Task: Find connections with filter location Worcester with filter topic #Mondaymotivationwith filter profile language Potuguese with filter current company GyanSys Inc. with filter school Parul University with filter industry Water, Waste, Steam, and Air Conditioning Services with filter service category Retirement Planning with filter keywords title UX Designer & UI Developer
Action: Mouse moved to (596, 79)
Screenshot: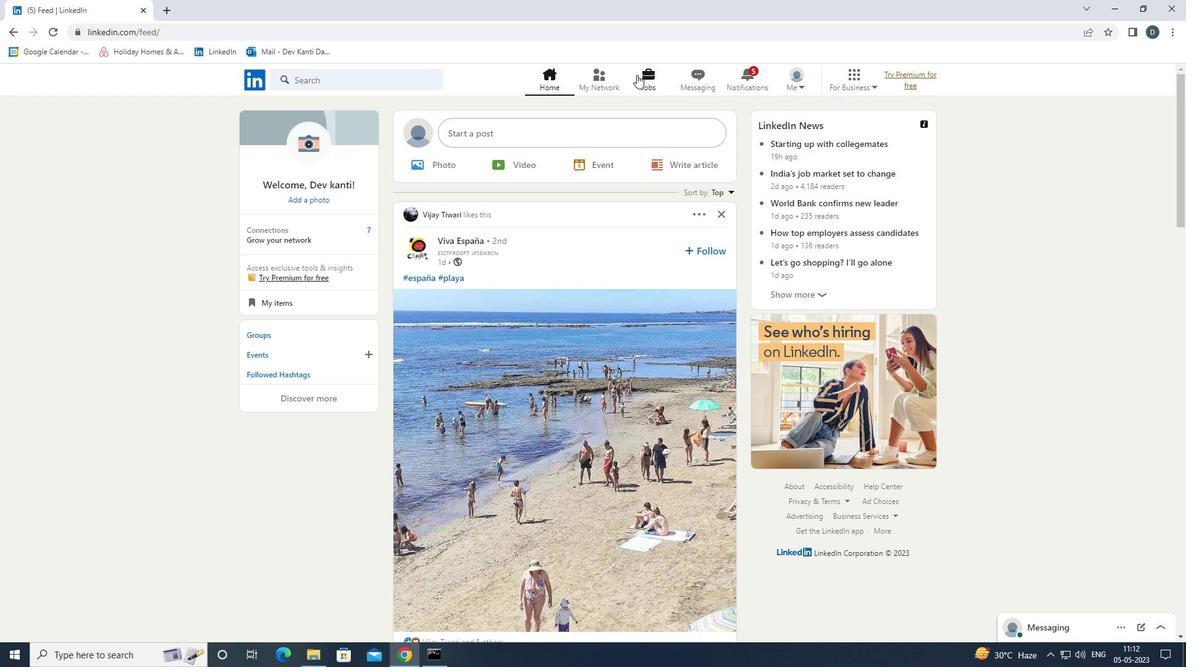 
Action: Mouse pressed left at (596, 79)
Screenshot: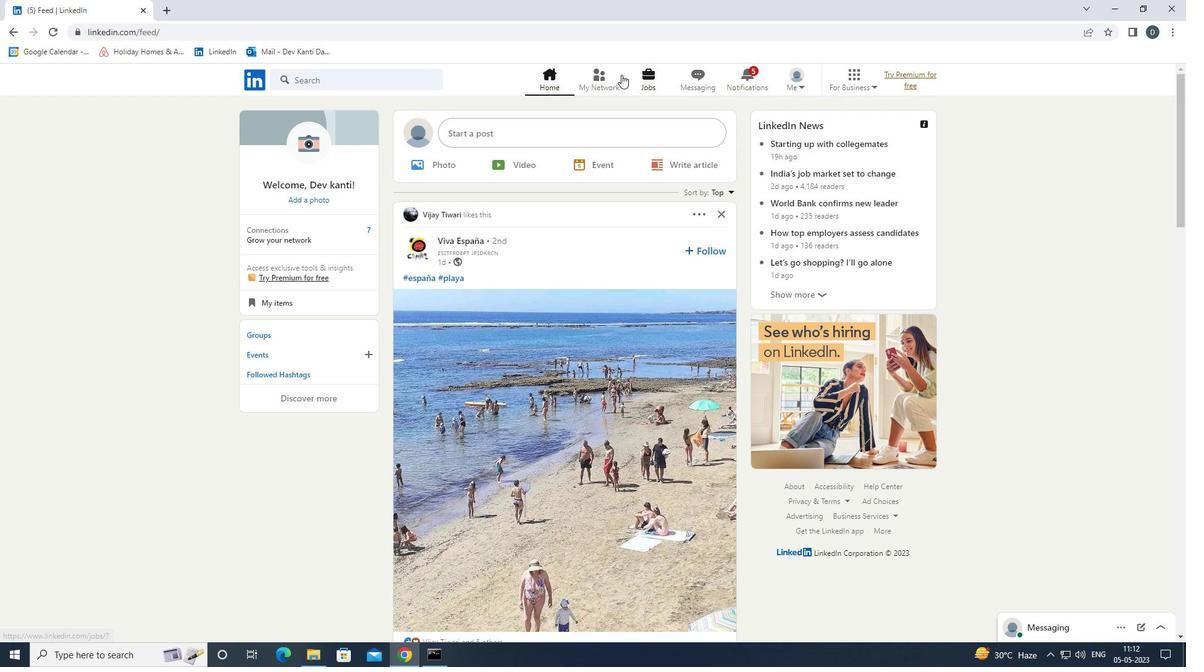 
Action: Mouse moved to (405, 147)
Screenshot: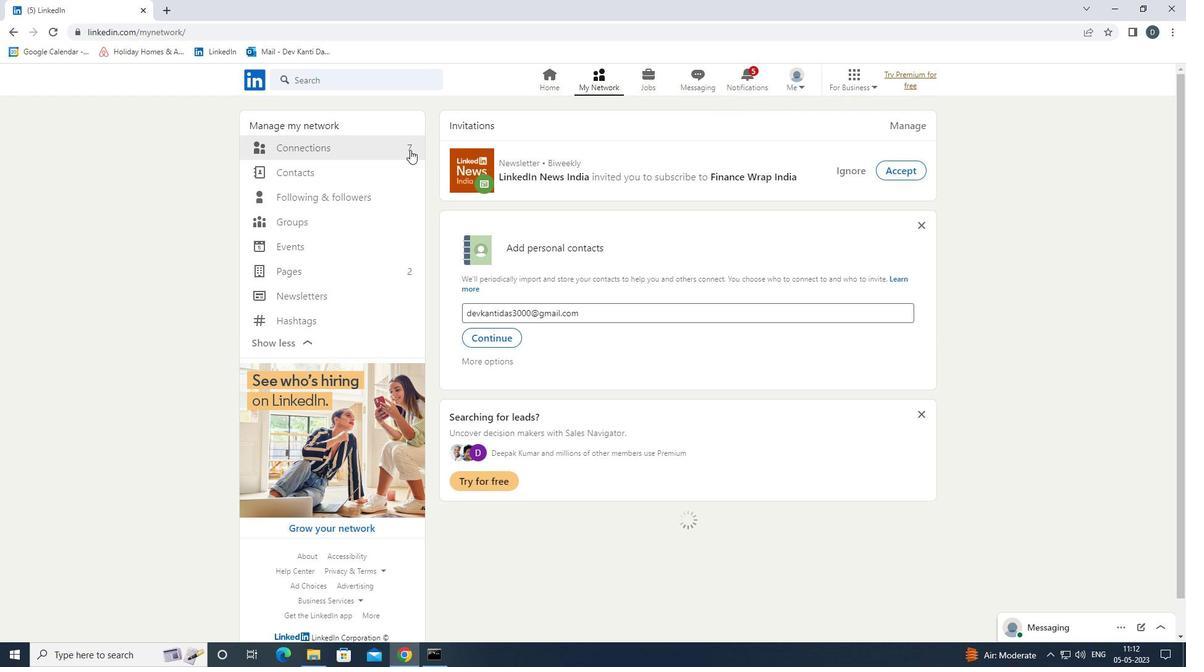 
Action: Mouse pressed left at (405, 147)
Screenshot: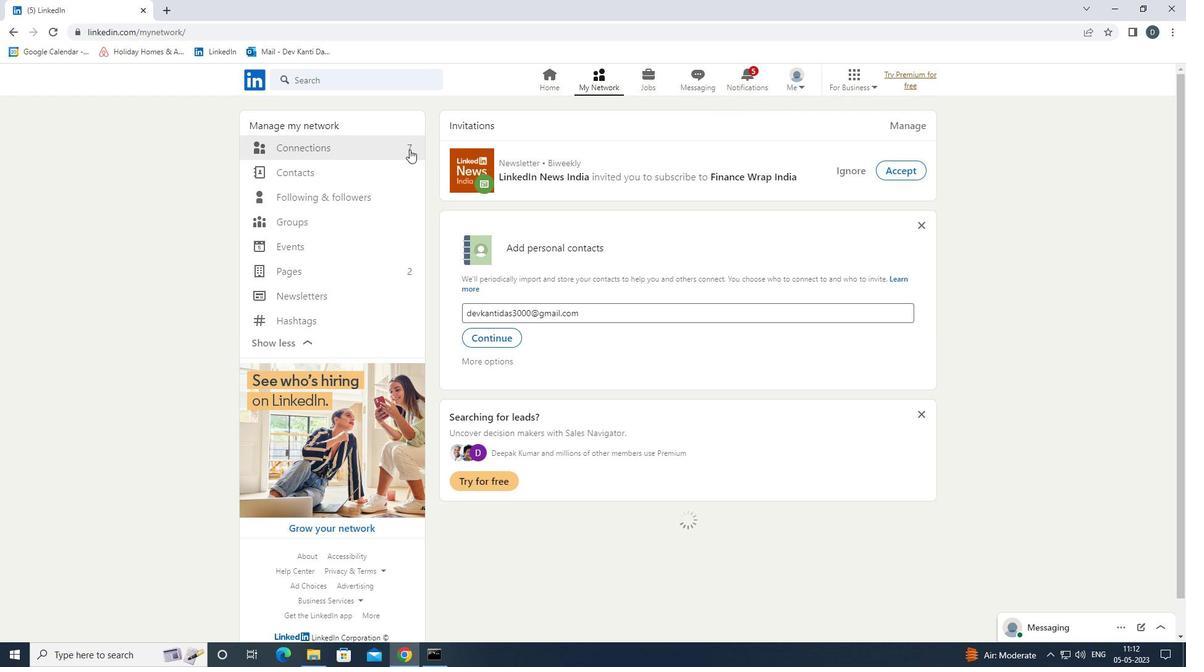 
Action: Mouse moved to (679, 143)
Screenshot: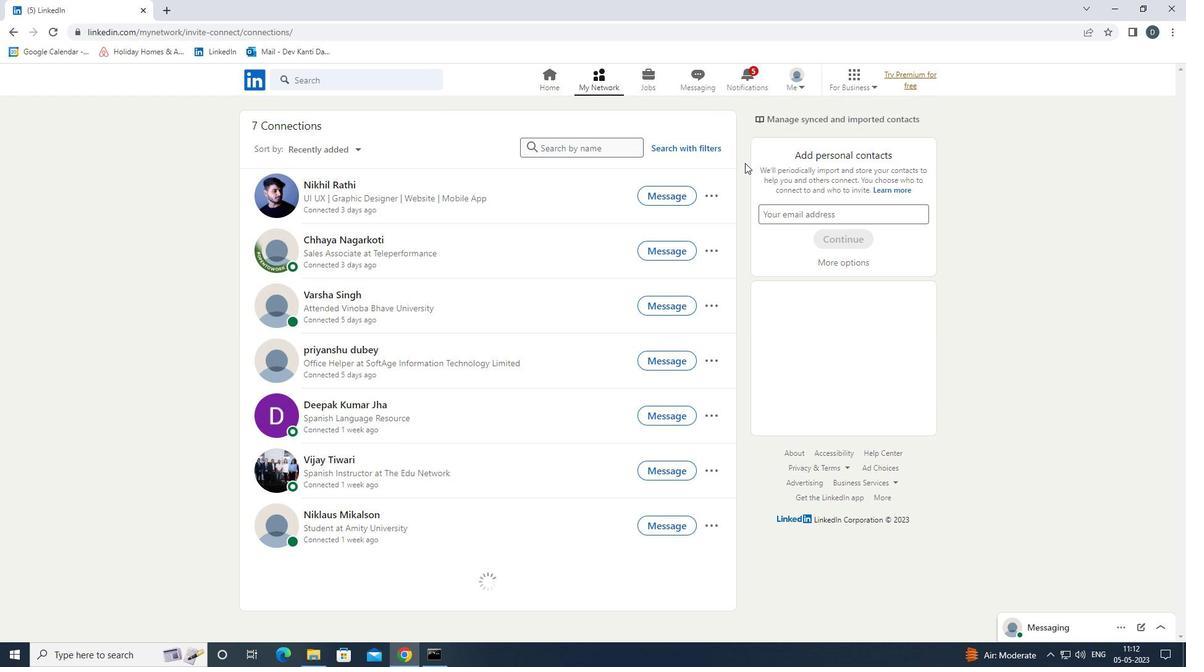 
Action: Mouse pressed left at (679, 143)
Screenshot: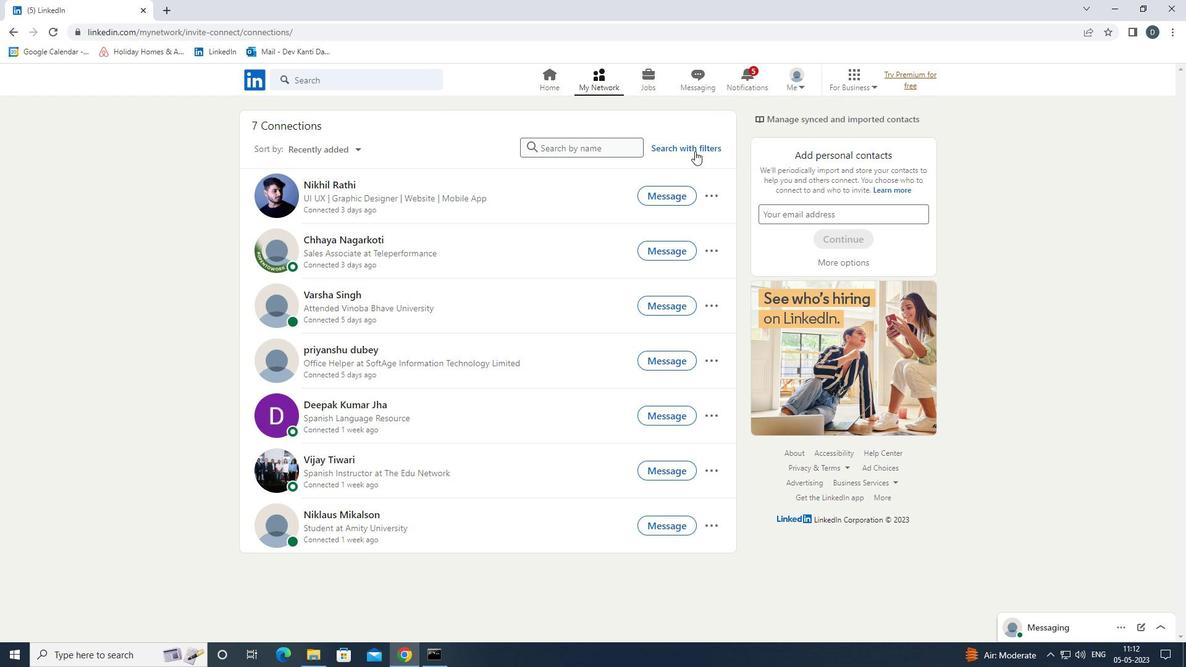 
Action: Mouse moved to (620, 117)
Screenshot: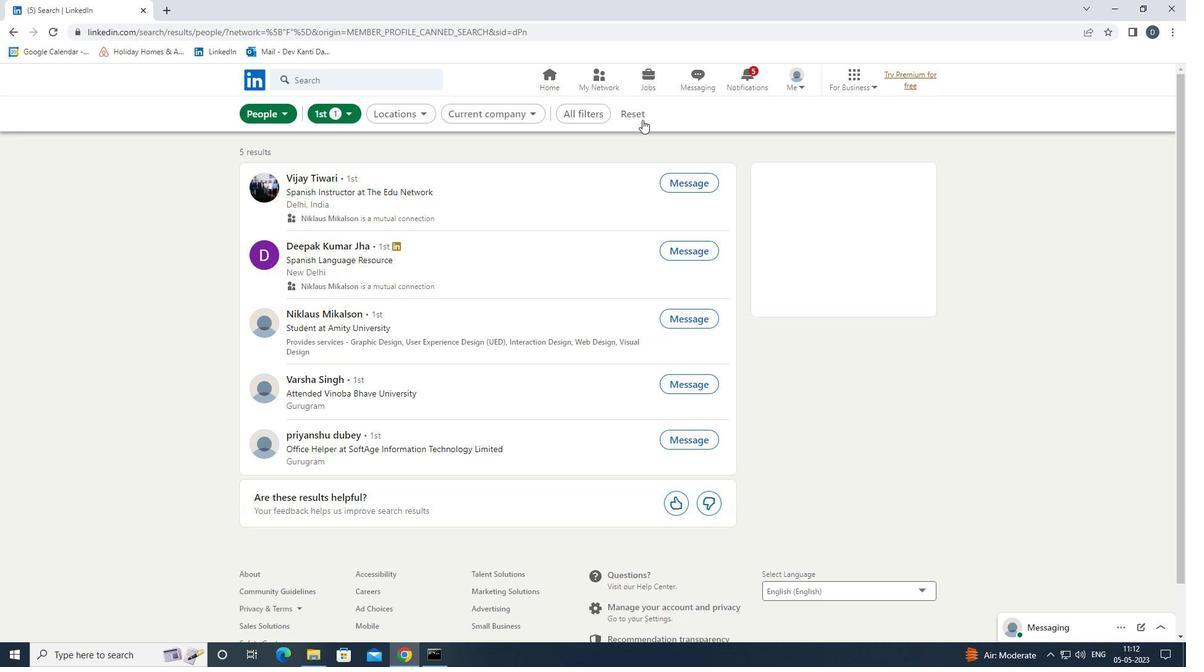 
Action: Mouse pressed left at (620, 117)
Screenshot: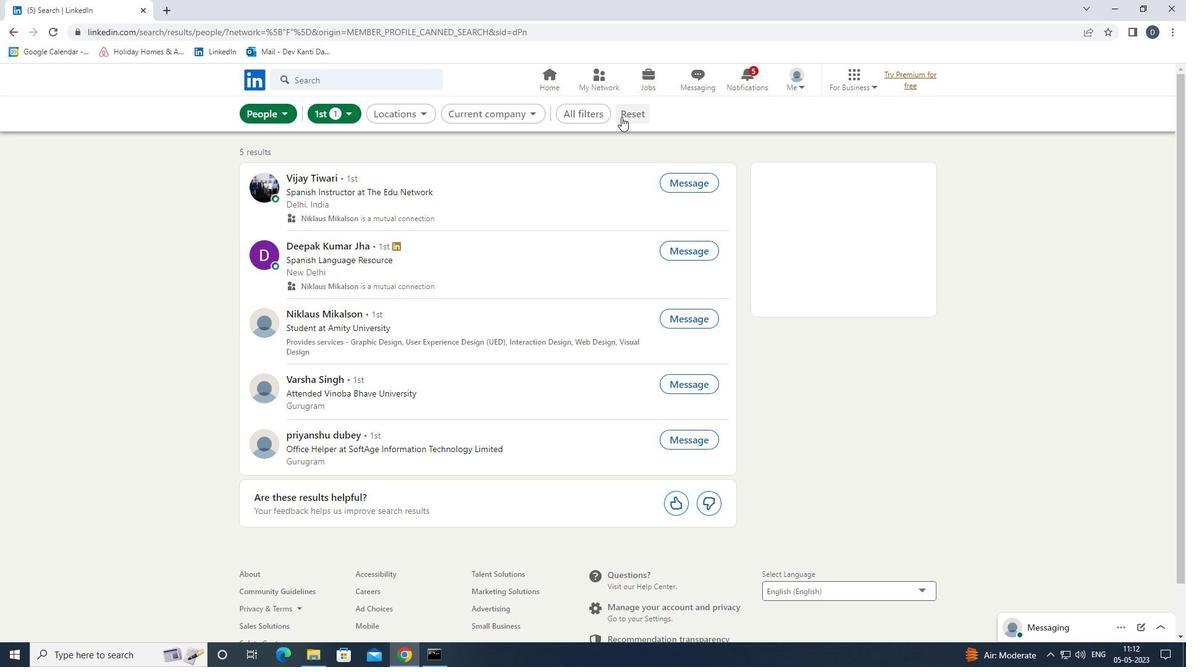 
Action: Mouse moved to (613, 117)
Screenshot: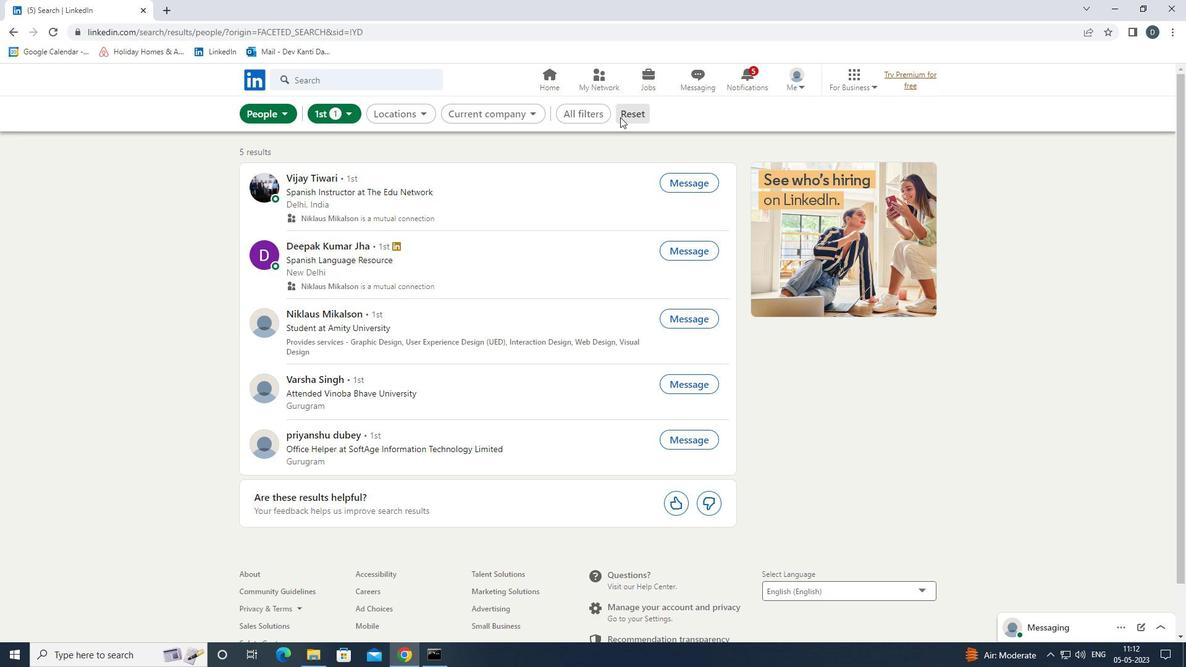 
Action: Mouse pressed left at (613, 117)
Screenshot: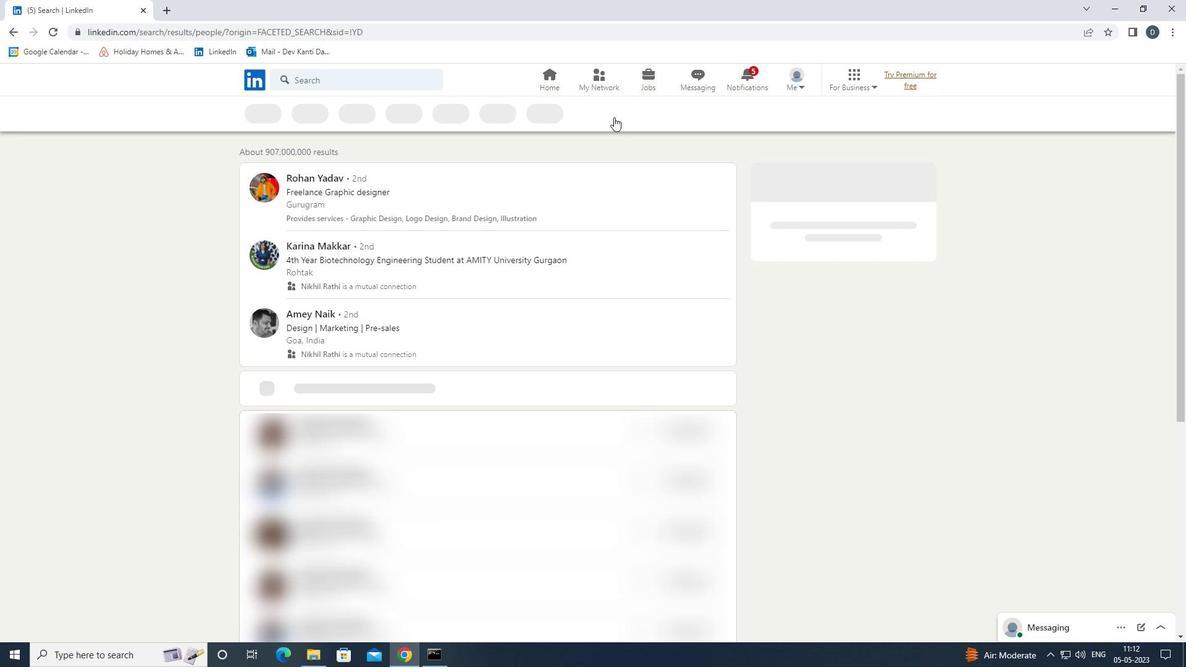 
Action: Mouse moved to (1032, 411)
Screenshot: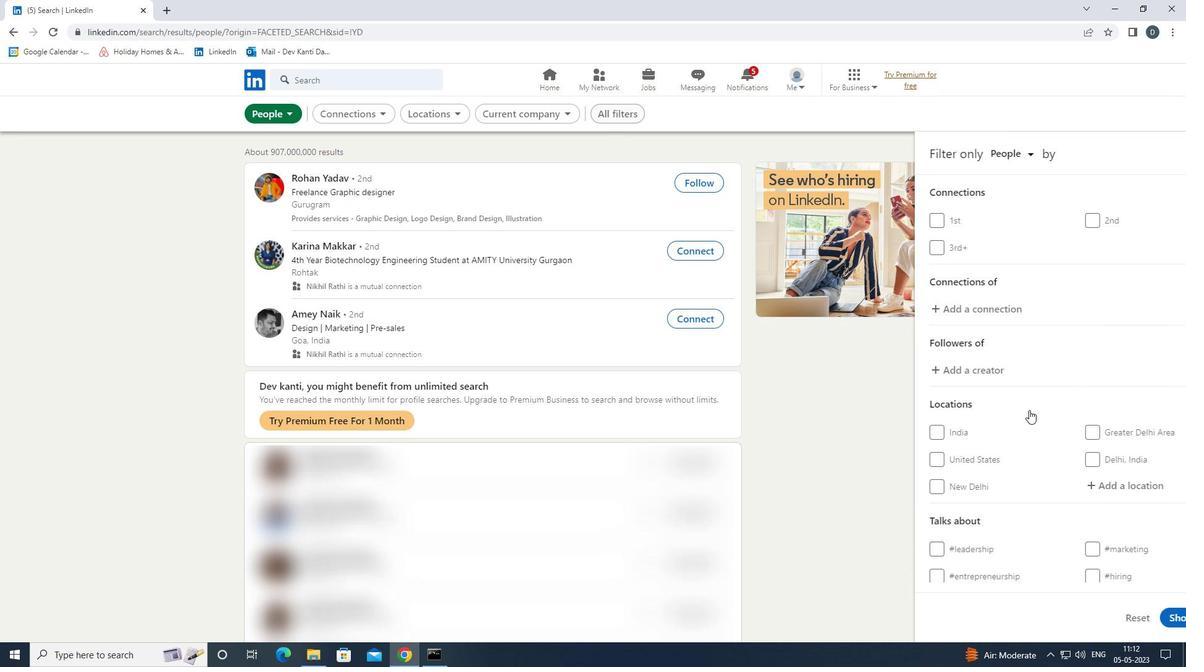
Action: Mouse scrolled (1032, 410) with delta (0, 0)
Screenshot: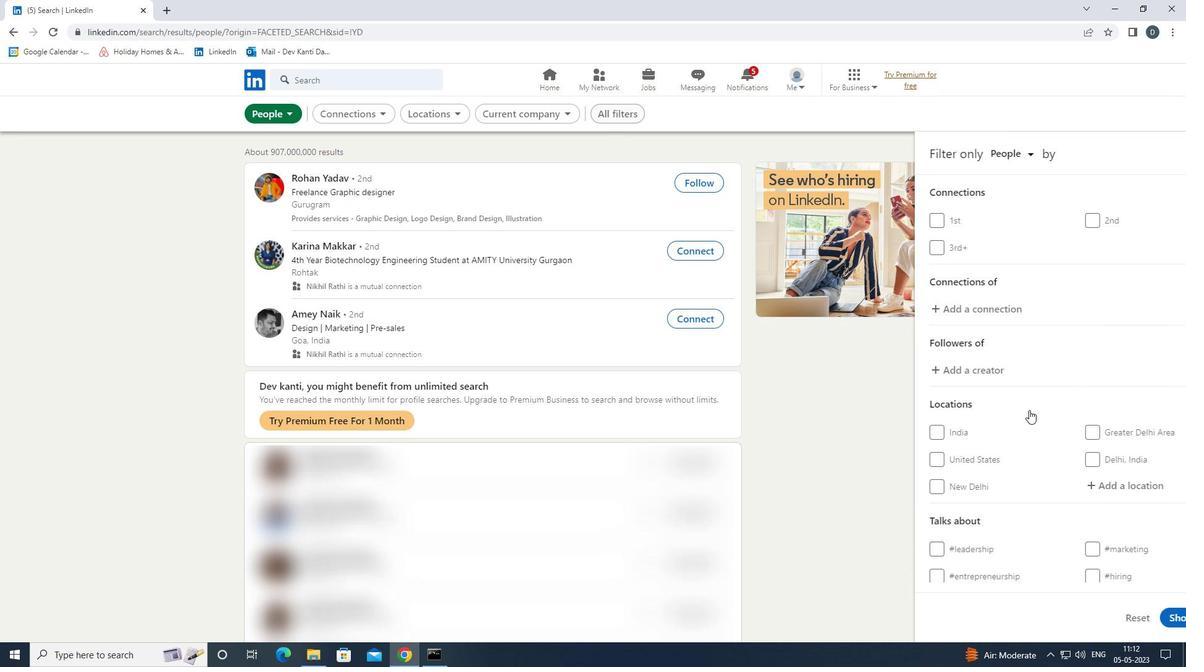 
Action: Mouse moved to (1032, 411)
Screenshot: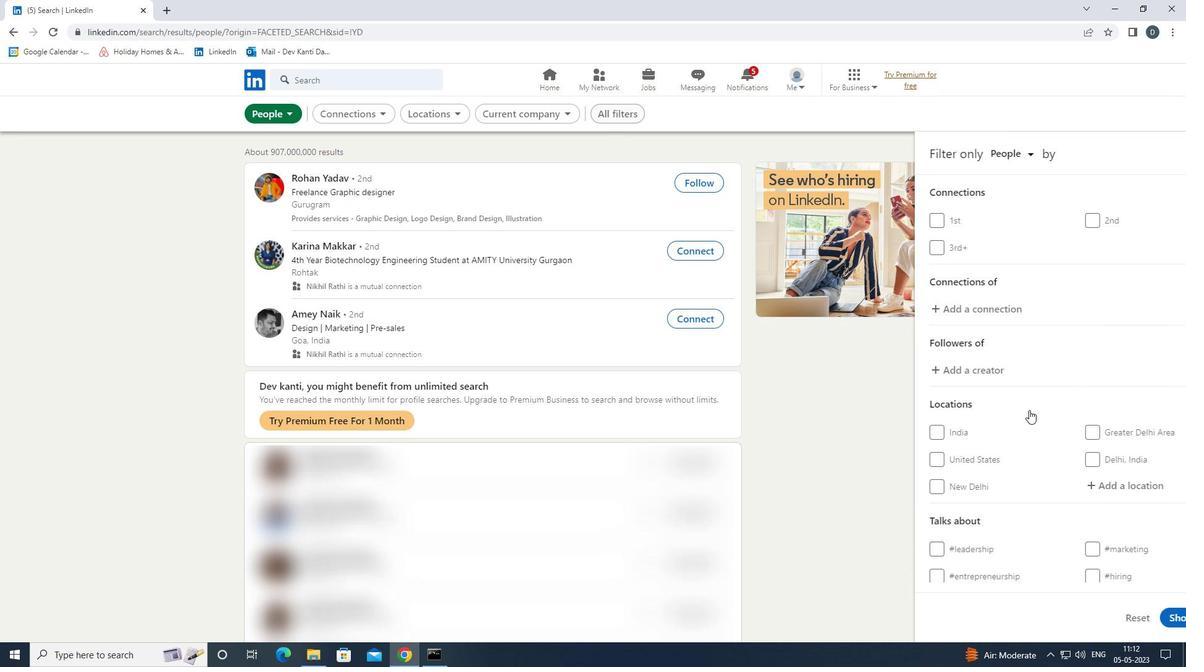 
Action: Mouse scrolled (1032, 411) with delta (0, 0)
Screenshot: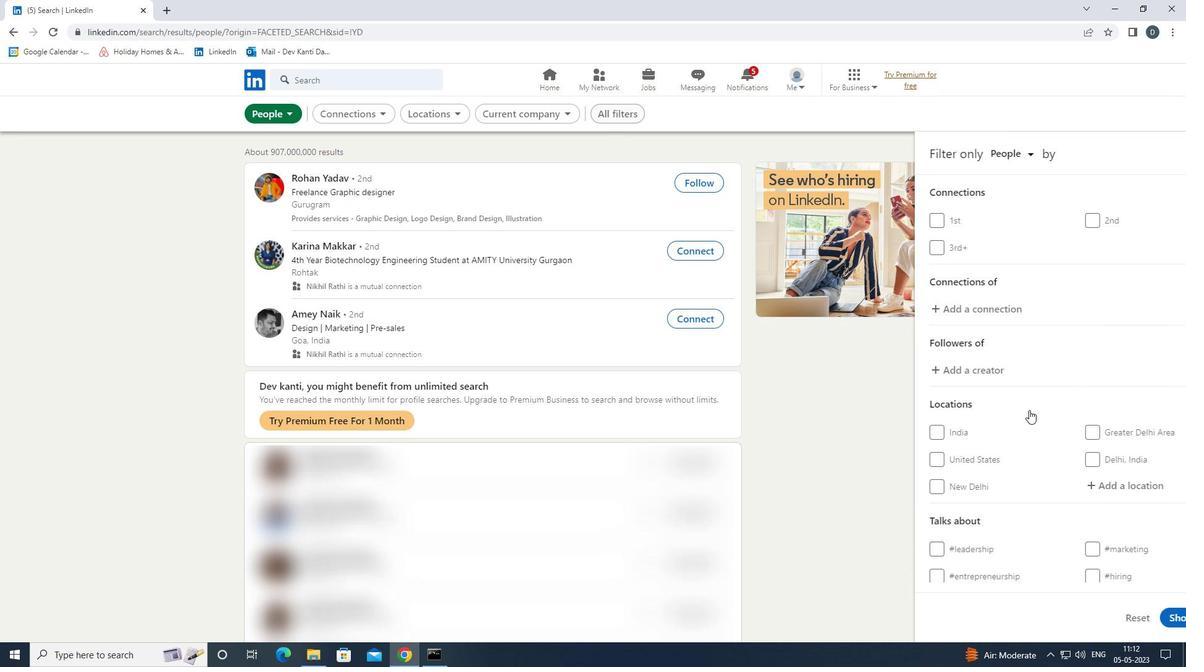 
Action: Mouse moved to (1066, 357)
Screenshot: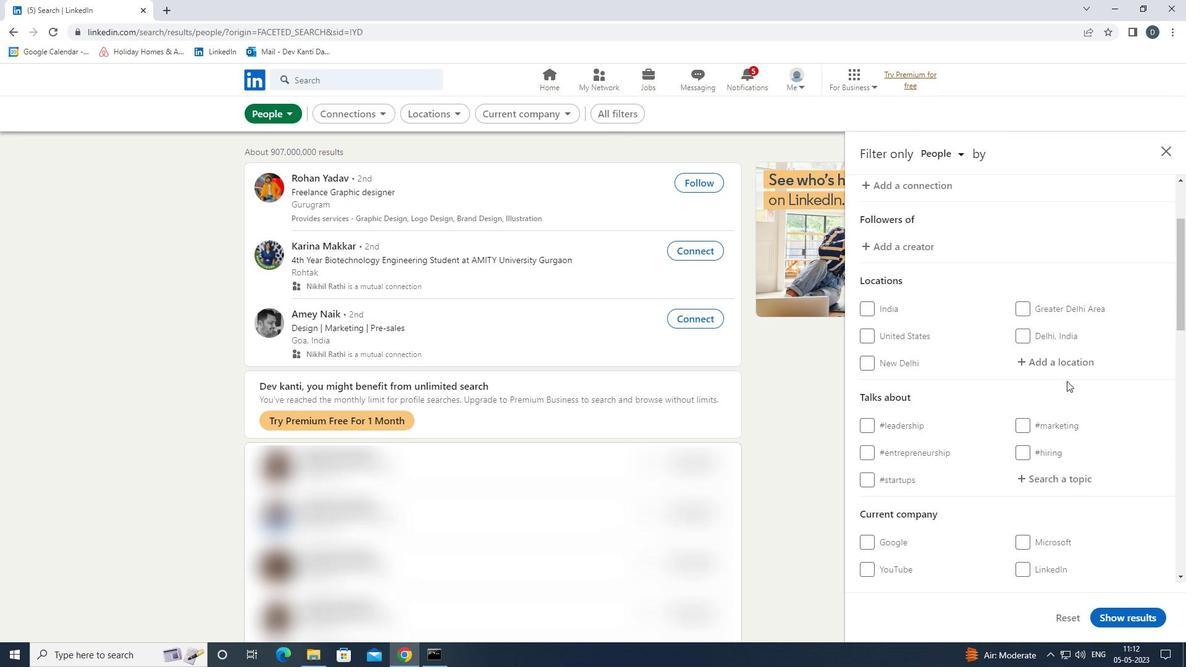 
Action: Mouse pressed left at (1066, 357)
Screenshot: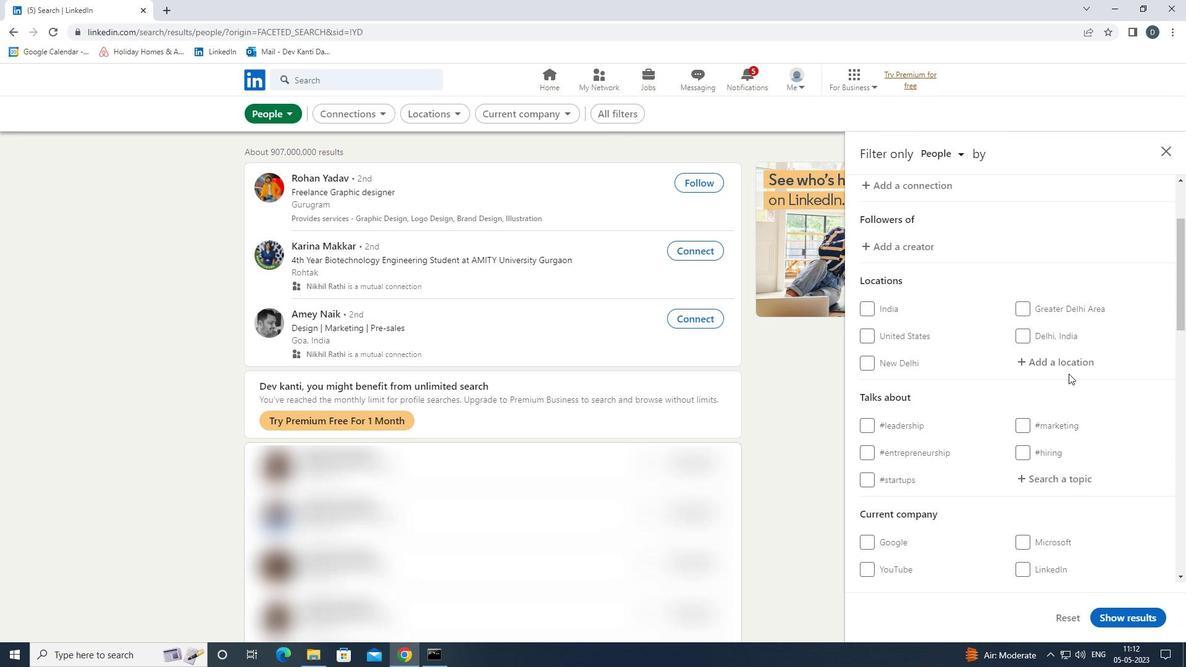 
Action: Mouse moved to (866, 409)
Screenshot: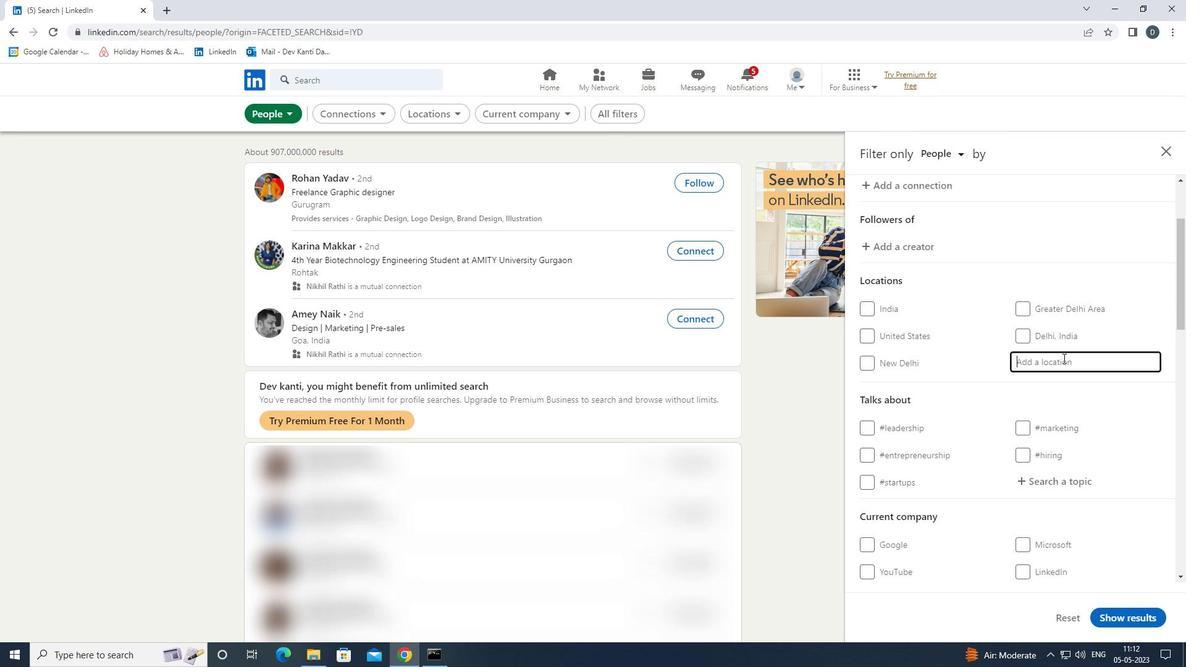 
Action: Key pressed <Key.shift><Key.shift>WORCESTE
Screenshot: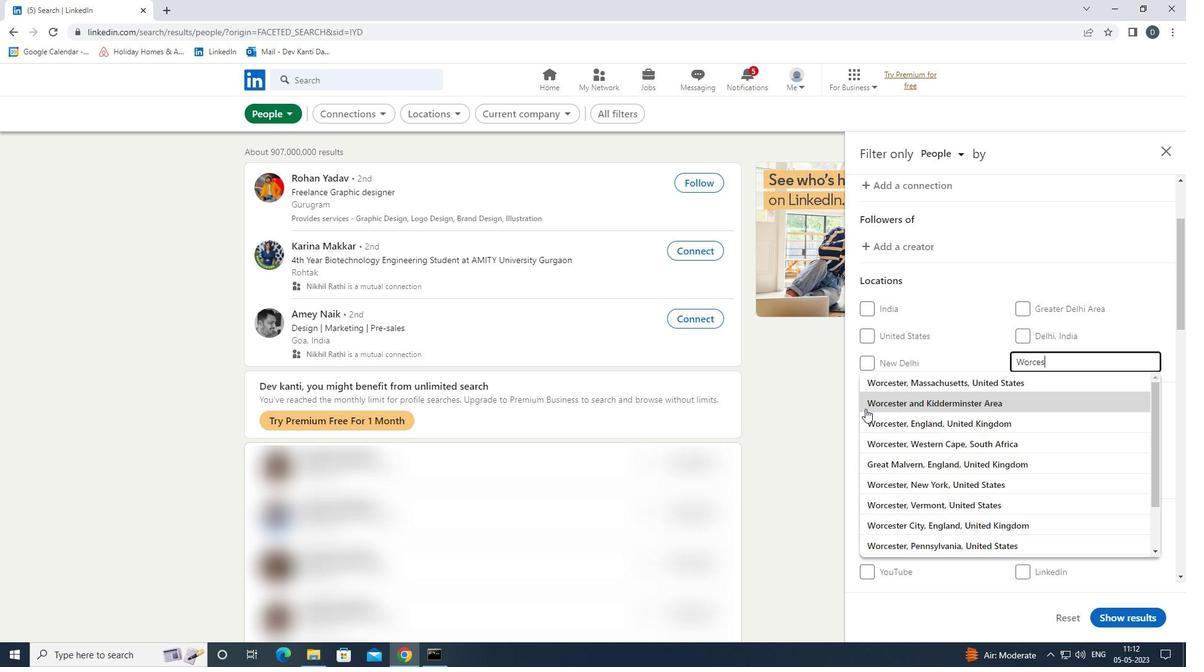 
Action: Mouse moved to (865, 409)
Screenshot: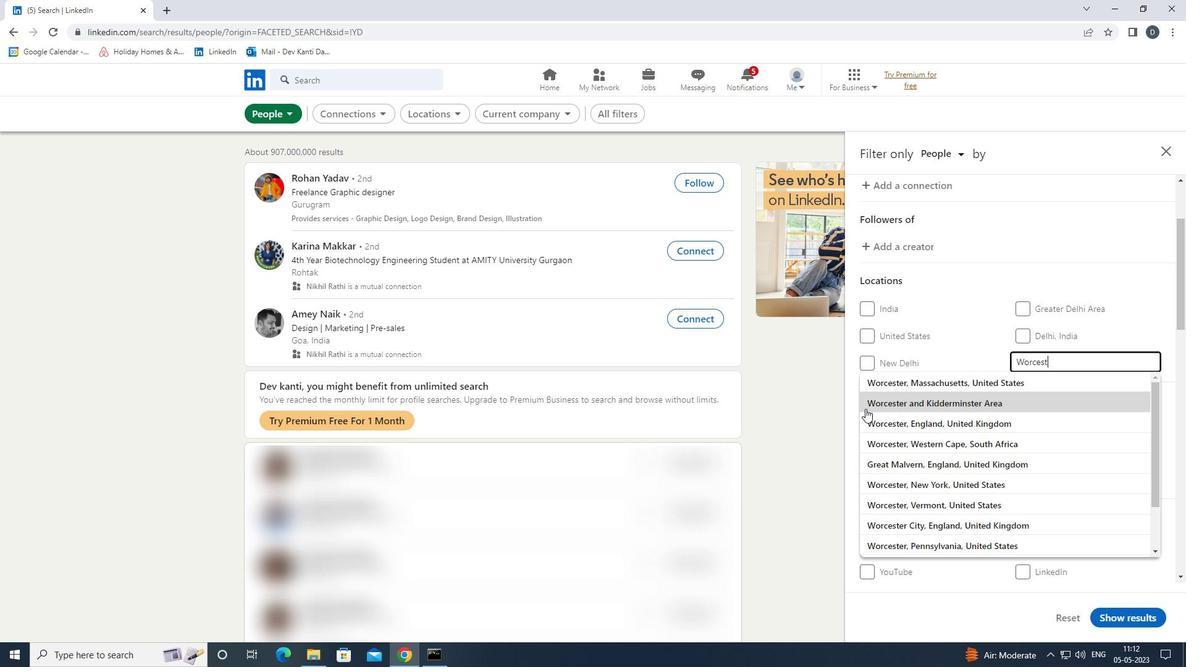 
Action: Key pressed R<Key.down><Key.enter>
Screenshot: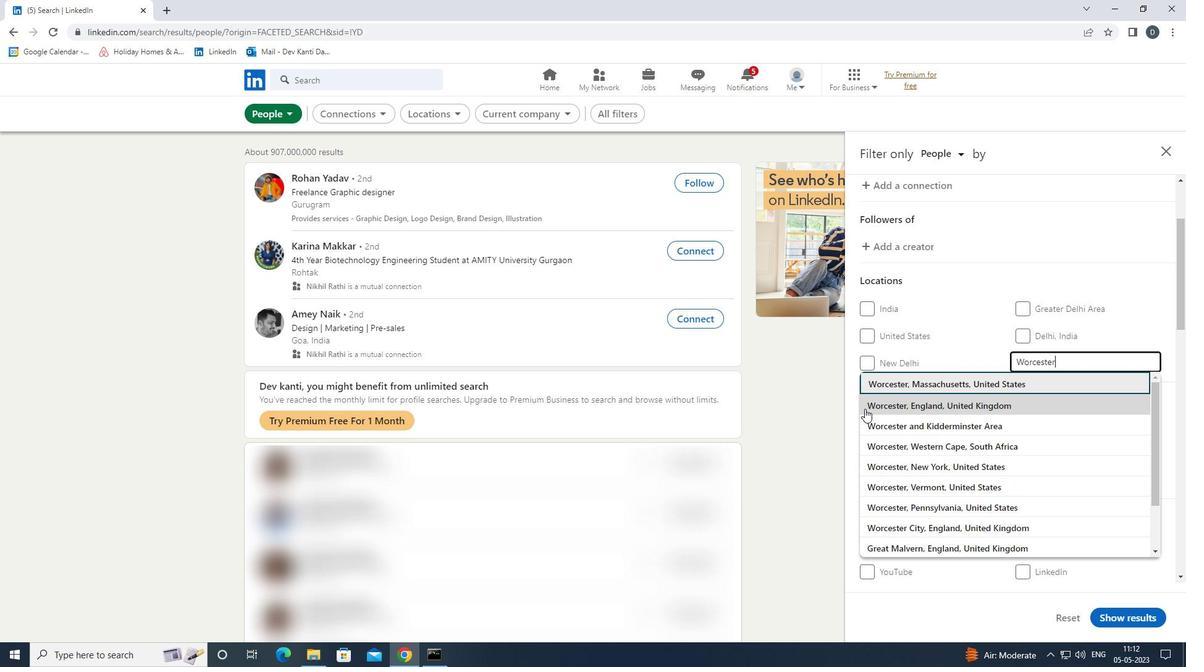 
Action: Mouse scrolled (865, 408) with delta (0, 0)
Screenshot: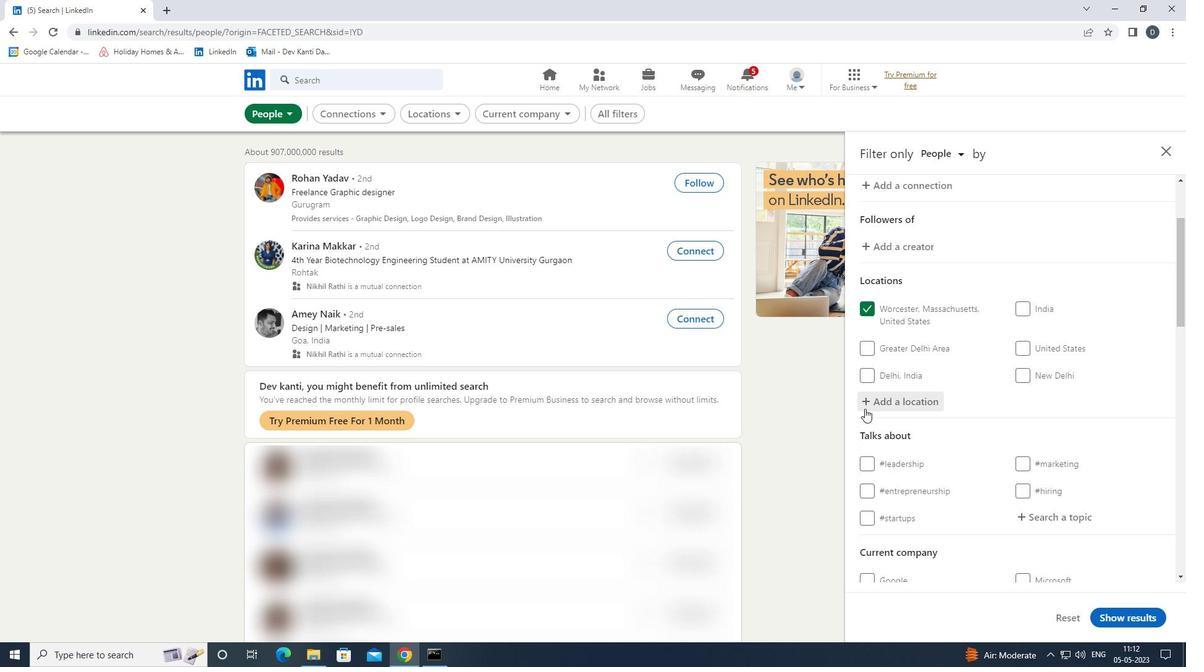 
Action: Mouse scrolled (865, 408) with delta (0, 0)
Screenshot: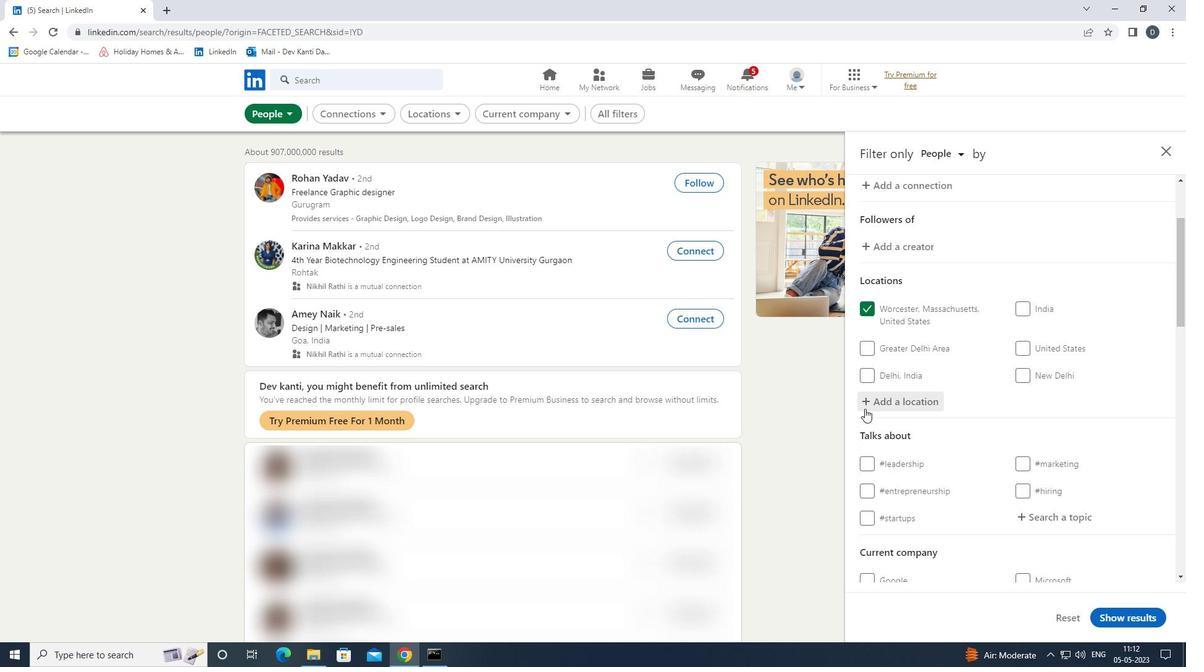 
Action: Mouse moved to (1026, 393)
Screenshot: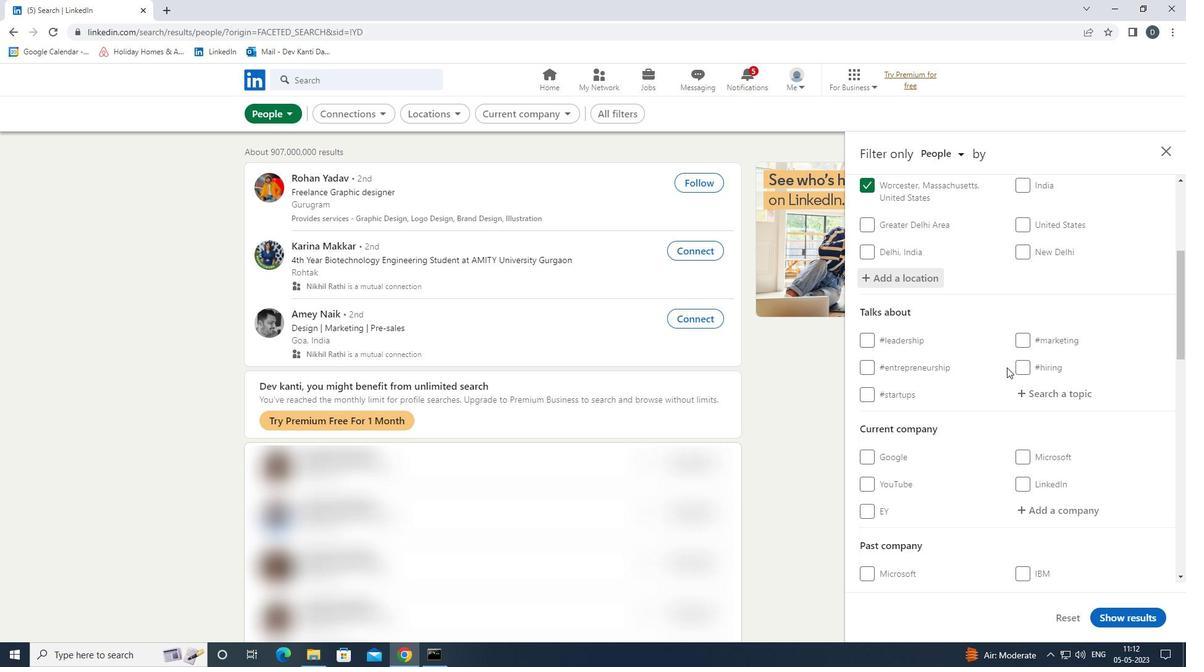 
Action: Mouse pressed left at (1026, 393)
Screenshot: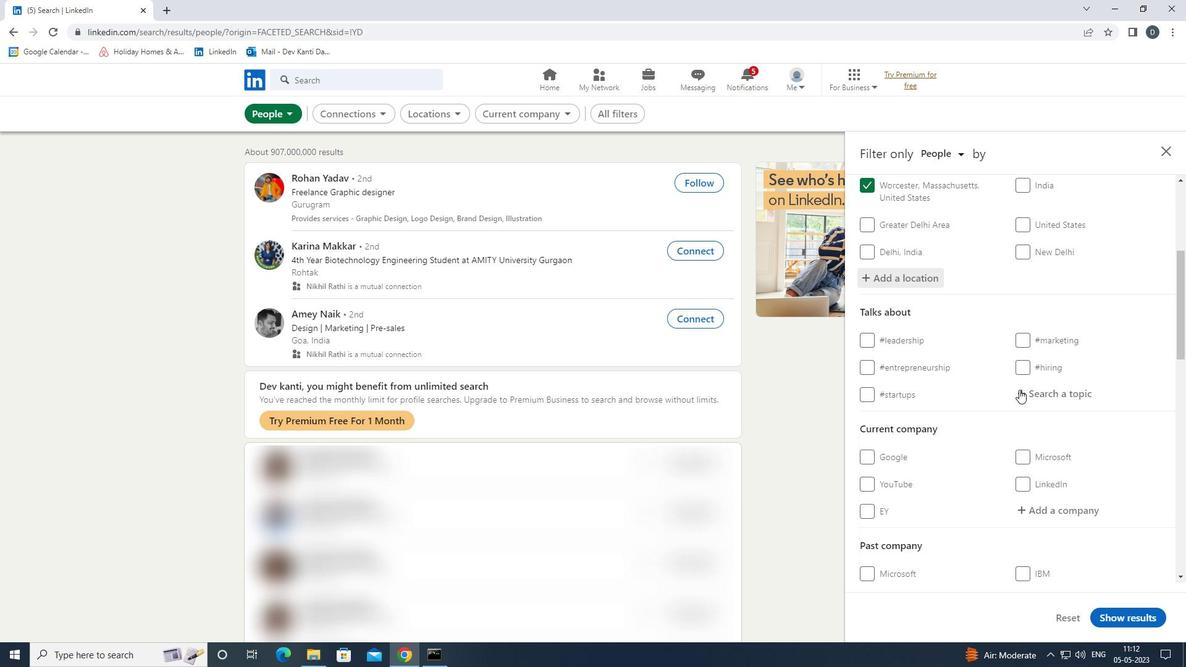 
Action: Mouse moved to (939, 419)
Screenshot: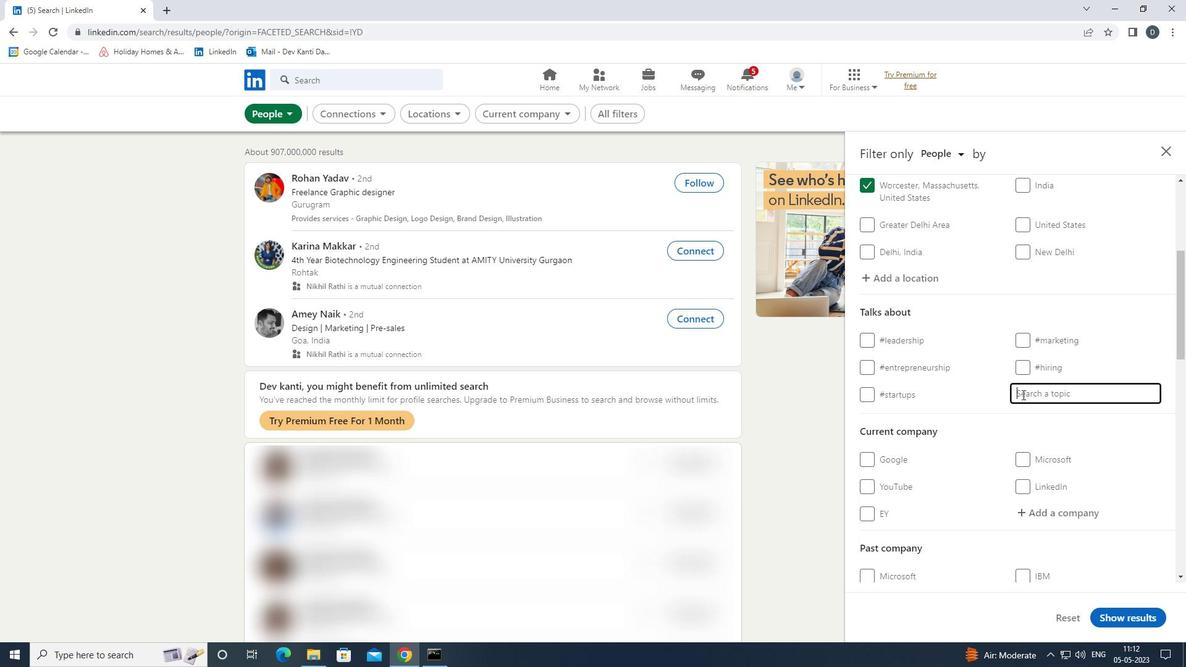 
Action: Key pressed <Key.shift>MONDAYMOTIVATION<Key.down><Key.enter>
Screenshot: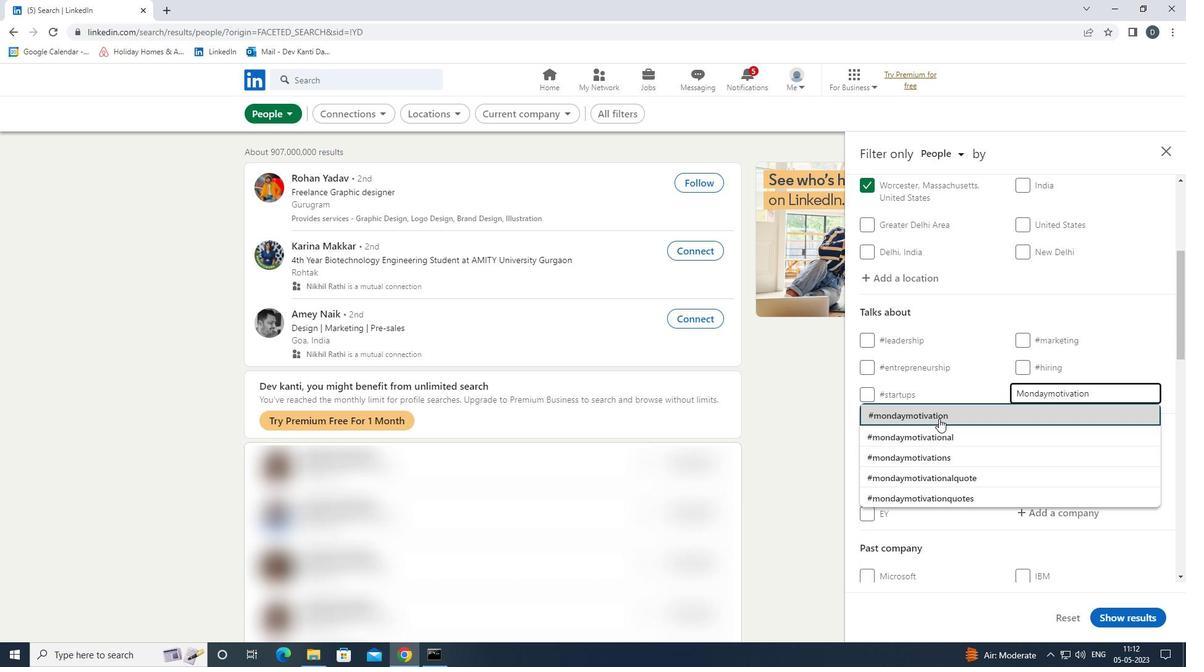 
Action: Mouse moved to (887, 373)
Screenshot: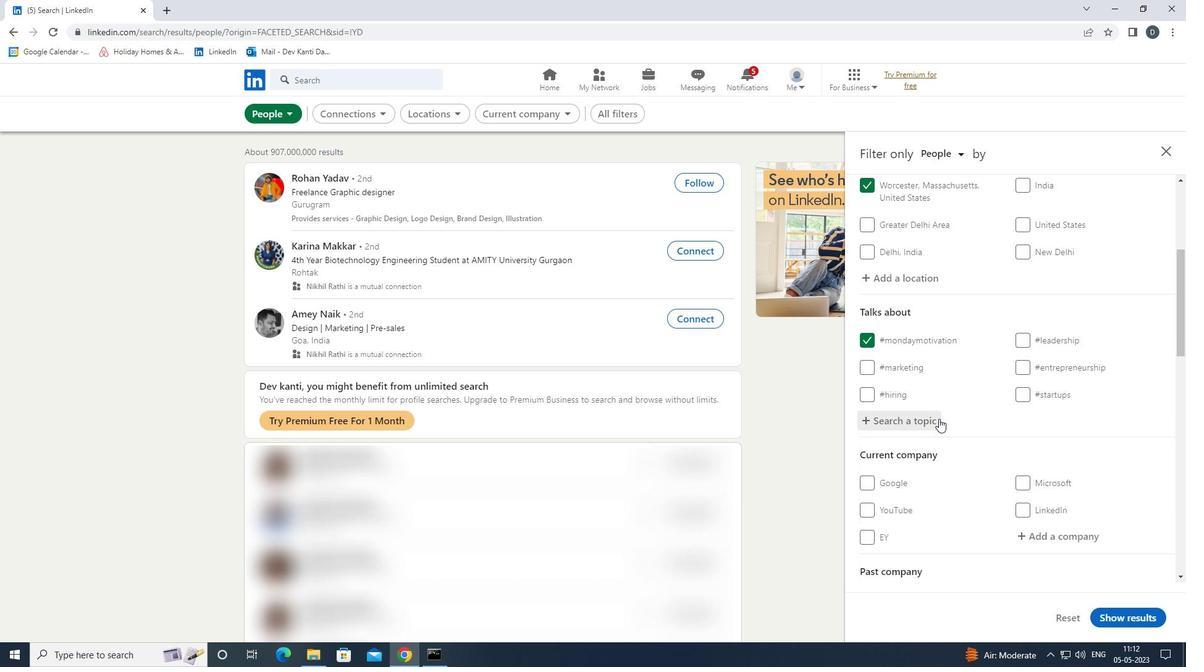 
Action: Mouse scrolled (887, 373) with delta (0, 0)
Screenshot: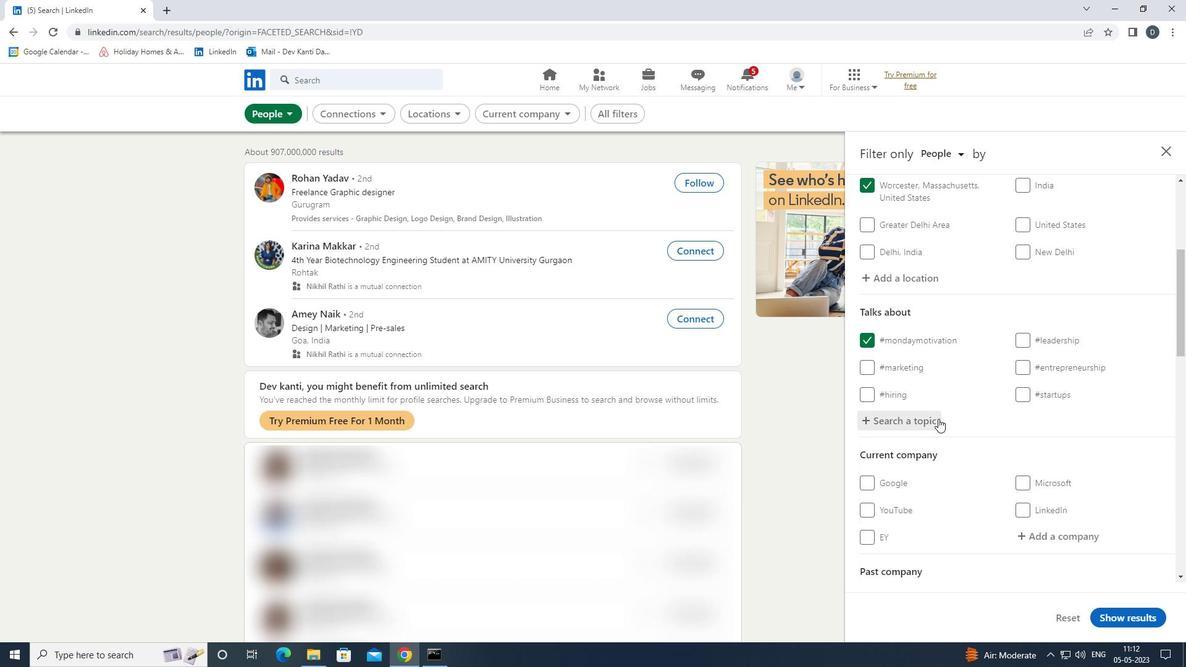 
Action: Mouse moved to (889, 374)
Screenshot: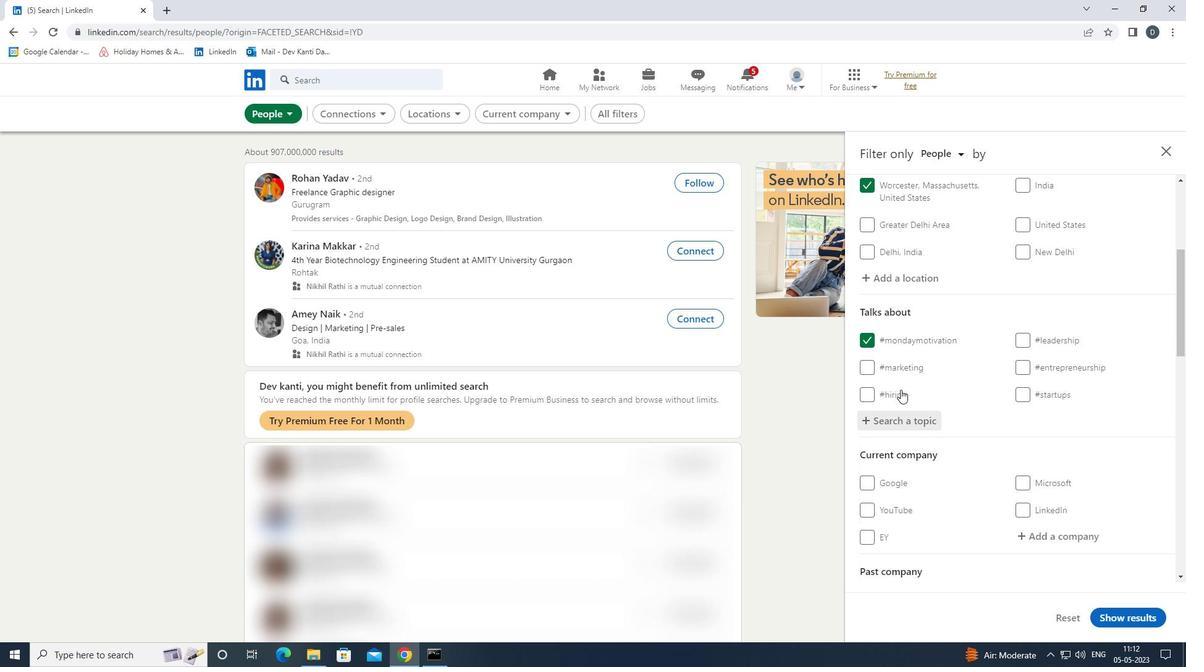 
Action: Mouse scrolled (889, 373) with delta (0, 0)
Screenshot: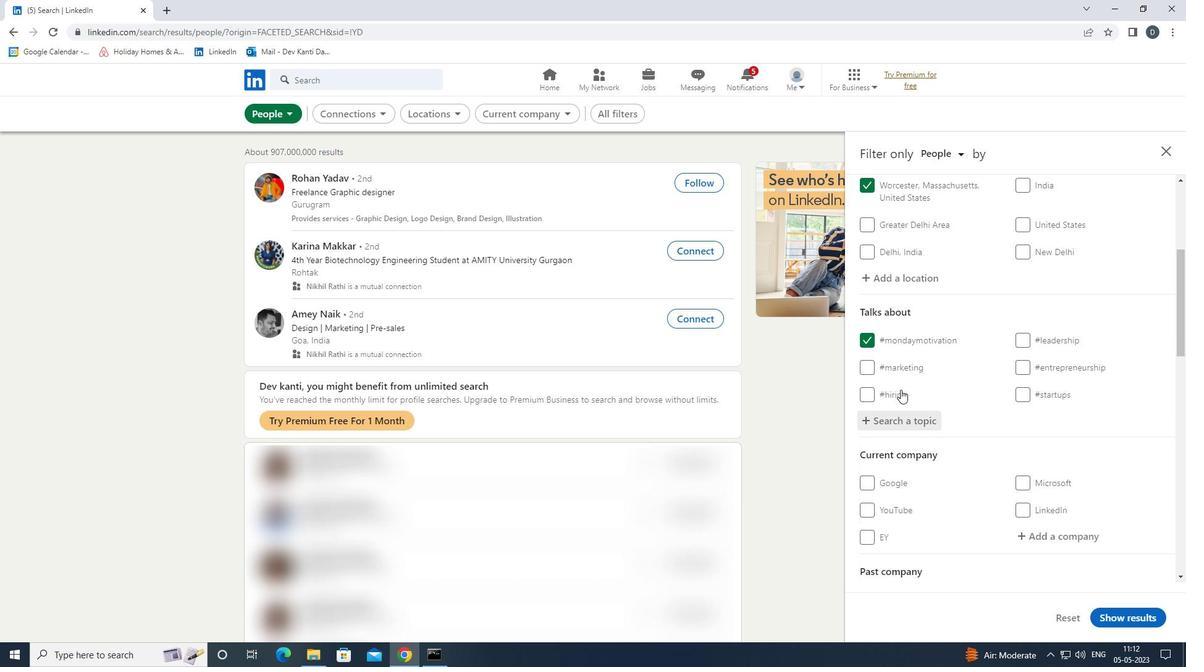 
Action: Mouse moved to (897, 377)
Screenshot: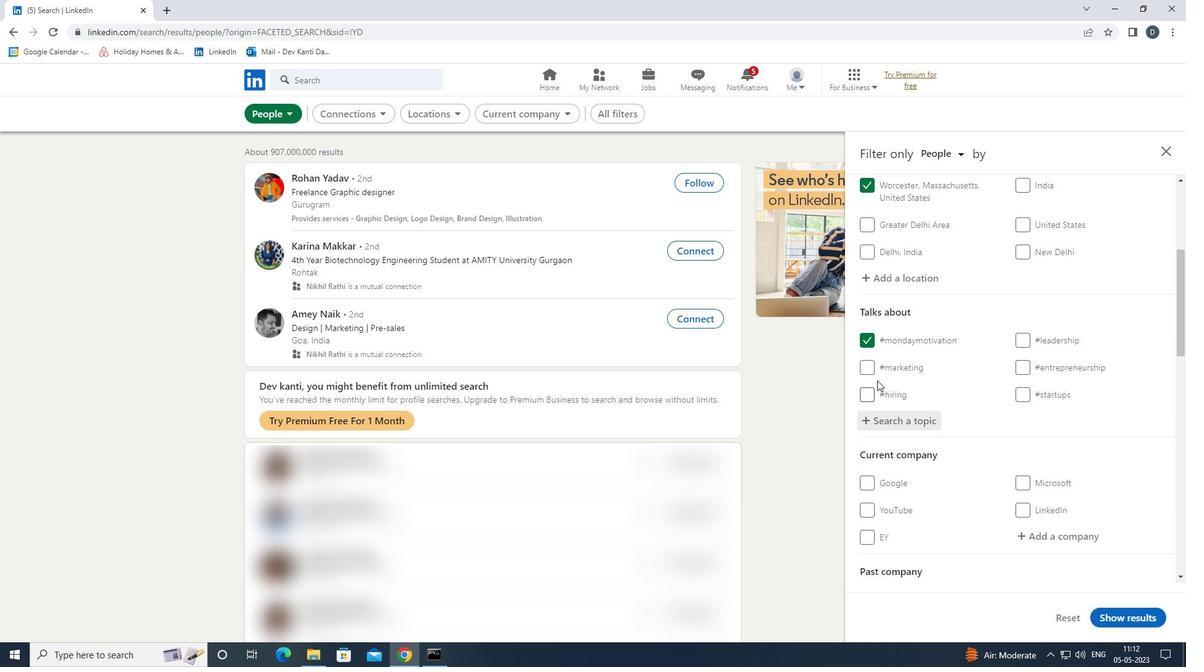 
Action: Mouse scrolled (897, 377) with delta (0, 0)
Screenshot: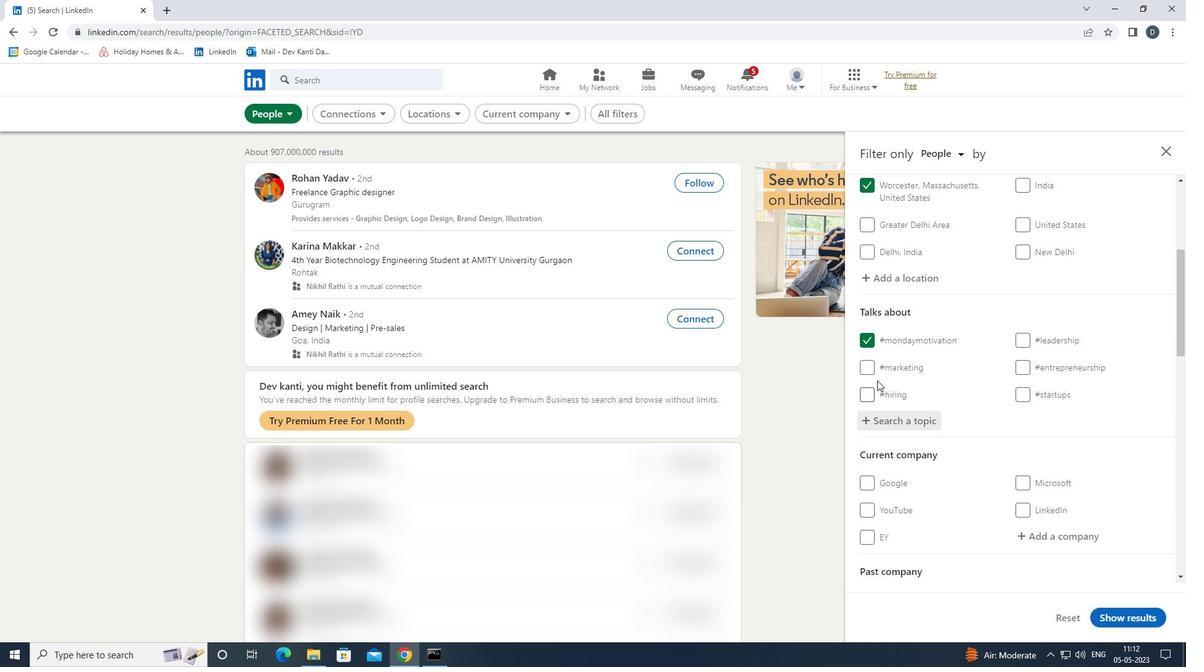 
Action: Mouse moved to (911, 378)
Screenshot: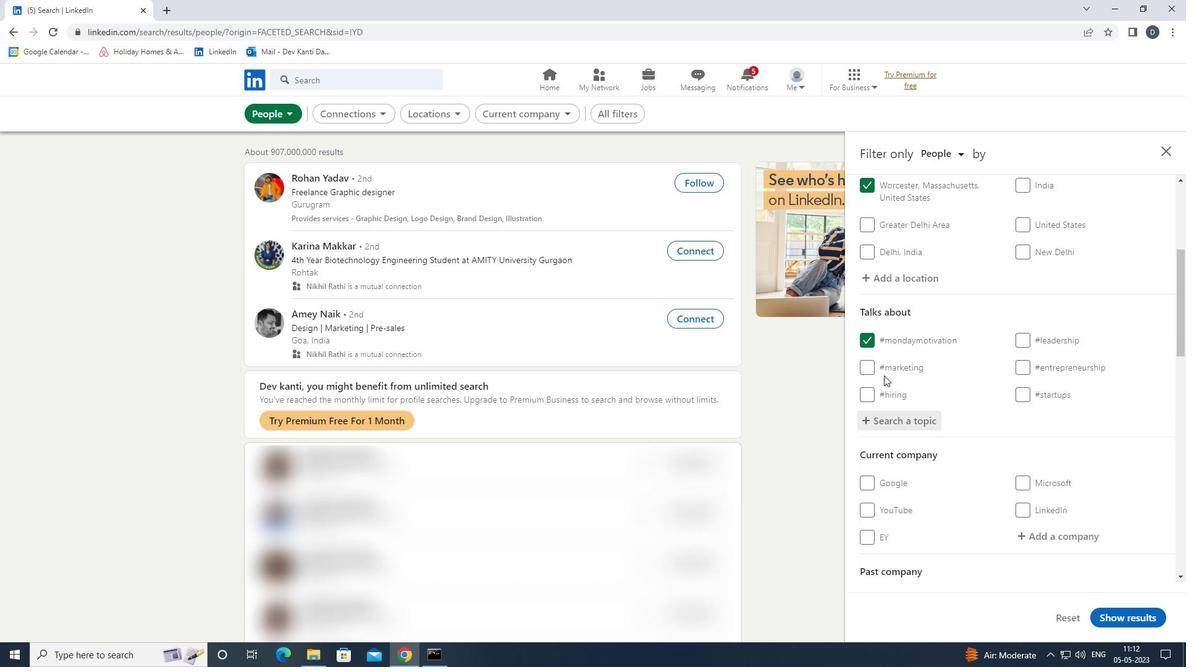 
Action: Mouse scrolled (911, 378) with delta (0, 0)
Screenshot: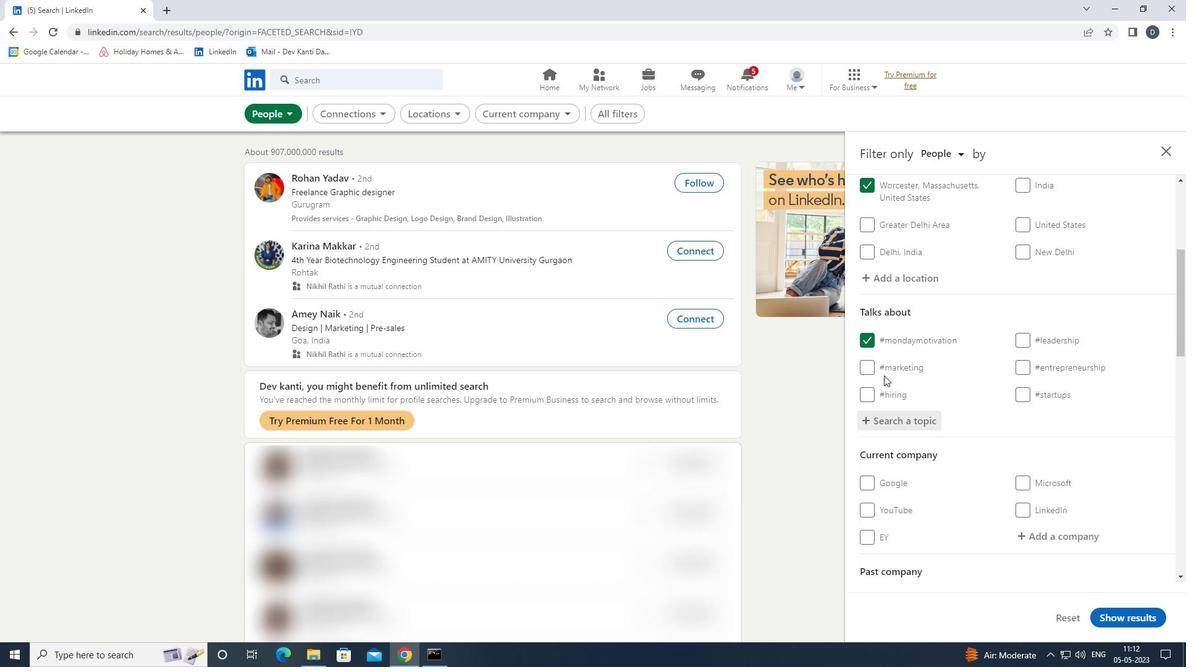 
Action: Mouse moved to (977, 374)
Screenshot: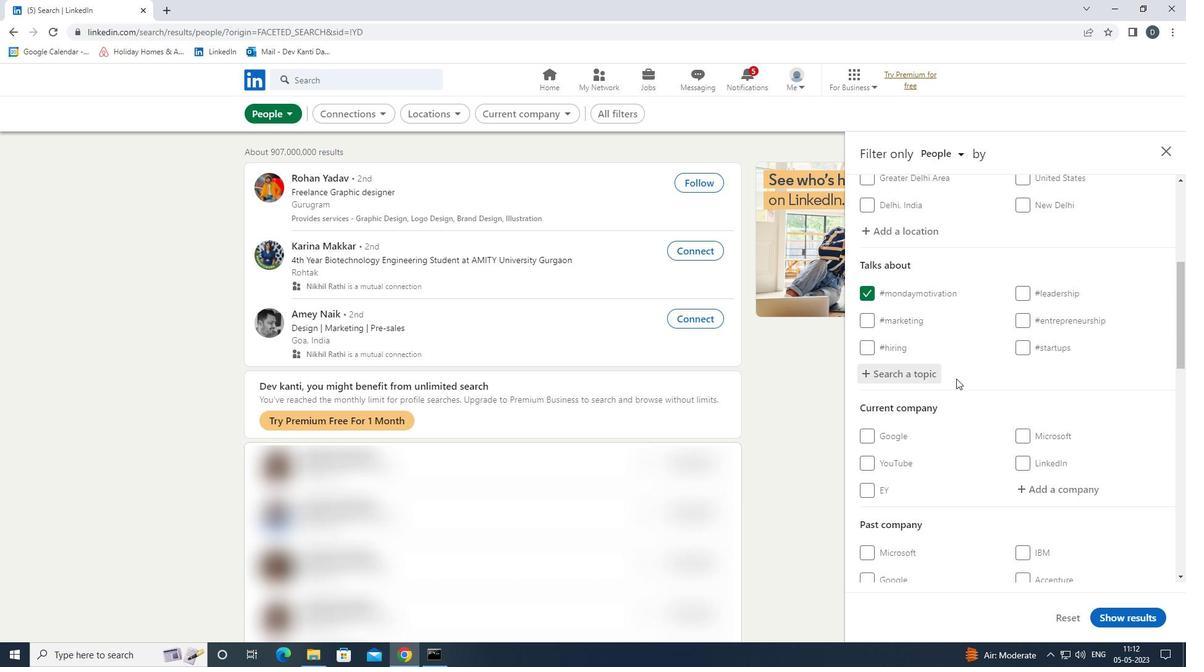 
Action: Mouse scrolled (977, 373) with delta (0, 0)
Screenshot: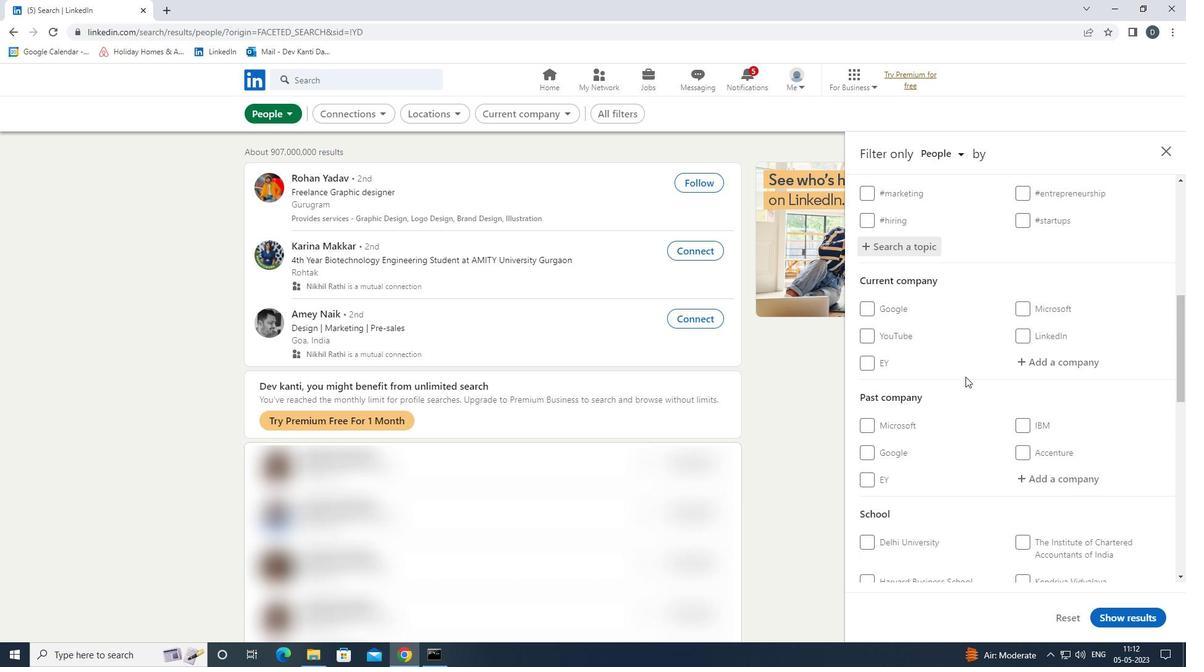 
Action: Mouse scrolled (977, 373) with delta (0, 0)
Screenshot: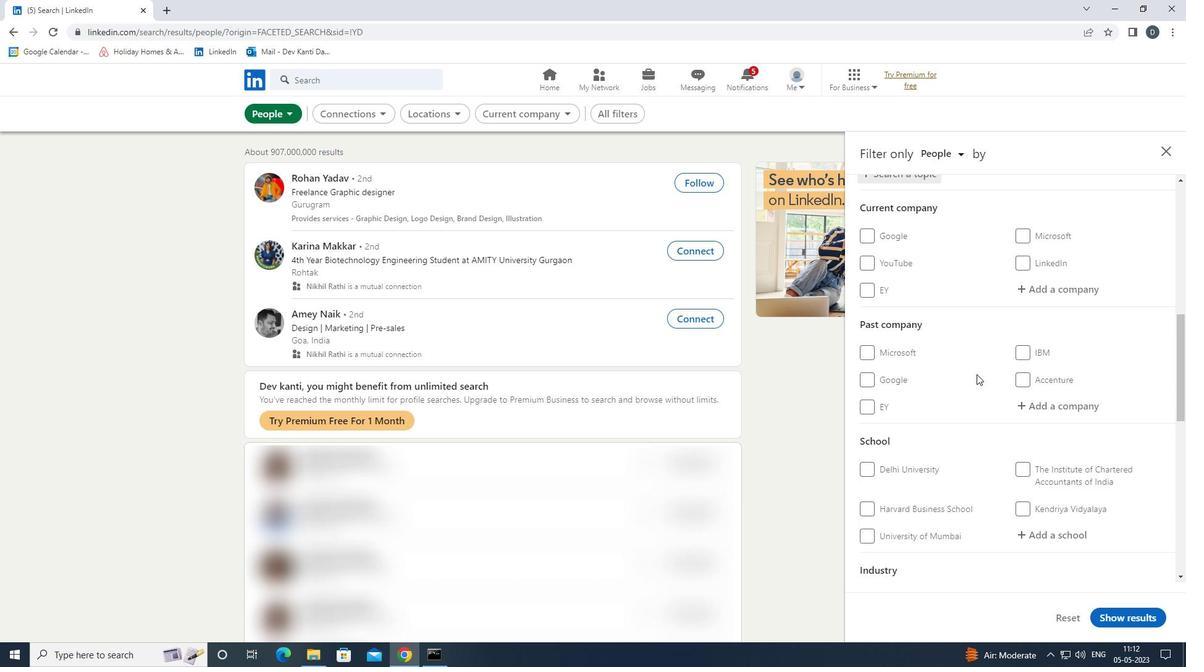 
Action: Mouse moved to (977, 374)
Screenshot: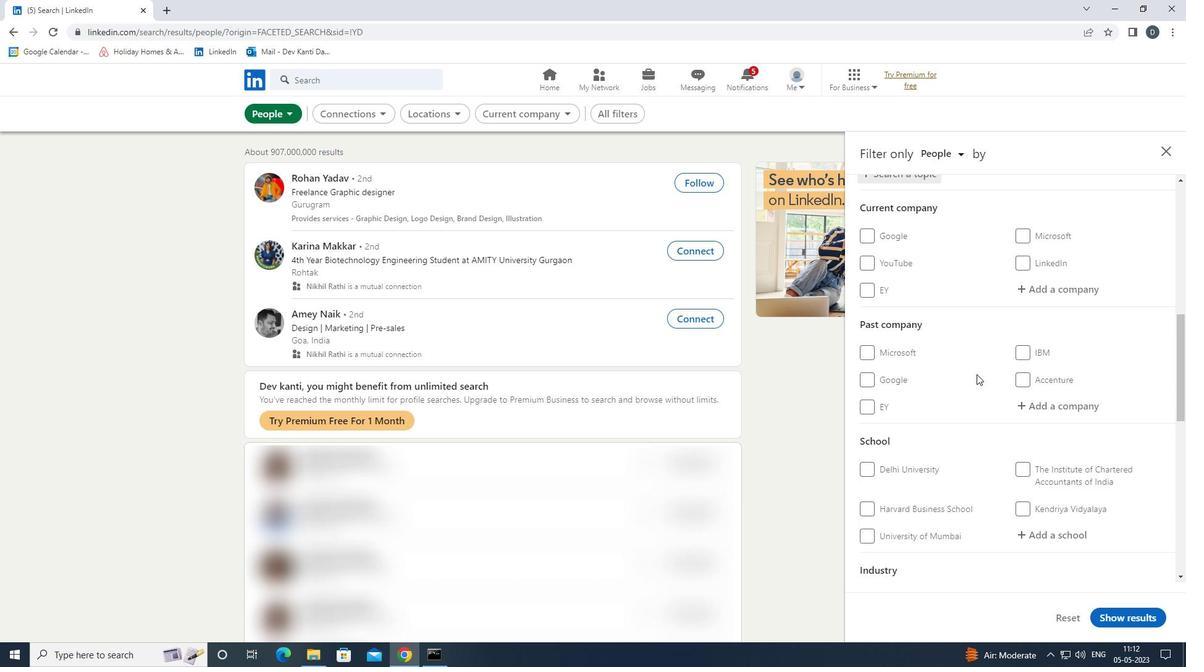 
Action: Mouse scrolled (977, 373) with delta (0, 0)
Screenshot: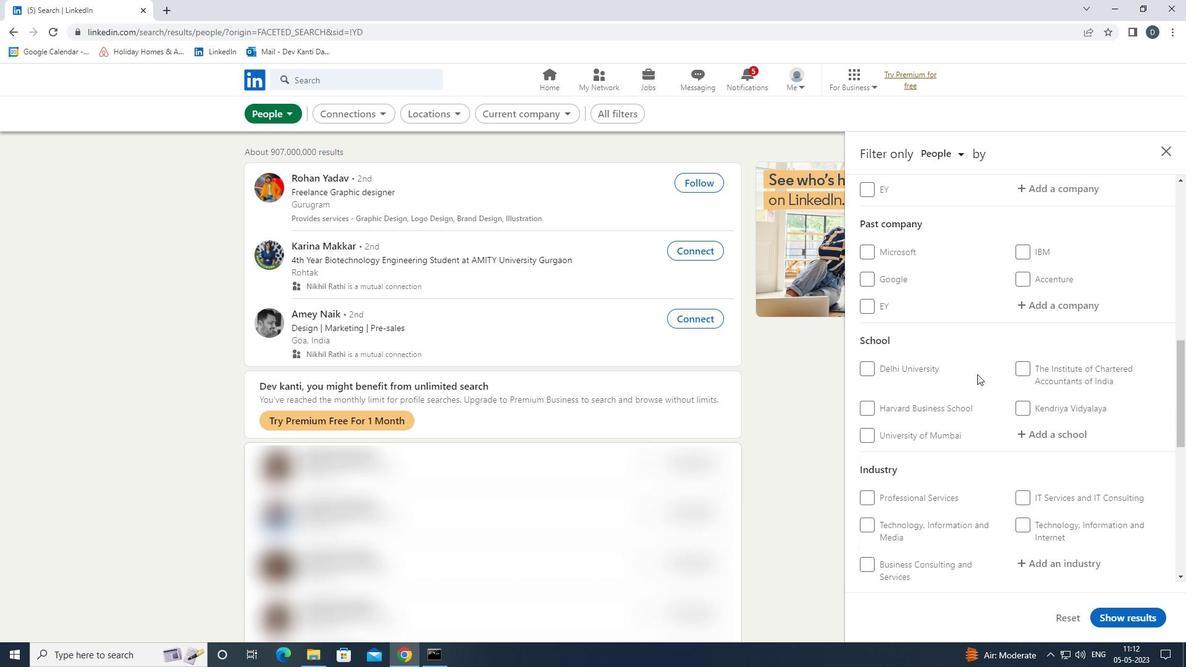 
Action: Mouse moved to (1044, 467)
Screenshot: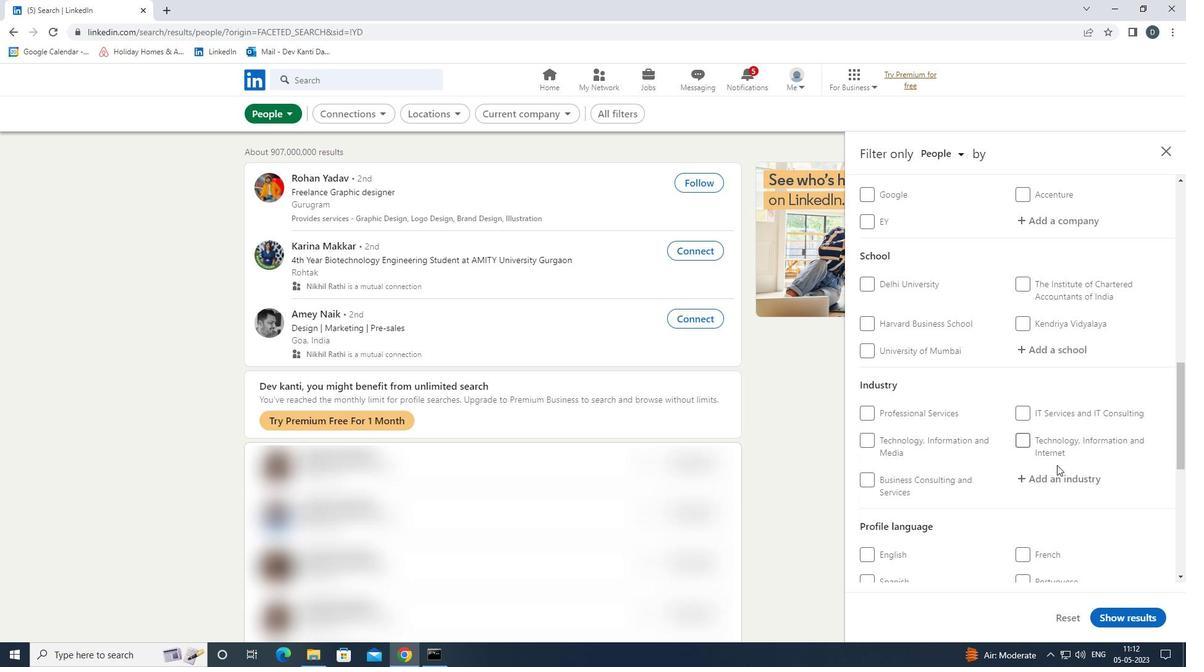 
Action: Mouse scrolled (1044, 466) with delta (0, 0)
Screenshot: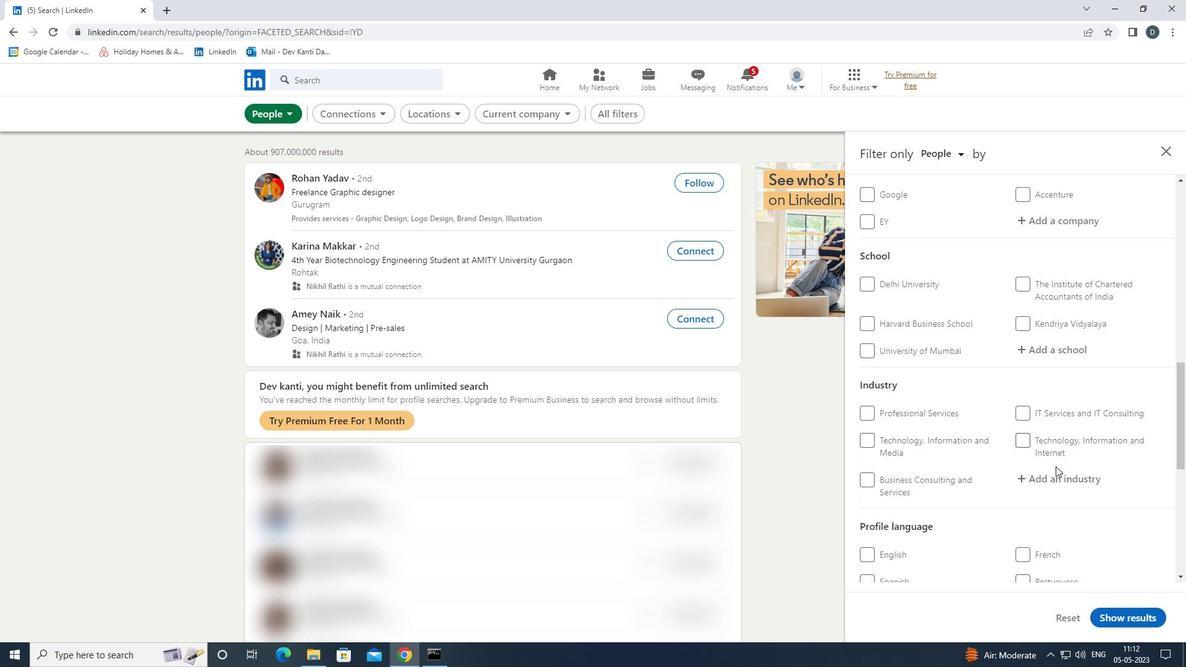 
Action: Mouse moved to (1026, 521)
Screenshot: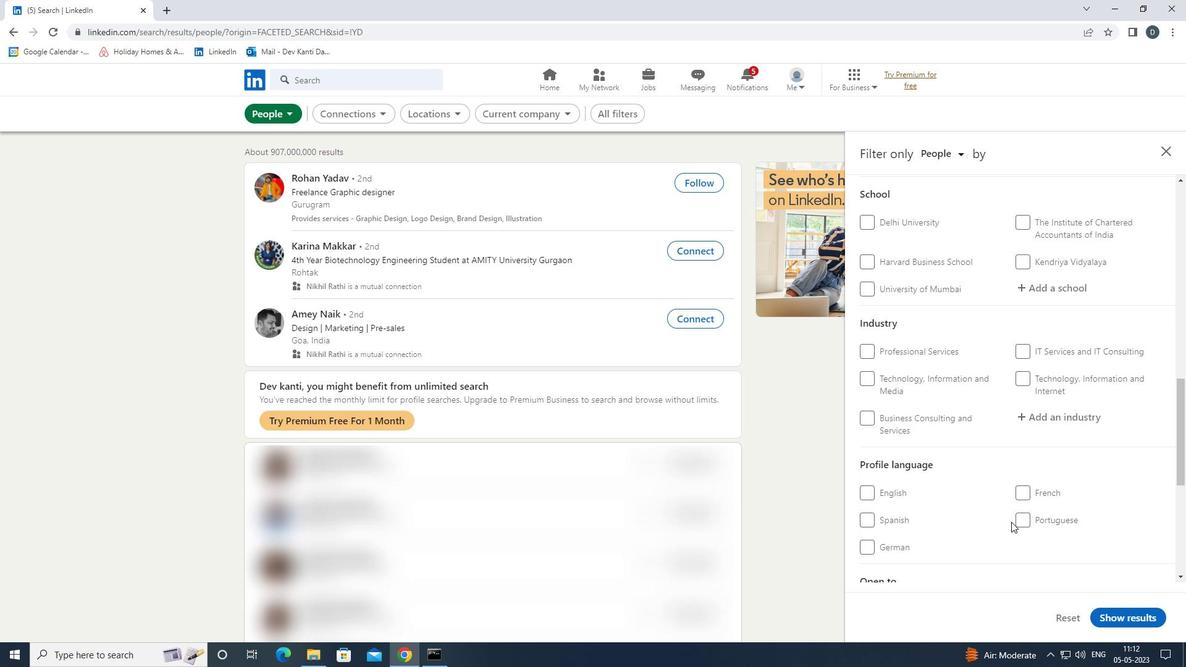 
Action: Mouse pressed left at (1026, 521)
Screenshot: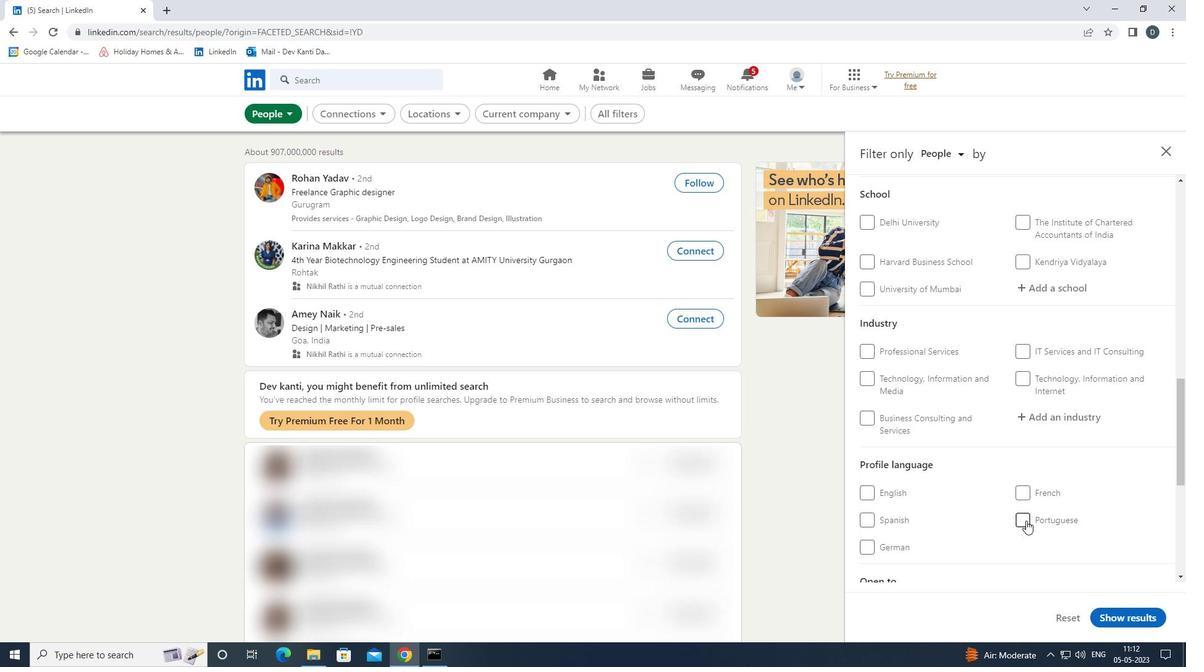 
Action: Mouse scrolled (1026, 521) with delta (0, 0)
Screenshot: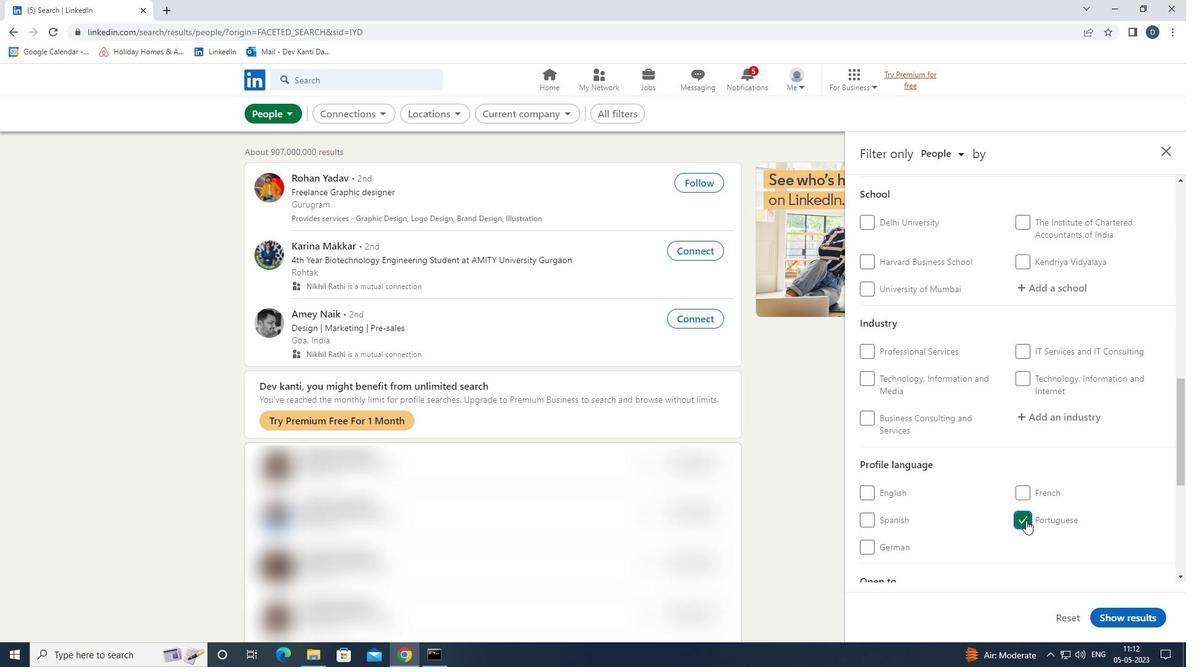 
Action: Mouse scrolled (1026, 521) with delta (0, 0)
Screenshot: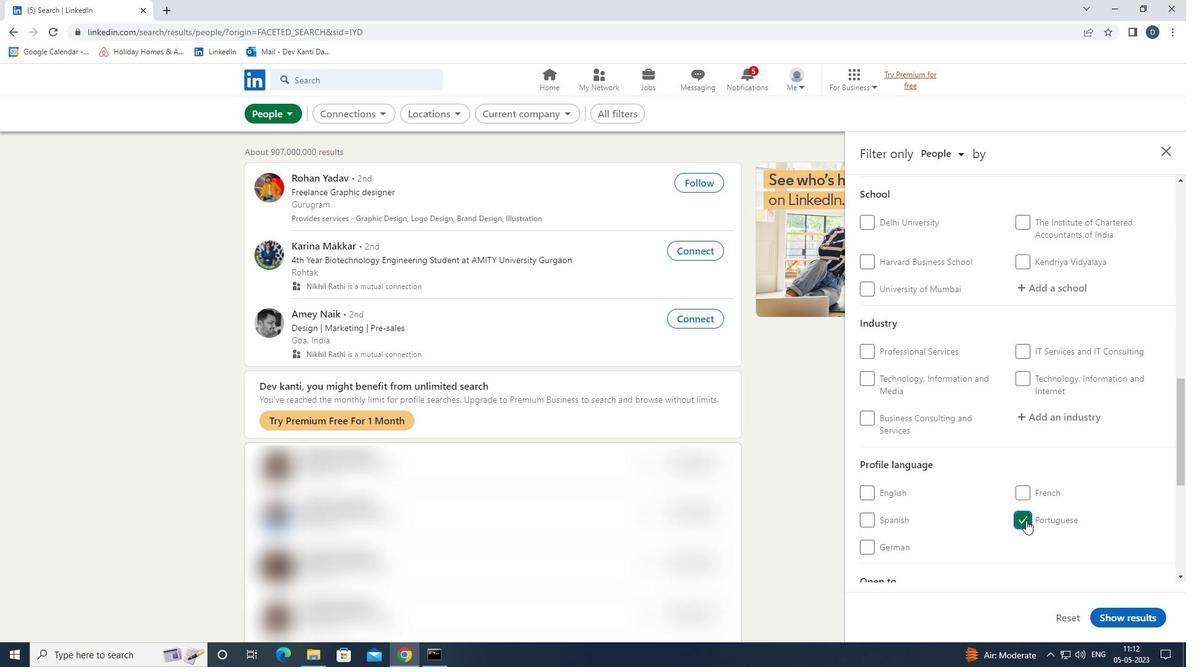 
Action: Mouse scrolled (1026, 521) with delta (0, 0)
Screenshot: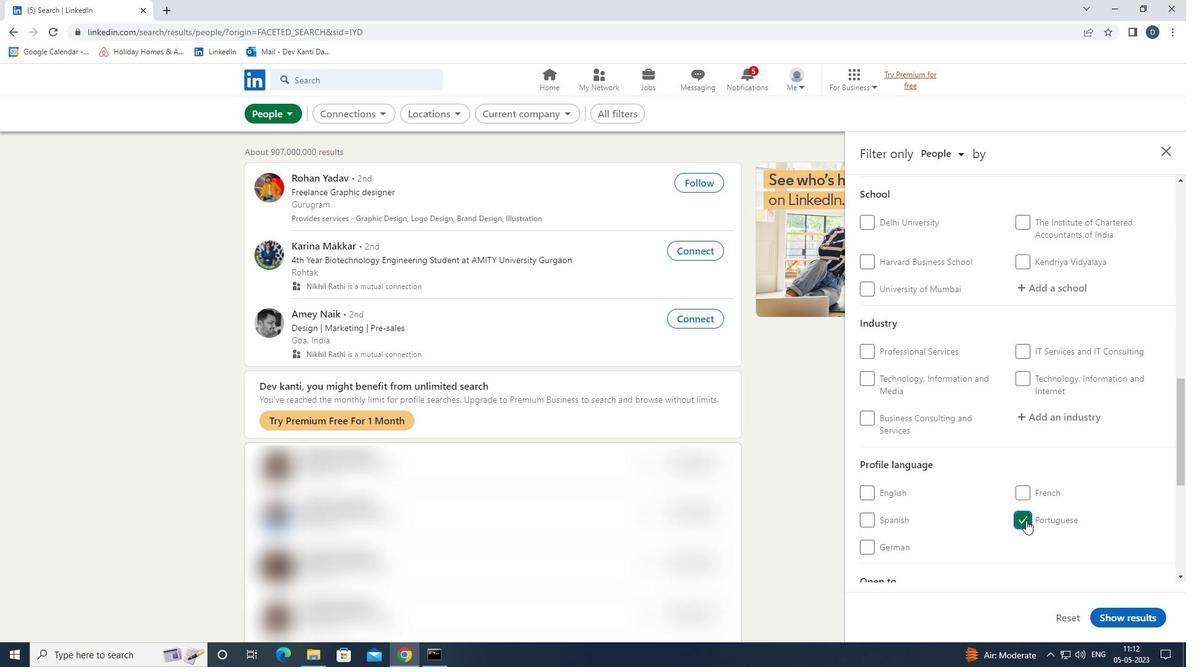 
Action: Mouse scrolled (1026, 521) with delta (0, 0)
Screenshot: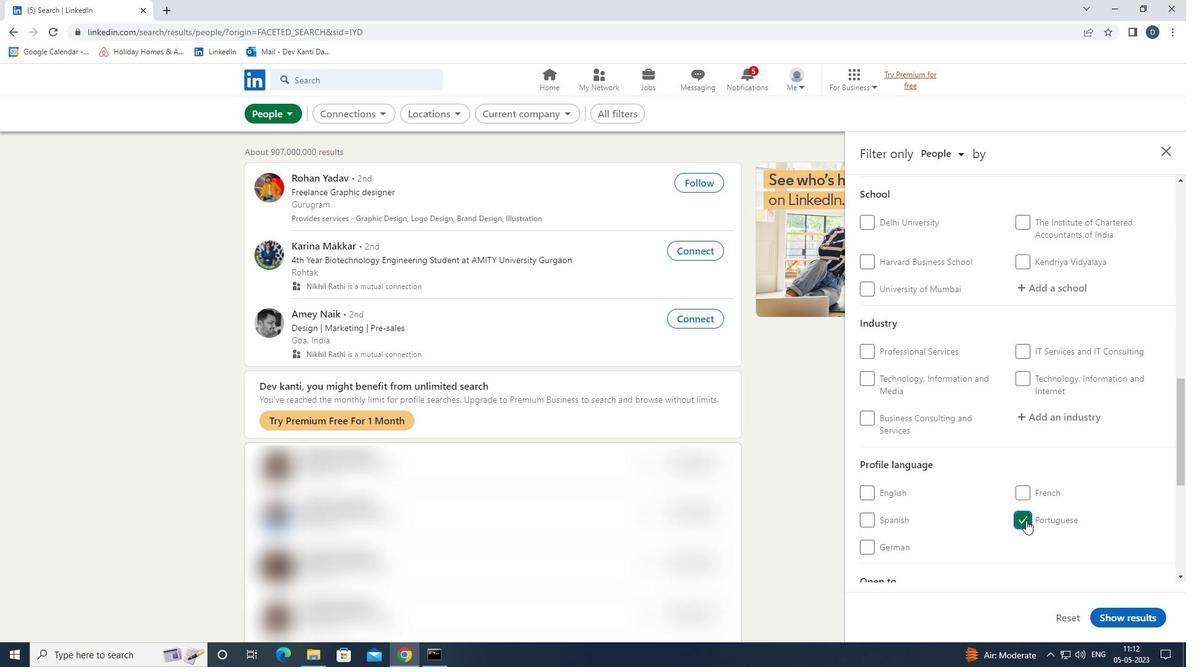 
Action: Mouse scrolled (1026, 521) with delta (0, 0)
Screenshot: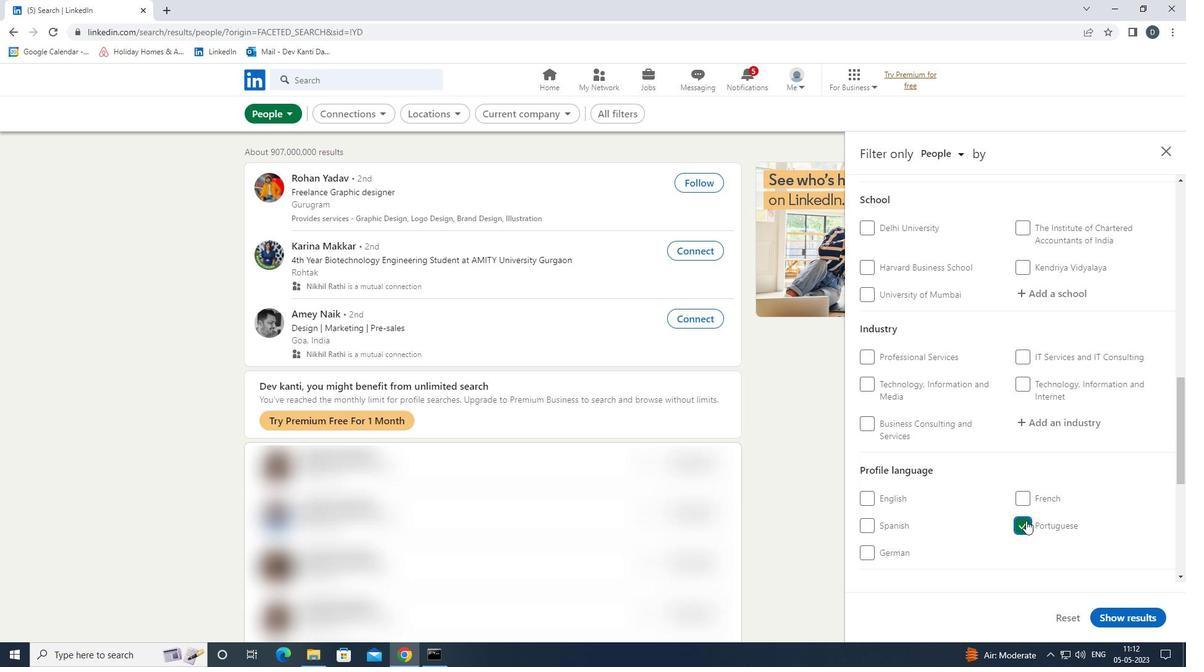 
Action: Mouse moved to (1052, 355)
Screenshot: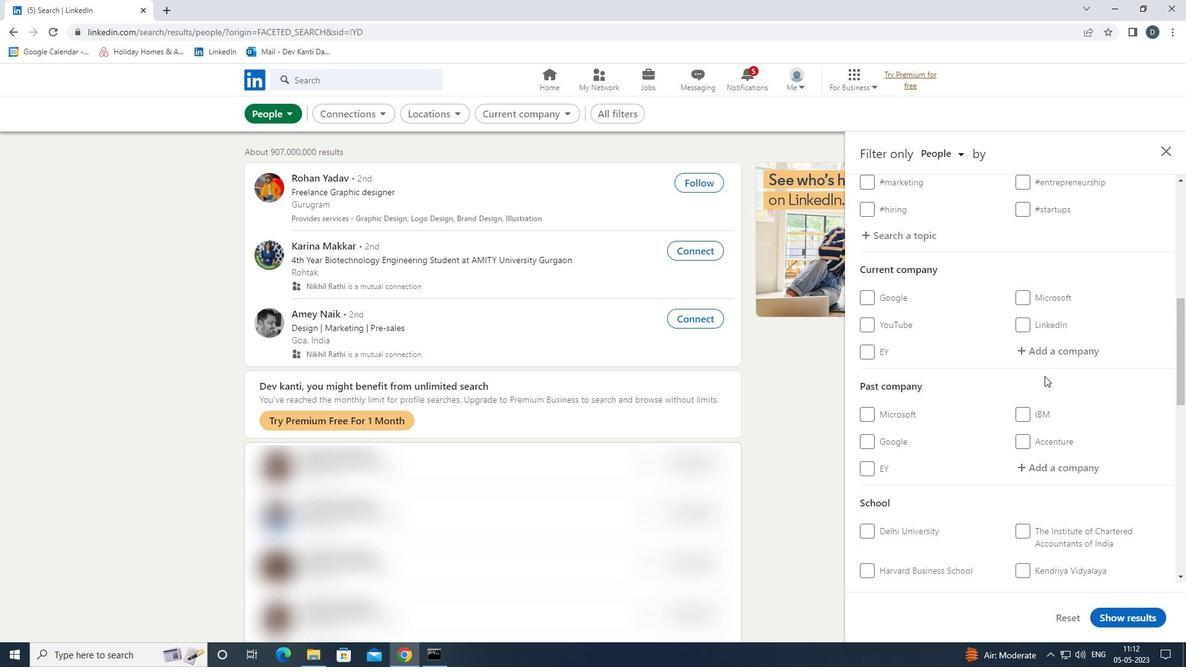
Action: Mouse pressed left at (1052, 355)
Screenshot: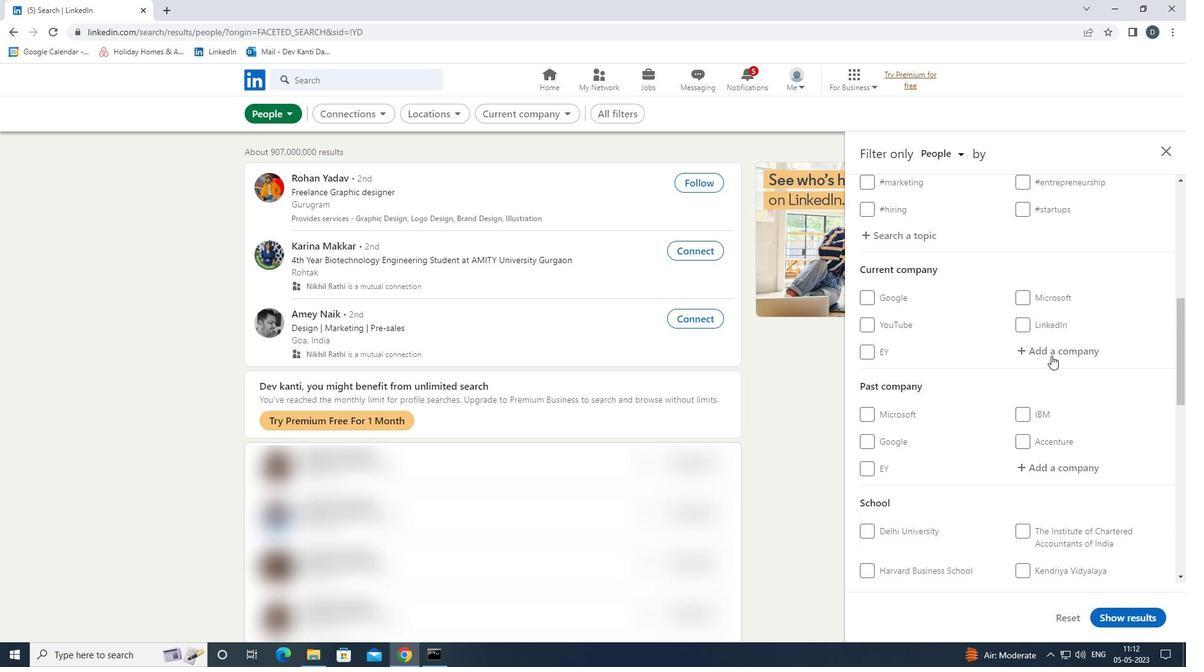 
Action: Mouse moved to (952, 381)
Screenshot: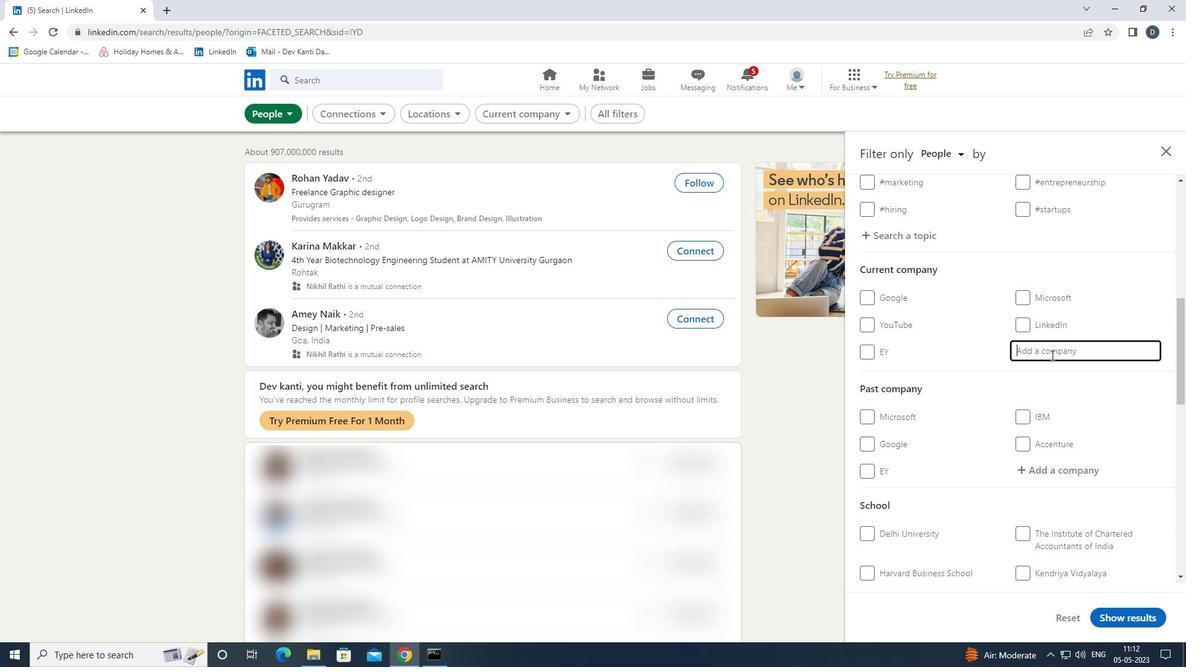 
Action: Key pressed <Key.shift><Key.shift><Key.shift><Key.shift><Key.shift><Key.shift><Key.shift><Key.shift>GYAN<Key.shift>SYS<Key.down><Key.enter>
Screenshot: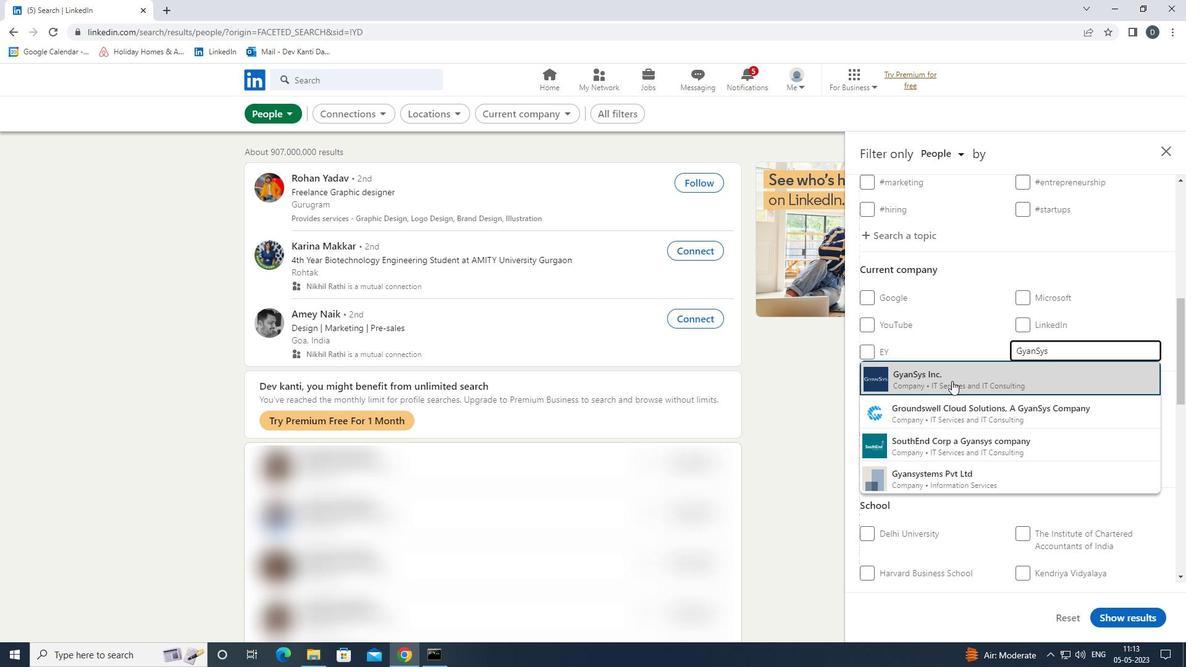
Action: Mouse moved to (879, 334)
Screenshot: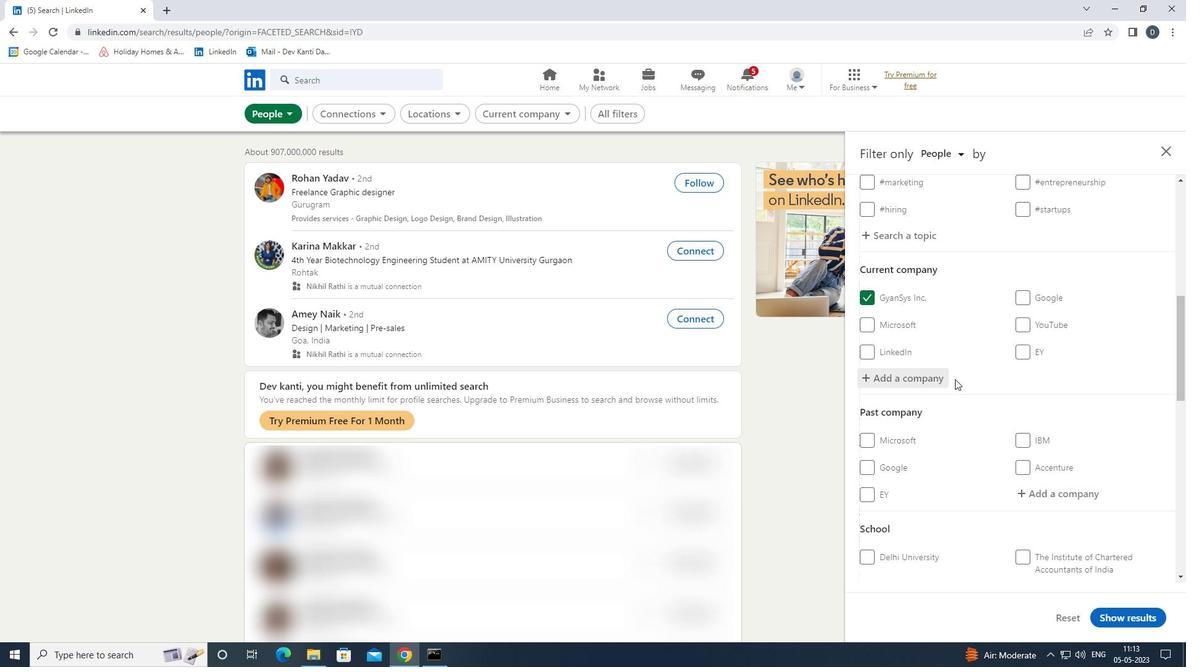 
Action: Mouse scrolled (879, 333) with delta (0, 0)
Screenshot: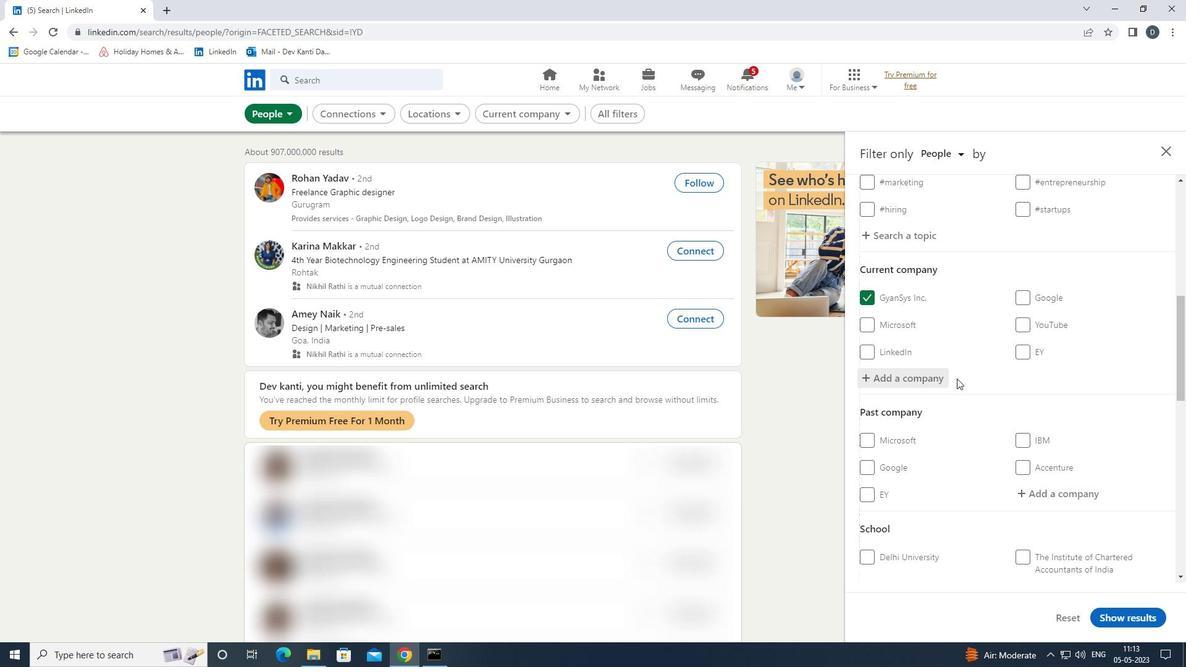 
Action: Mouse moved to (879, 334)
Screenshot: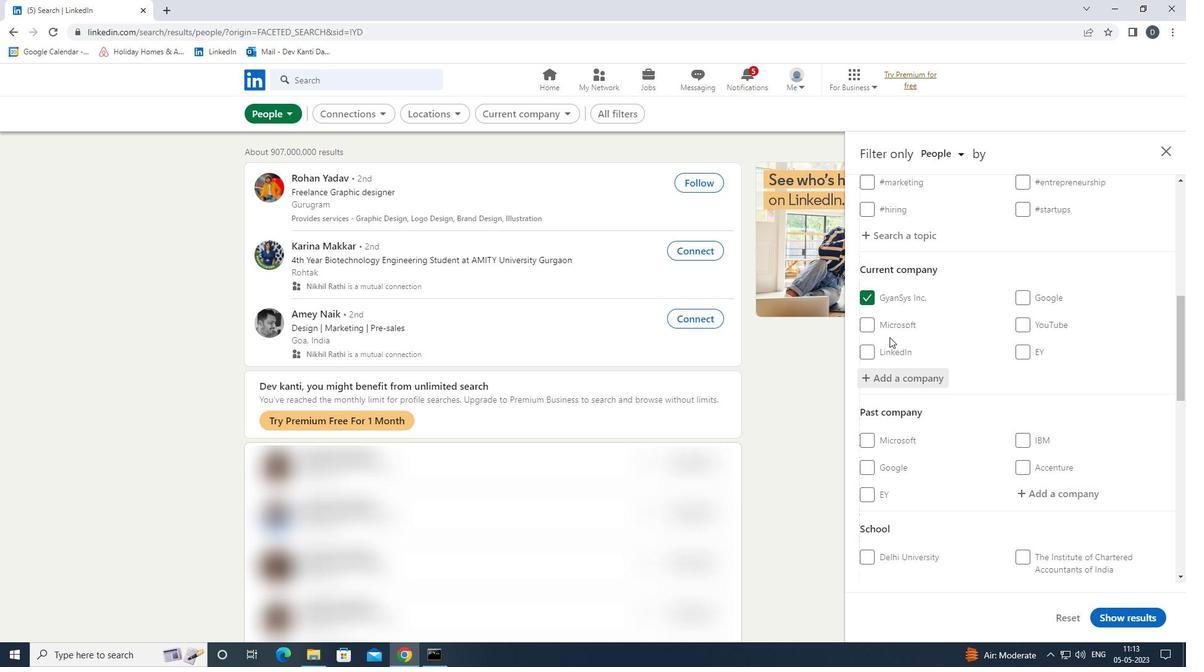 
Action: Mouse scrolled (879, 333) with delta (0, 0)
Screenshot: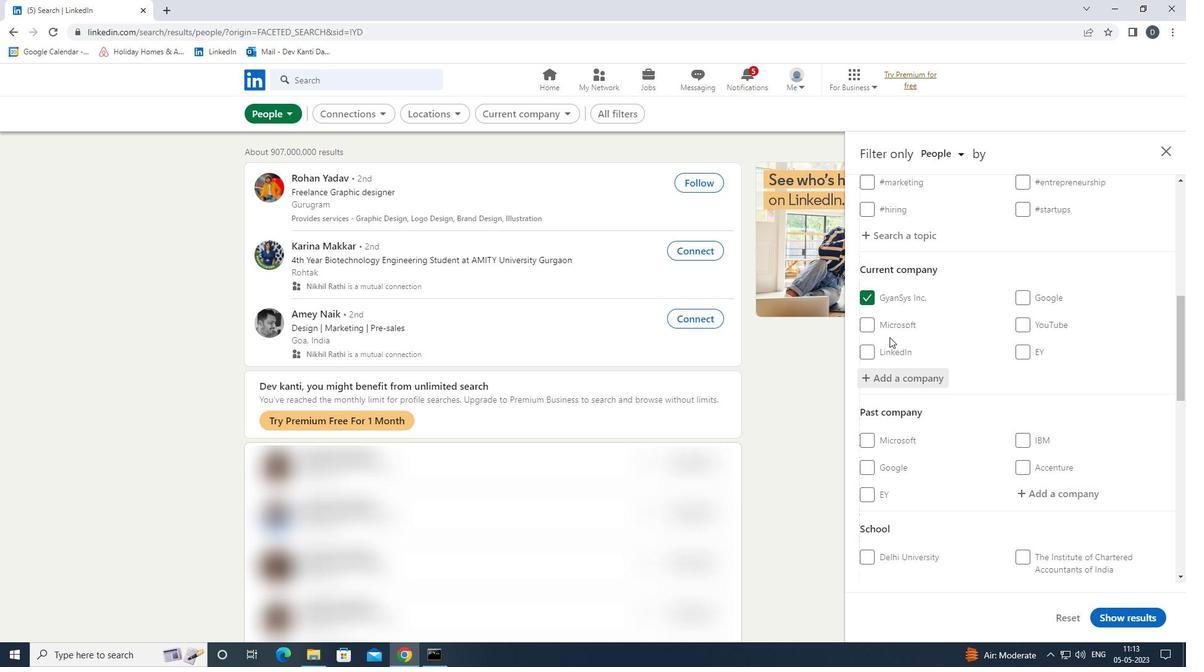 
Action: Mouse moved to (1071, 348)
Screenshot: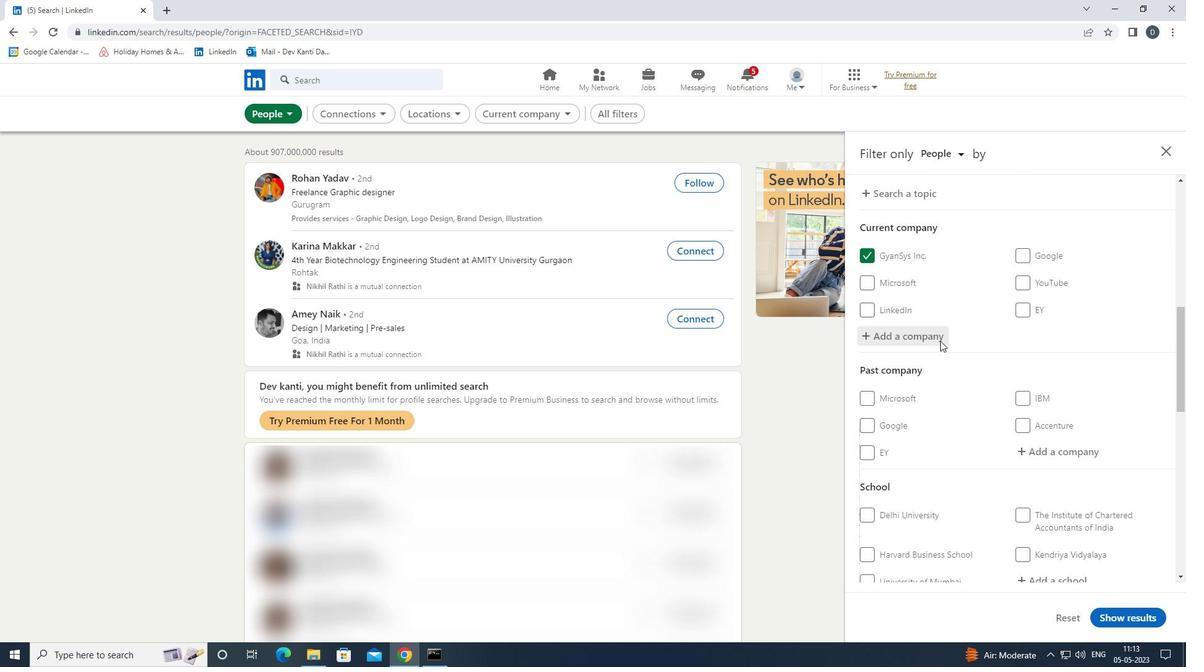 
Action: Mouse scrolled (1071, 347) with delta (0, 0)
Screenshot: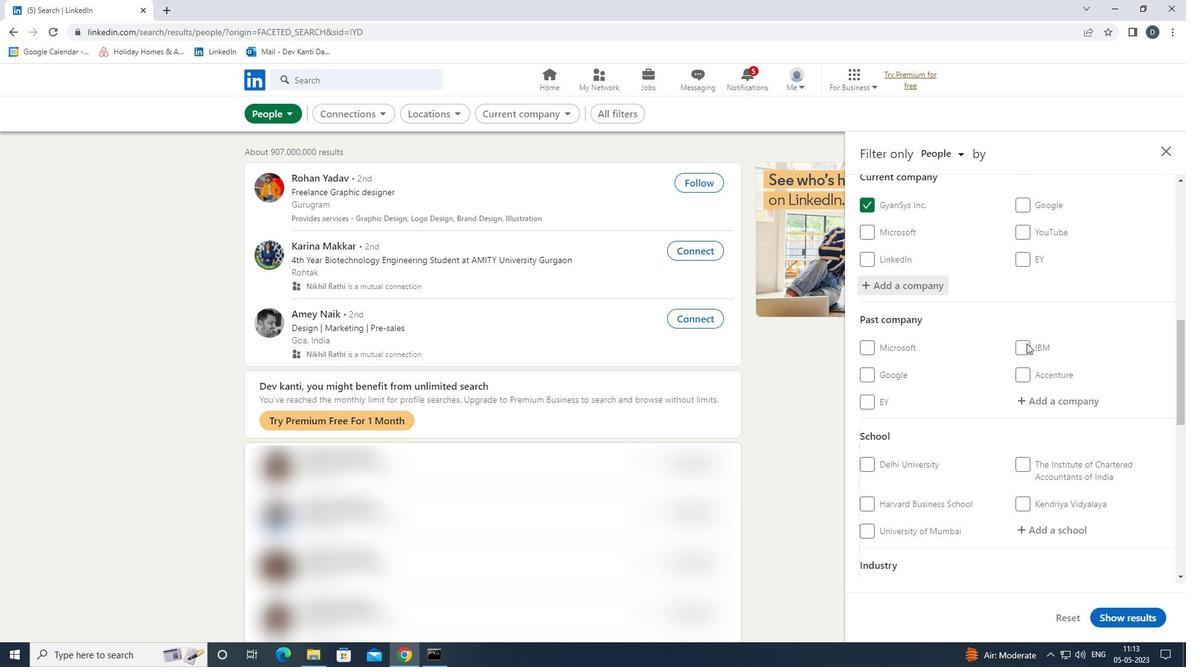 
Action: Mouse moved to (1072, 435)
Screenshot: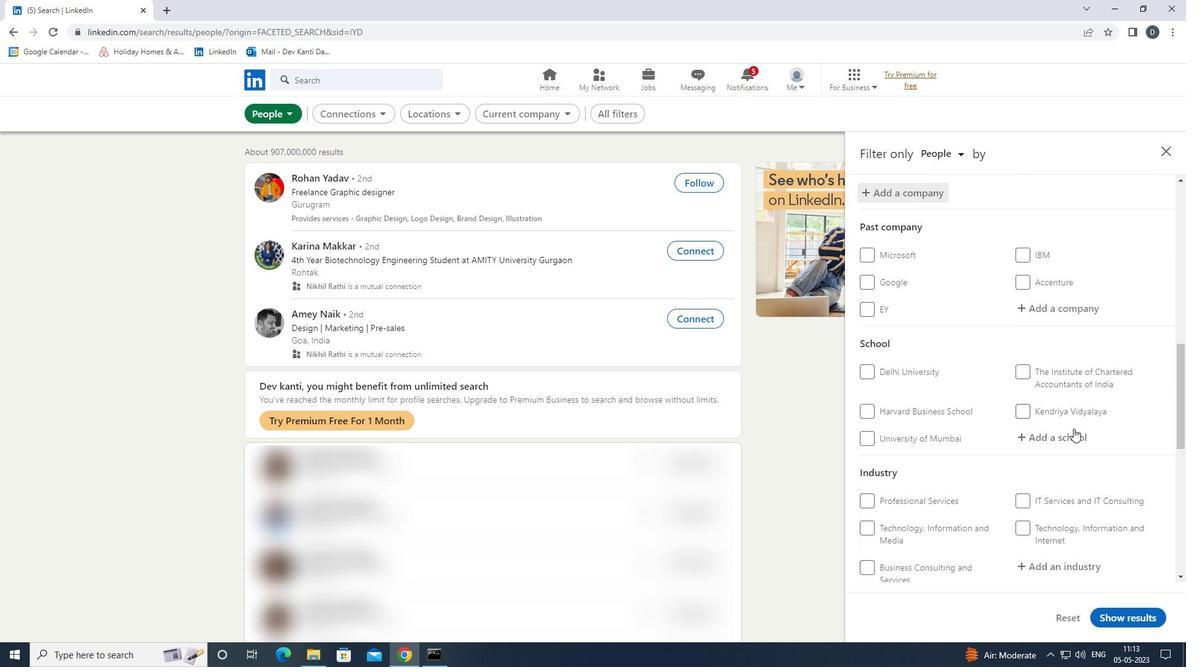 
Action: Mouse pressed left at (1072, 435)
Screenshot: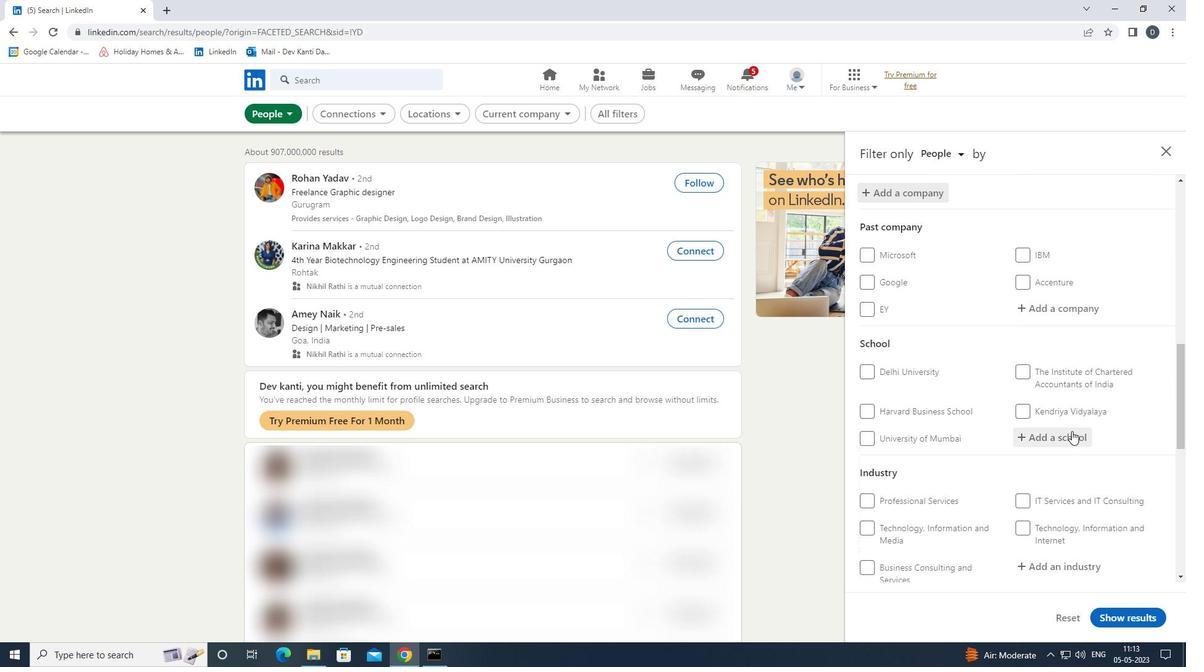 
Action: Mouse moved to (1068, 436)
Screenshot: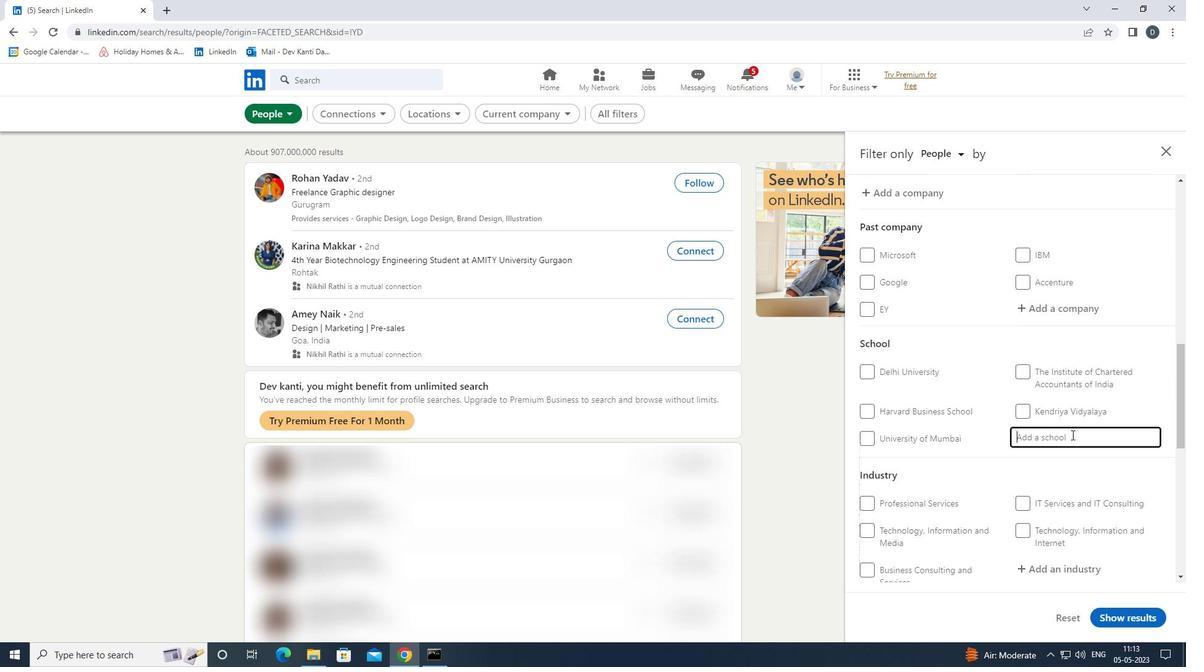 
Action: Key pressed <Key.shift><Key.shift><Key.shift><Key.shift>PARUL<Key.space><Key.shift>UNIVERSITY<Key.space><Key.down><Key.enter>
Screenshot: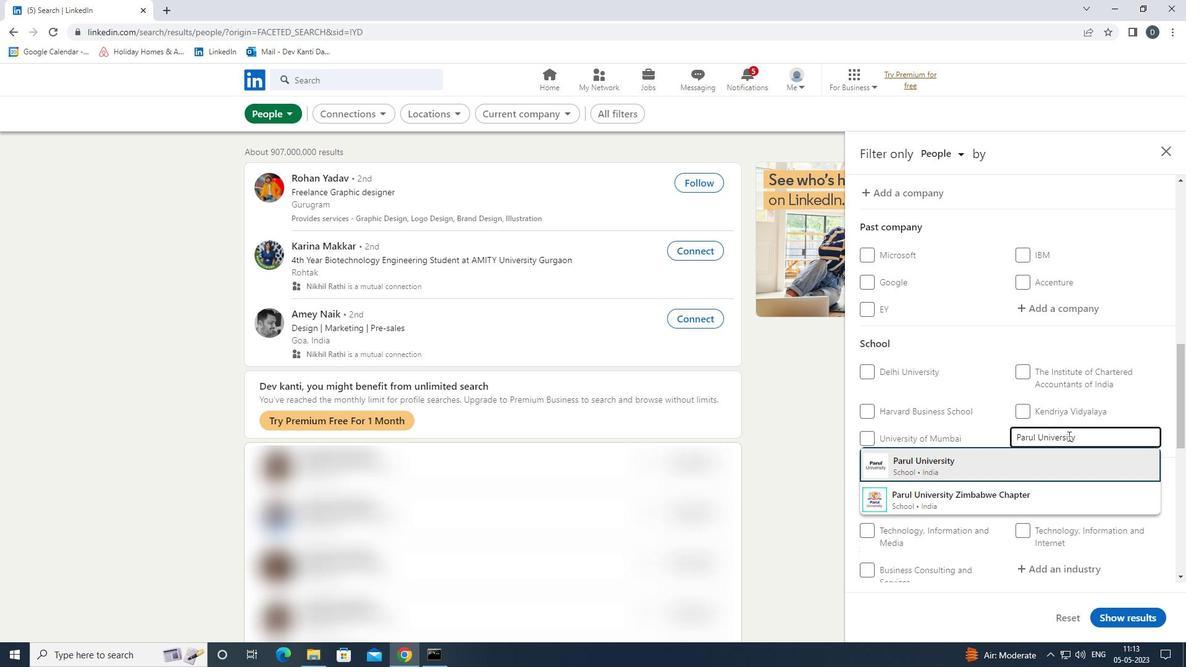 
Action: Mouse scrolled (1068, 435) with delta (0, 0)
Screenshot: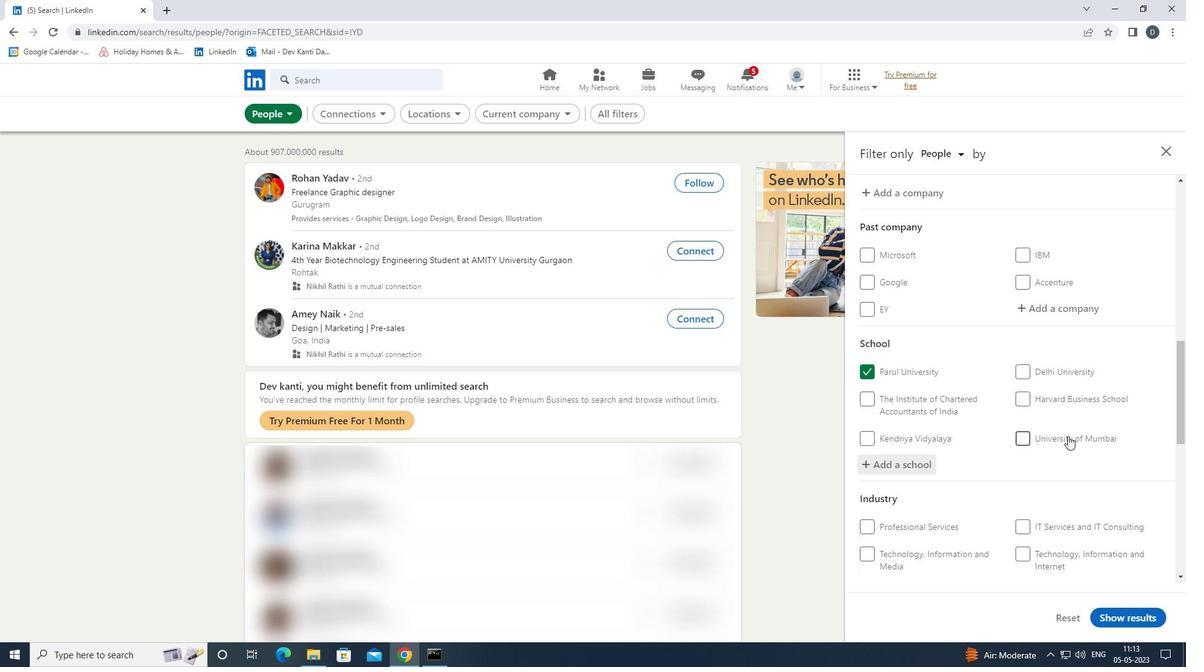
Action: Mouse scrolled (1068, 435) with delta (0, 0)
Screenshot: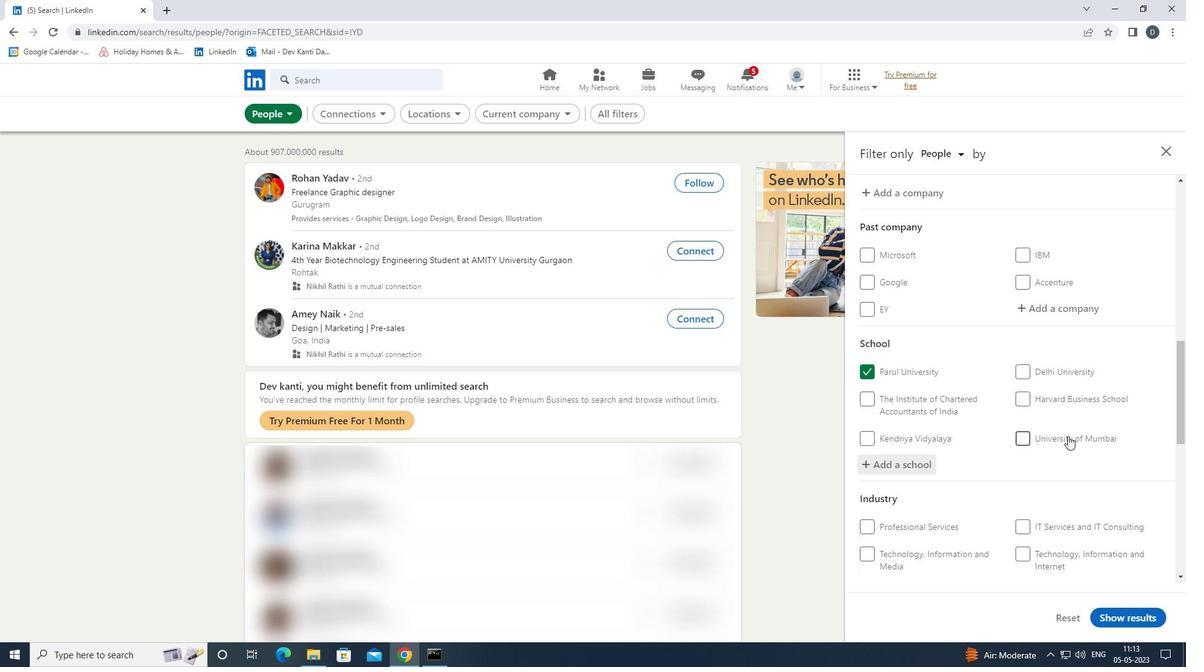 
Action: Mouse moved to (1053, 420)
Screenshot: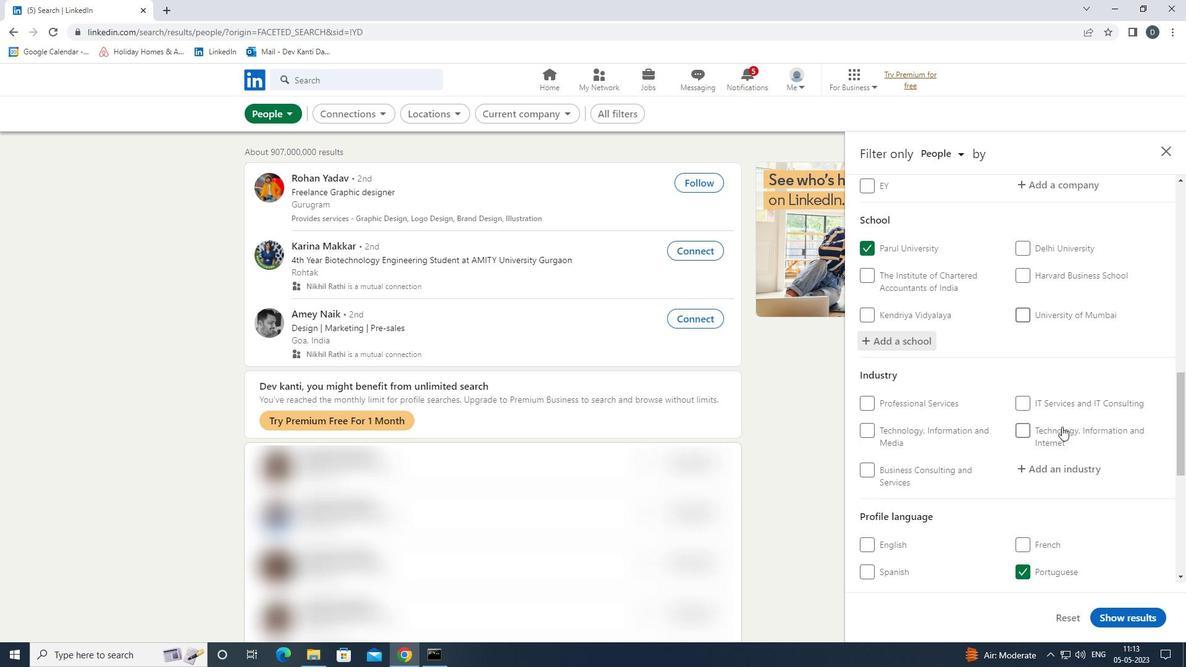 
Action: Mouse scrolled (1053, 419) with delta (0, 0)
Screenshot: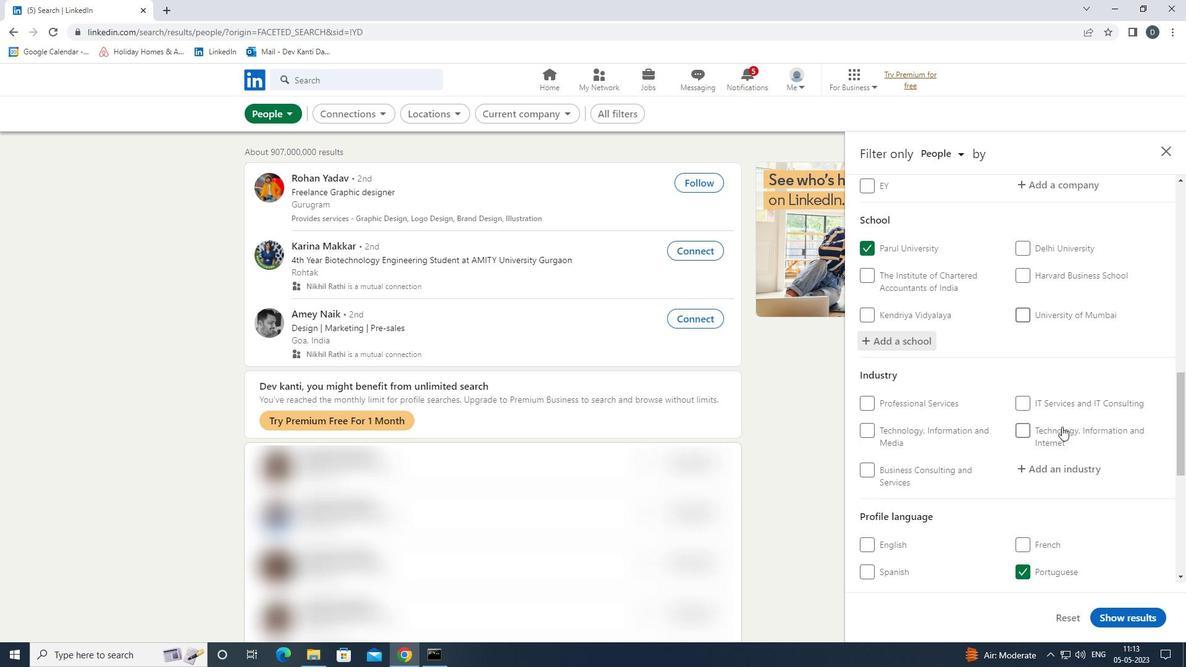
Action: Mouse moved to (1053, 418)
Screenshot: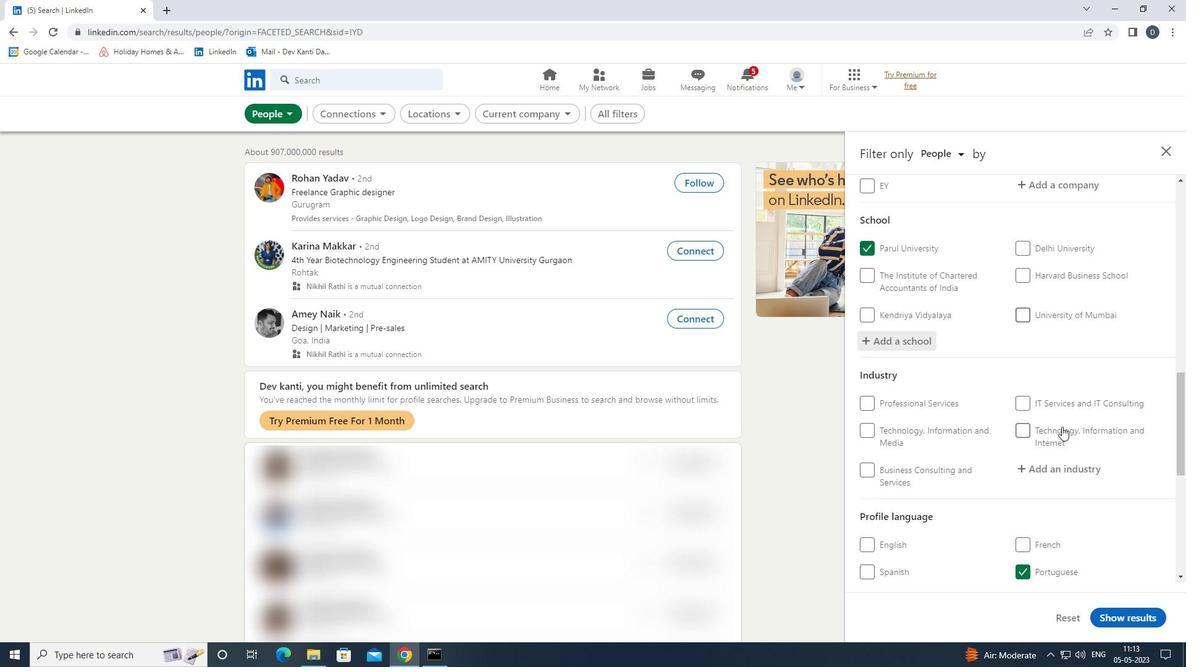 
Action: Mouse scrolled (1053, 417) with delta (0, 0)
Screenshot: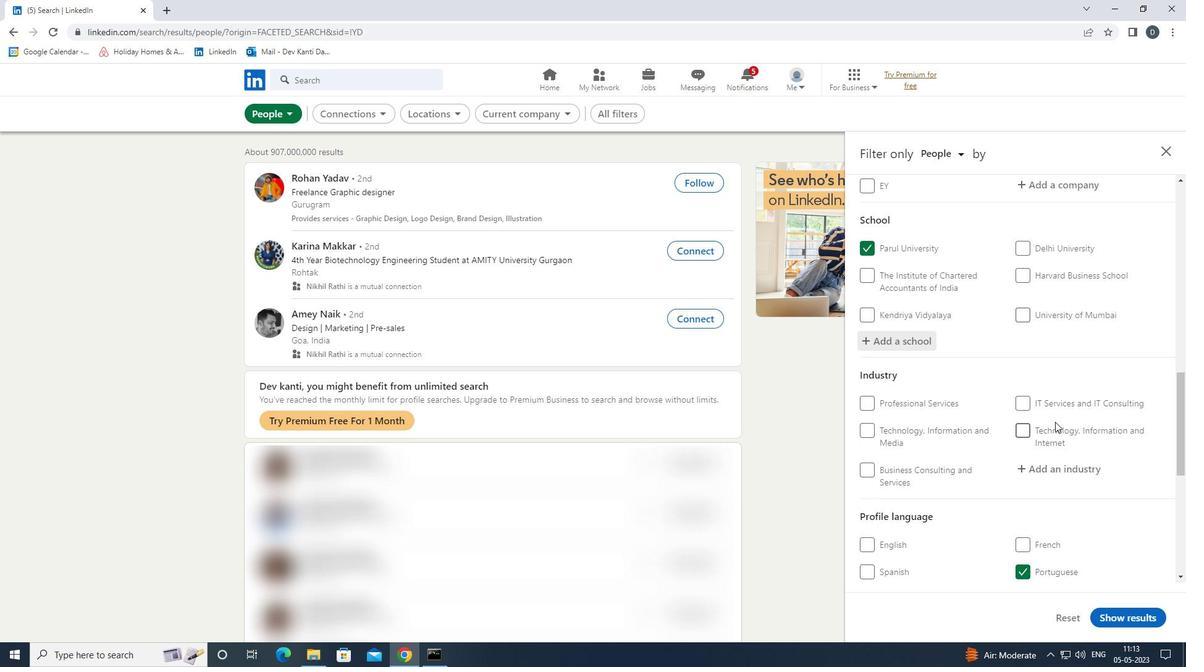 
Action: Mouse moved to (1069, 347)
Screenshot: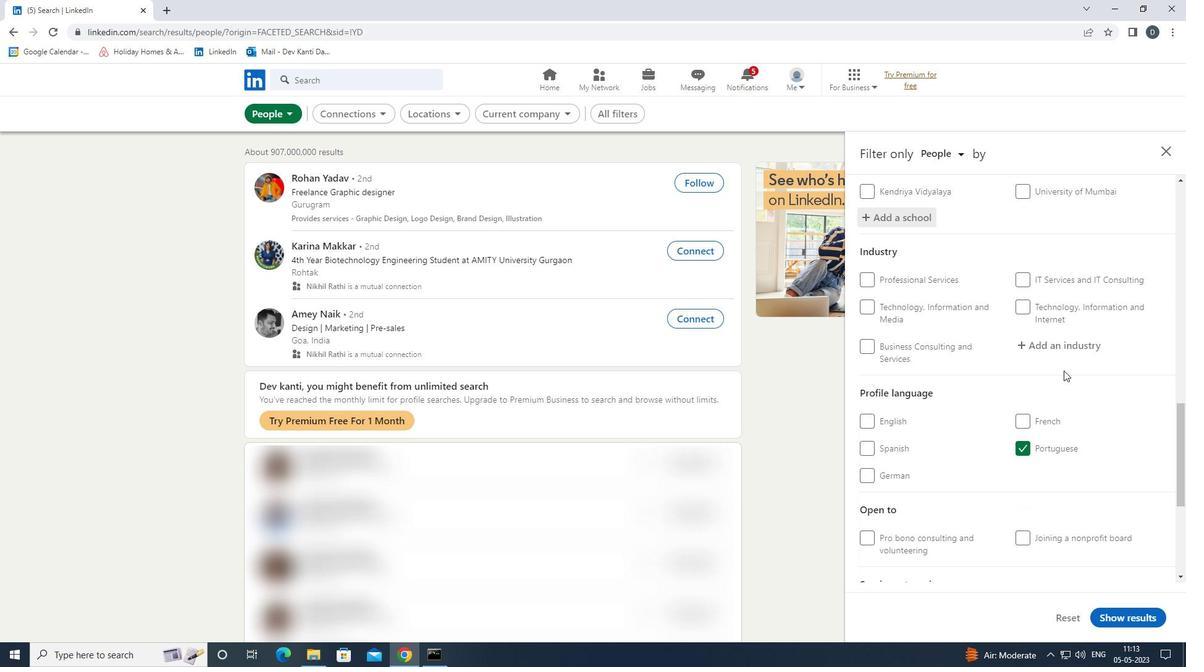 
Action: Mouse pressed left at (1069, 347)
Screenshot: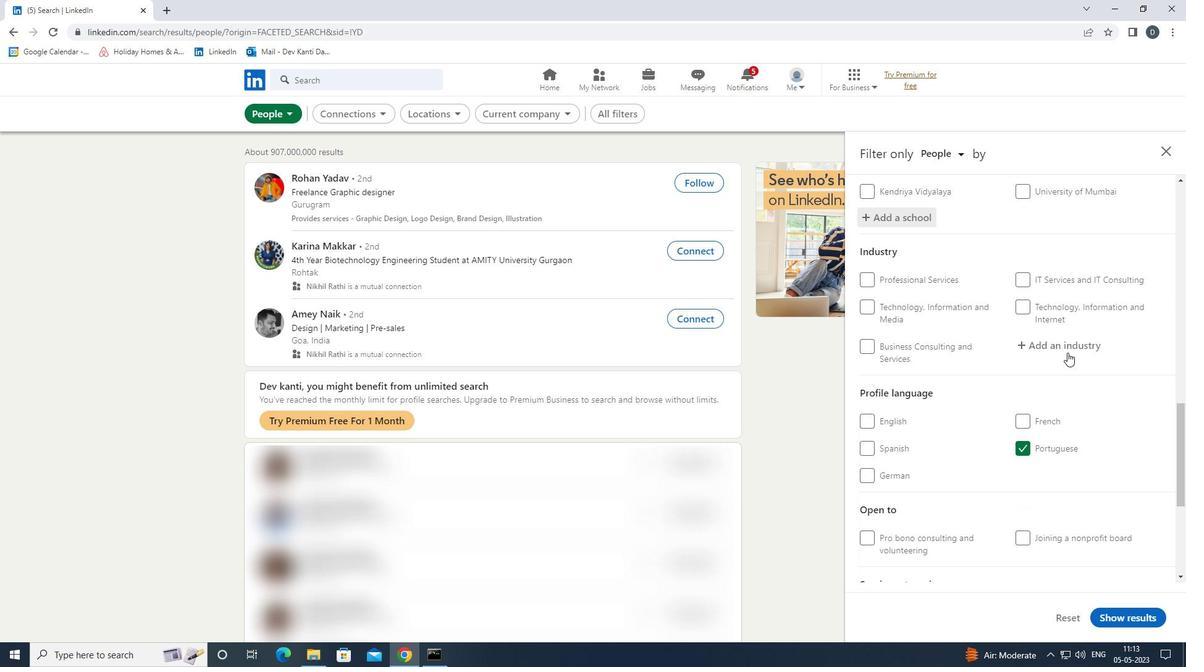 
Action: Mouse moved to (1067, 347)
Screenshot: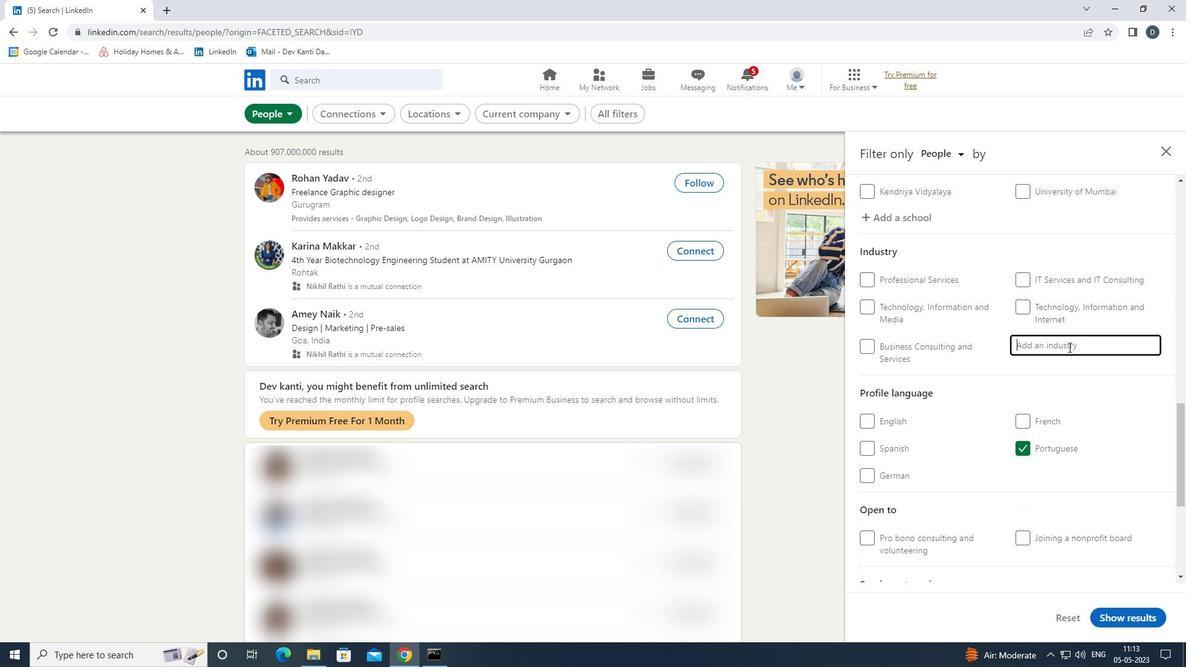 
Action: Key pressed <Key.shift><Key.shift><Key.shift><Key.shift><Key.shift><Key.shift>WATER,<Key.down><Key.down><Key.down><Key.enter>
Screenshot: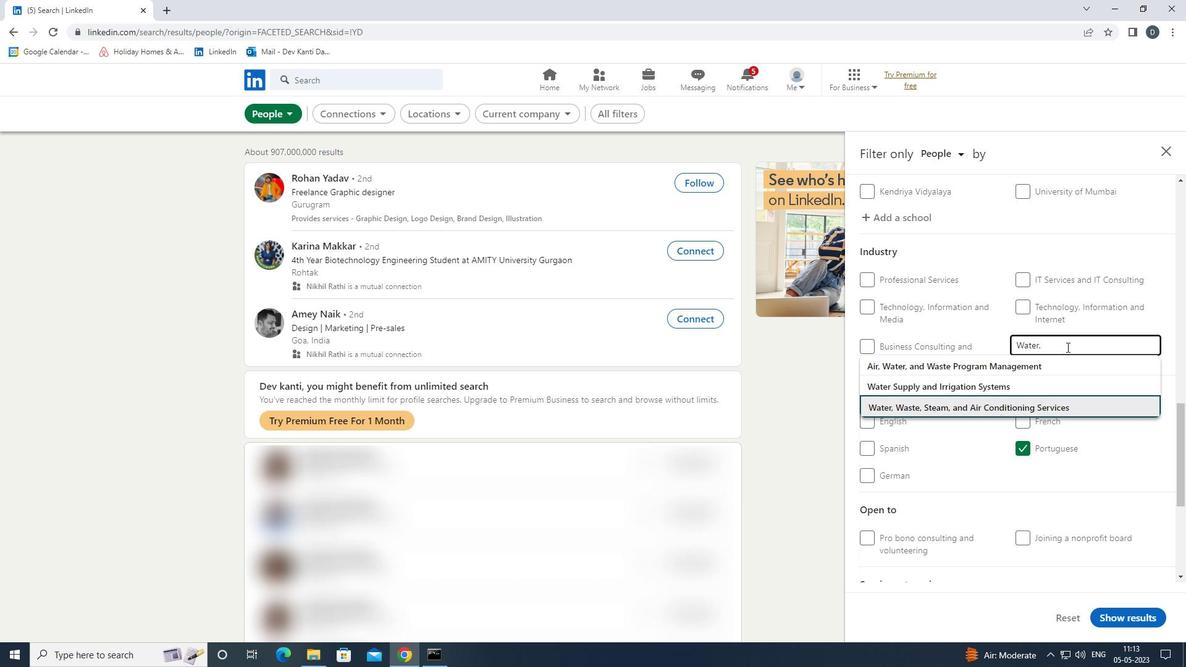 
Action: Mouse scrolled (1067, 346) with delta (0, 0)
Screenshot: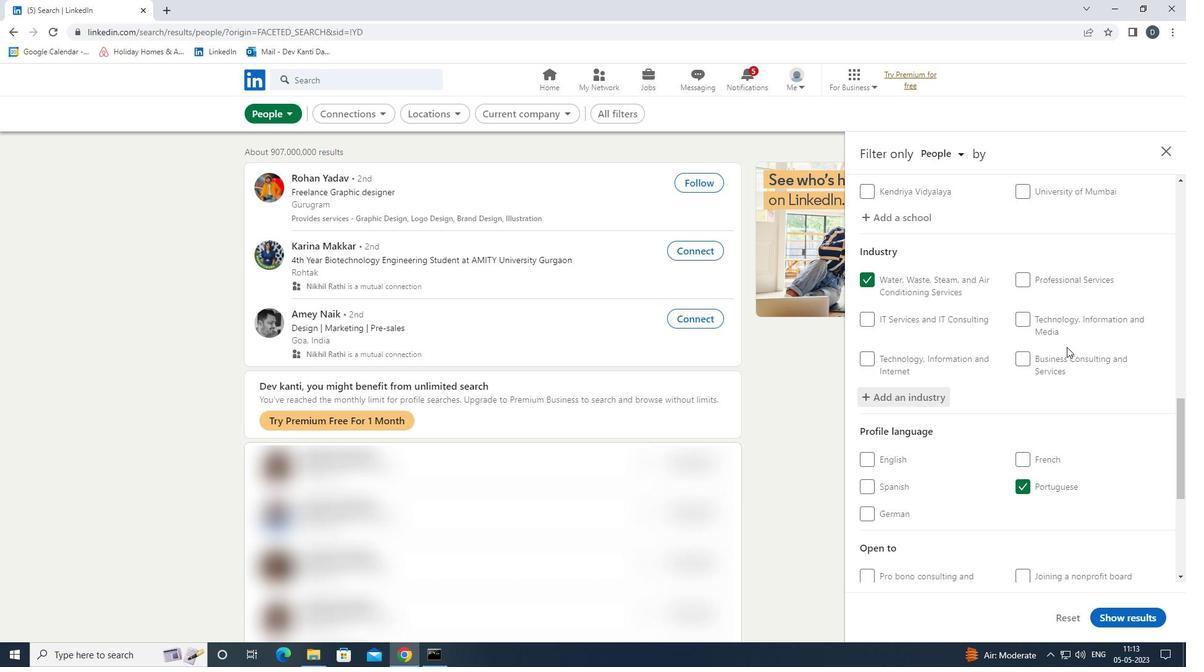 
Action: Mouse scrolled (1067, 346) with delta (0, 0)
Screenshot: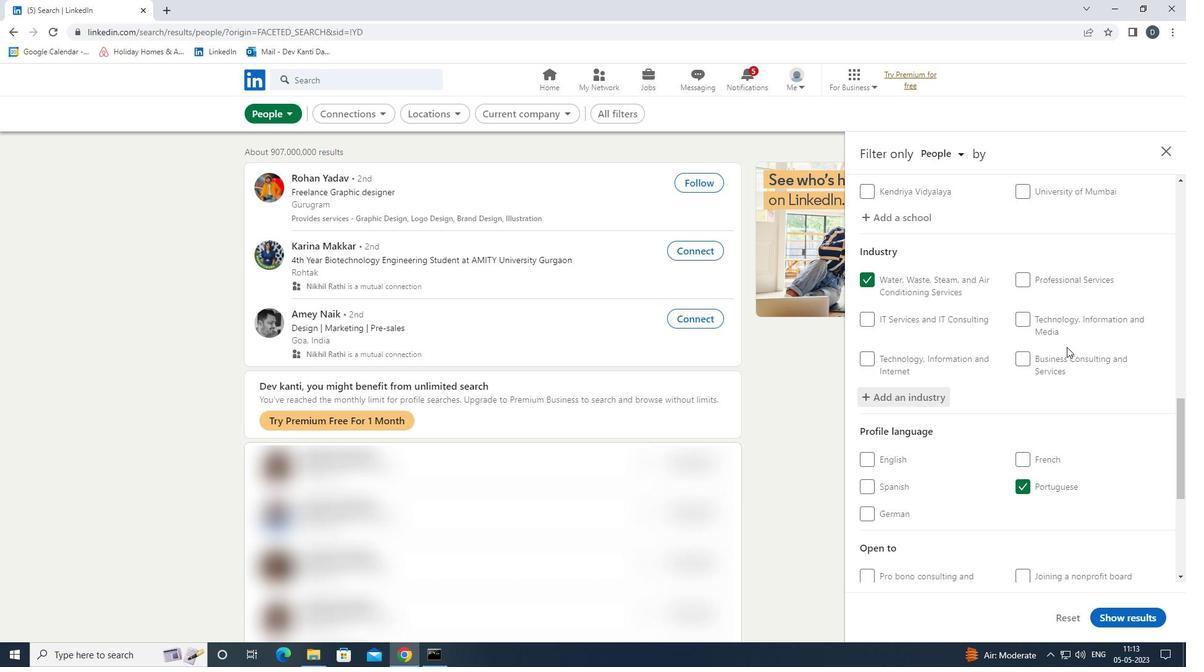 
Action: Mouse scrolled (1067, 346) with delta (0, 0)
Screenshot: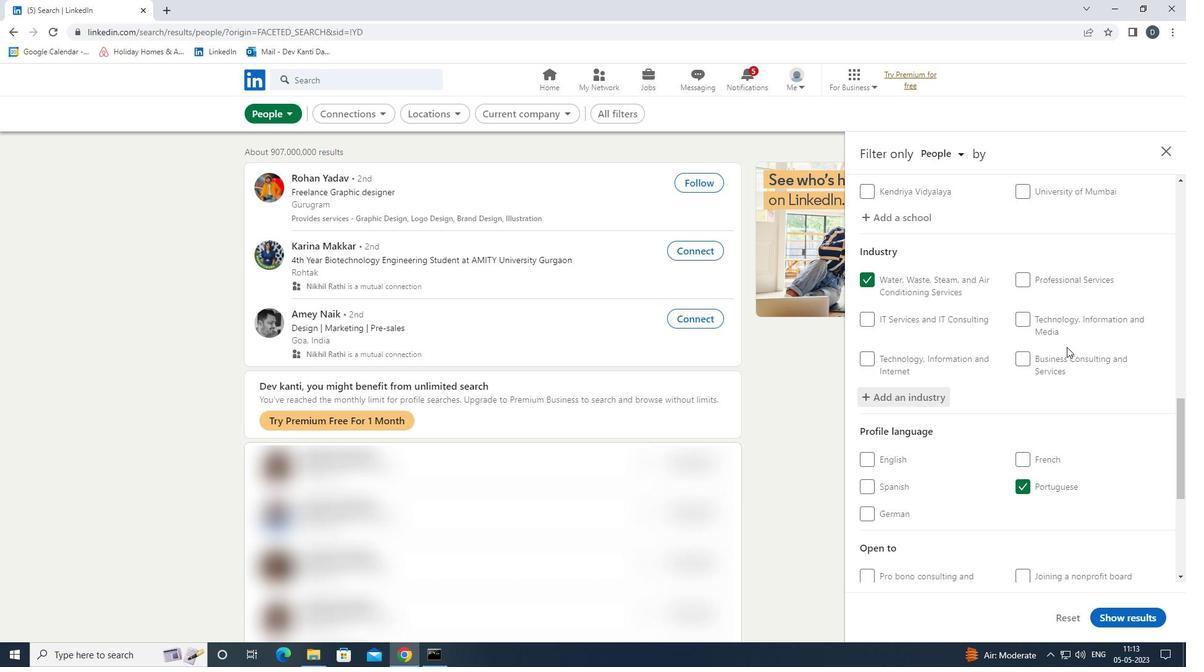 
Action: Mouse moved to (1062, 391)
Screenshot: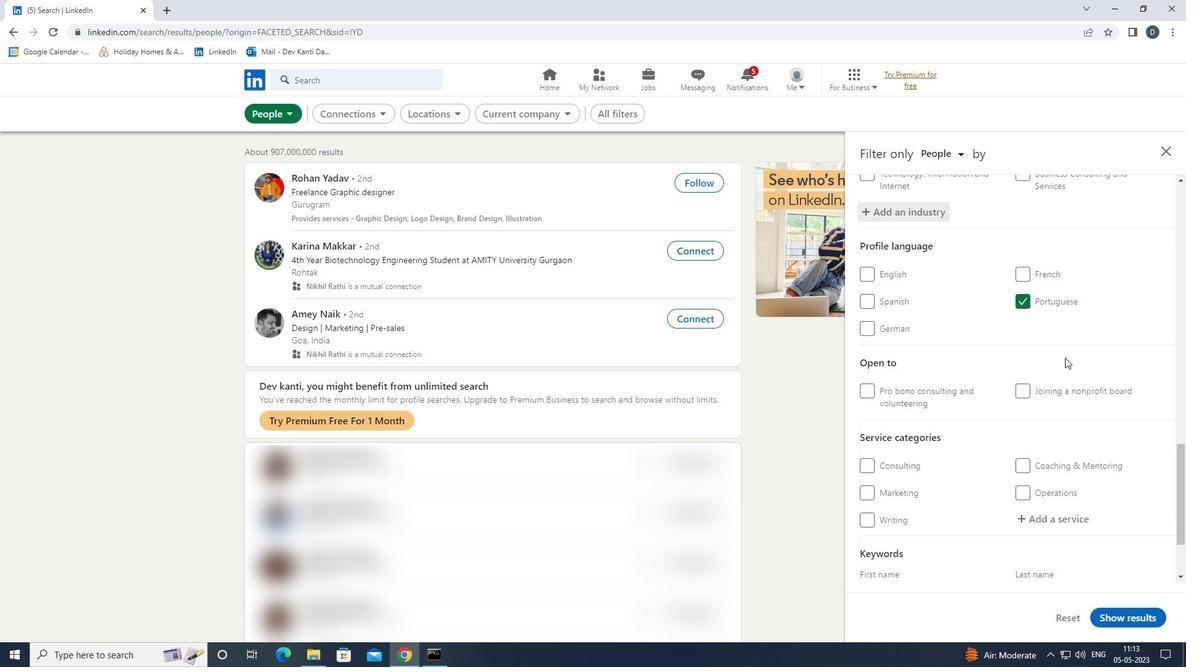 
Action: Mouse scrolled (1062, 390) with delta (0, 0)
Screenshot: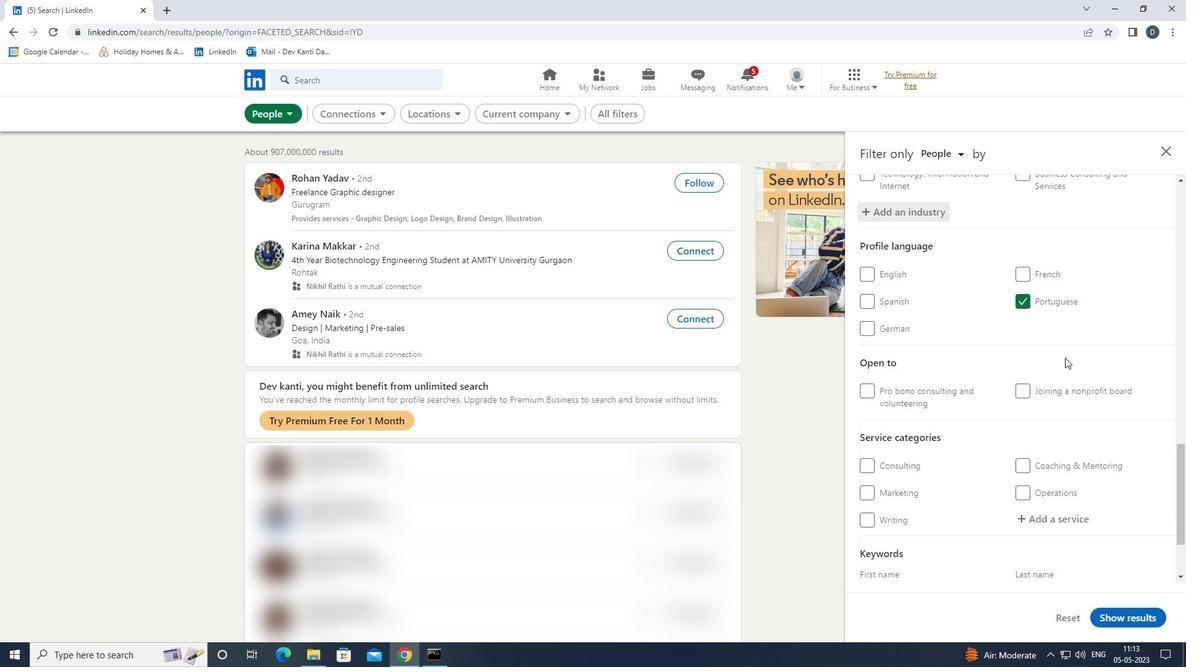 
Action: Mouse scrolled (1062, 390) with delta (0, 0)
Screenshot: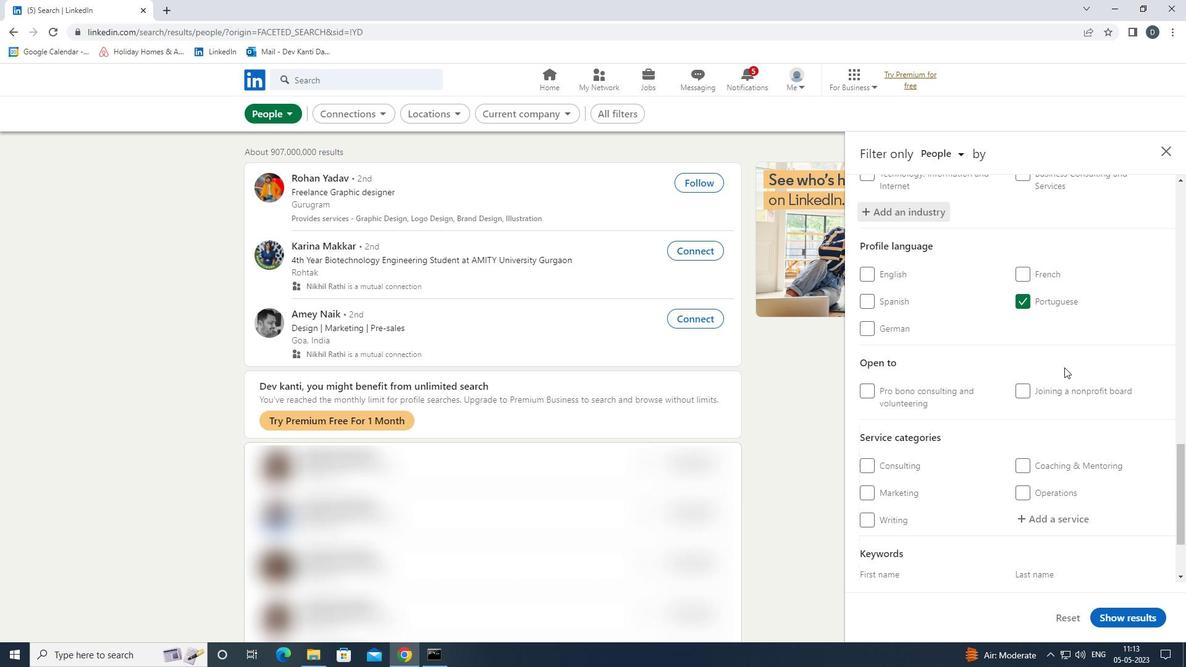 
Action: Mouse moved to (1060, 407)
Screenshot: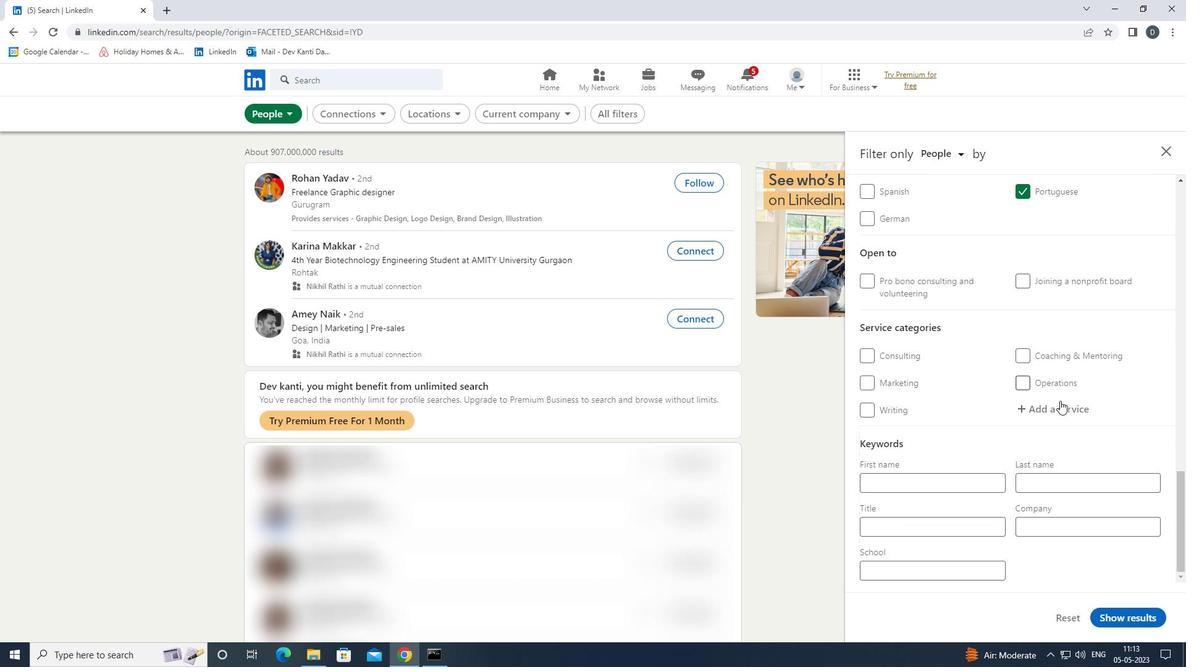 
Action: Mouse pressed left at (1060, 407)
Screenshot: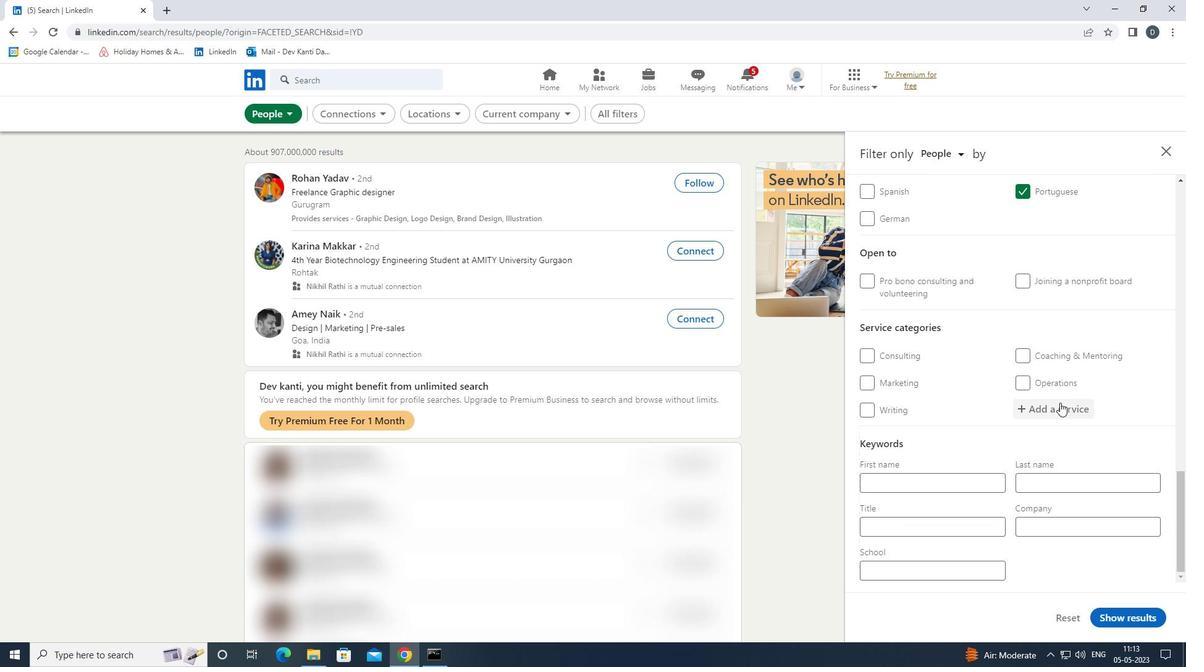 
Action: Mouse moved to (1055, 403)
Screenshot: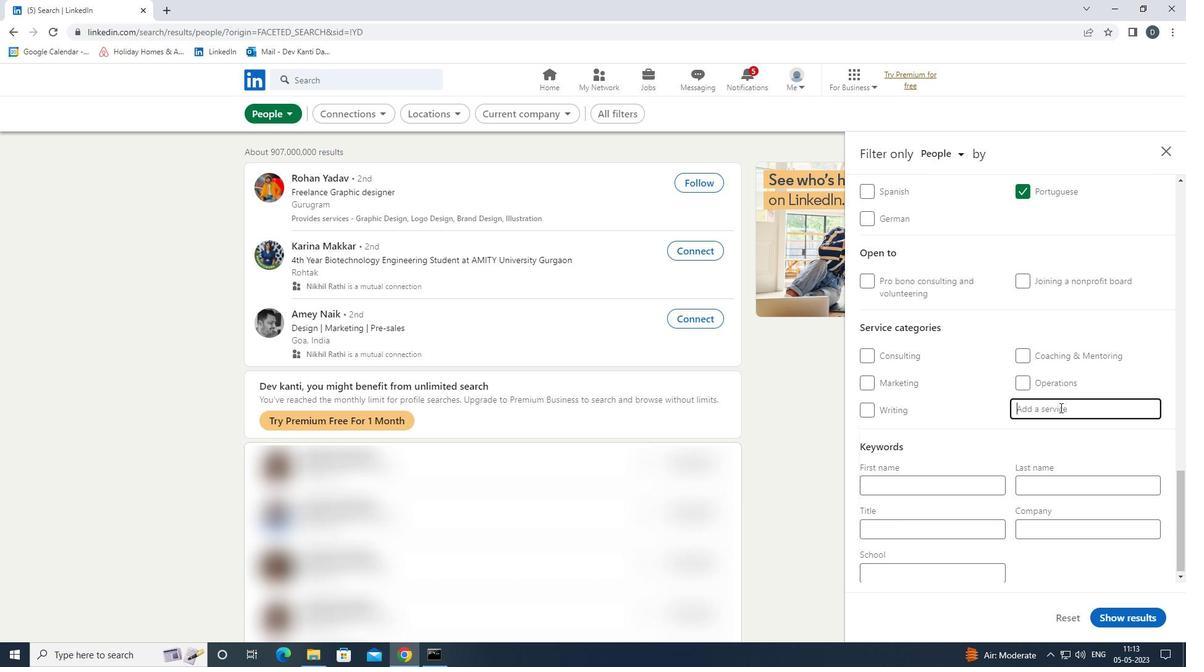 
Action: Key pressed <Key.shift><Key.shift><Key.shift><Key.shift><Key.shift>RETIREMENT<Key.space><Key.down><Key.enter>
Screenshot: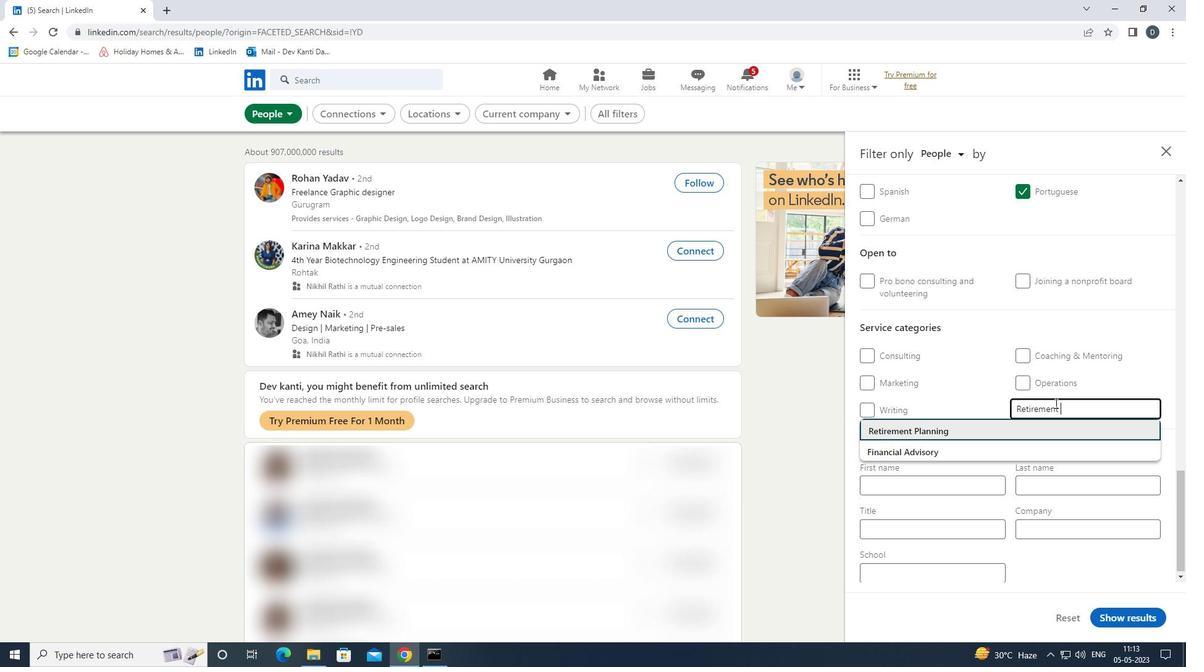 
Action: Mouse moved to (897, 356)
Screenshot: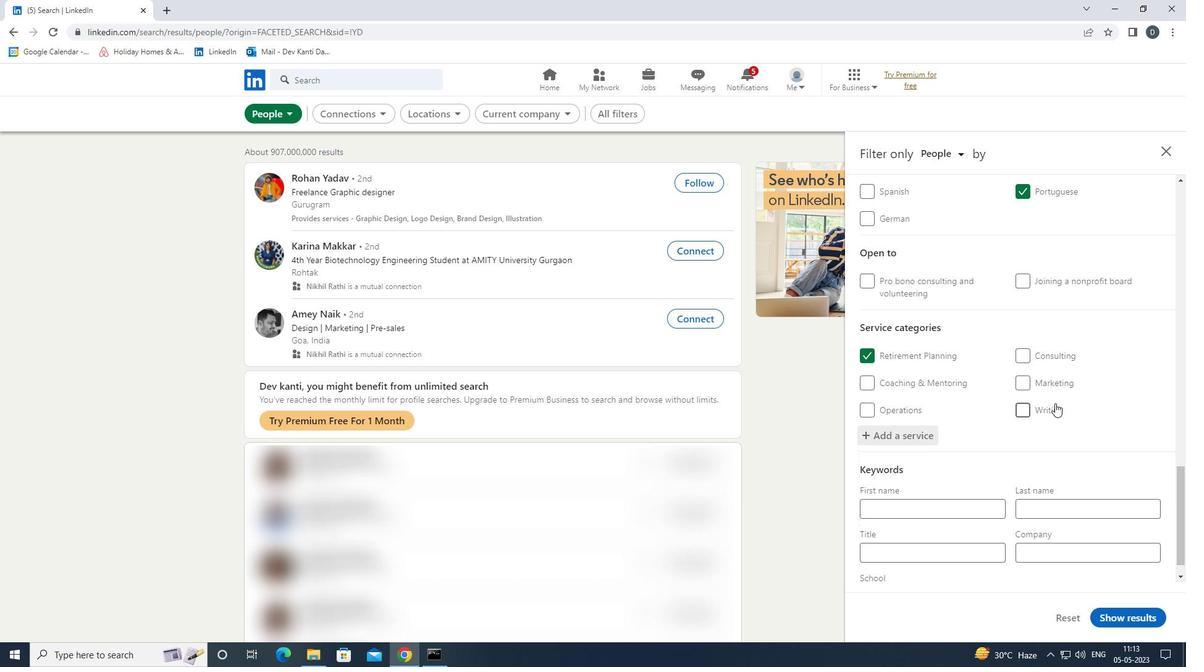 
Action: Mouse scrolled (897, 356) with delta (0, 0)
Screenshot: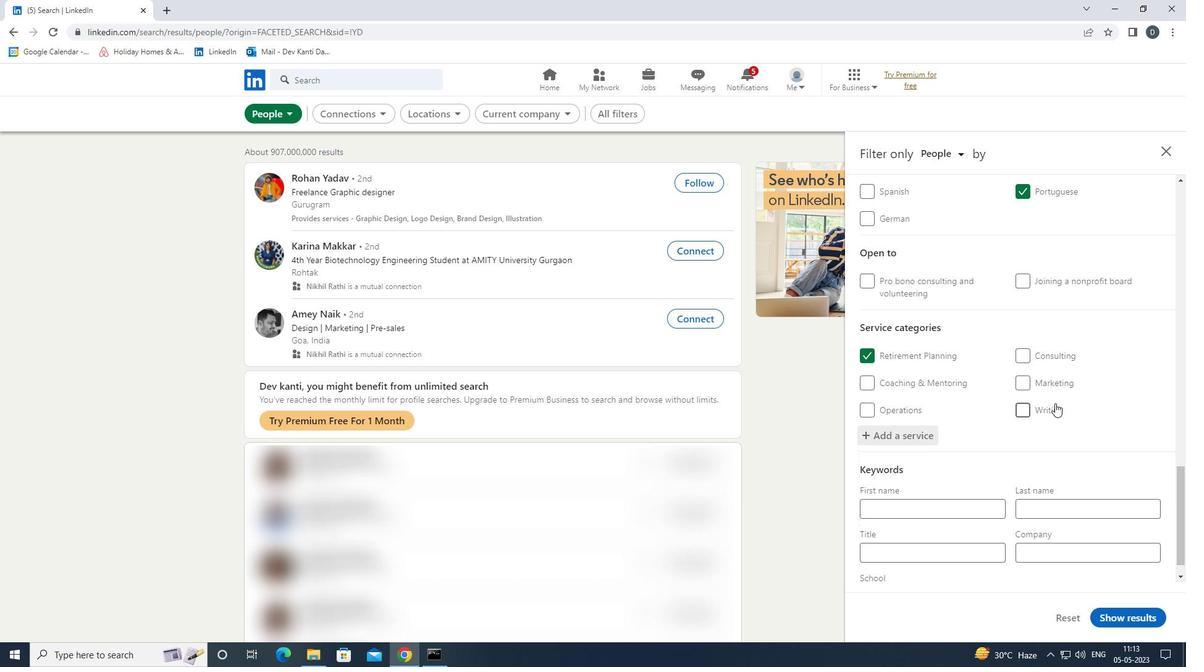 
Action: Mouse scrolled (897, 356) with delta (0, 0)
Screenshot: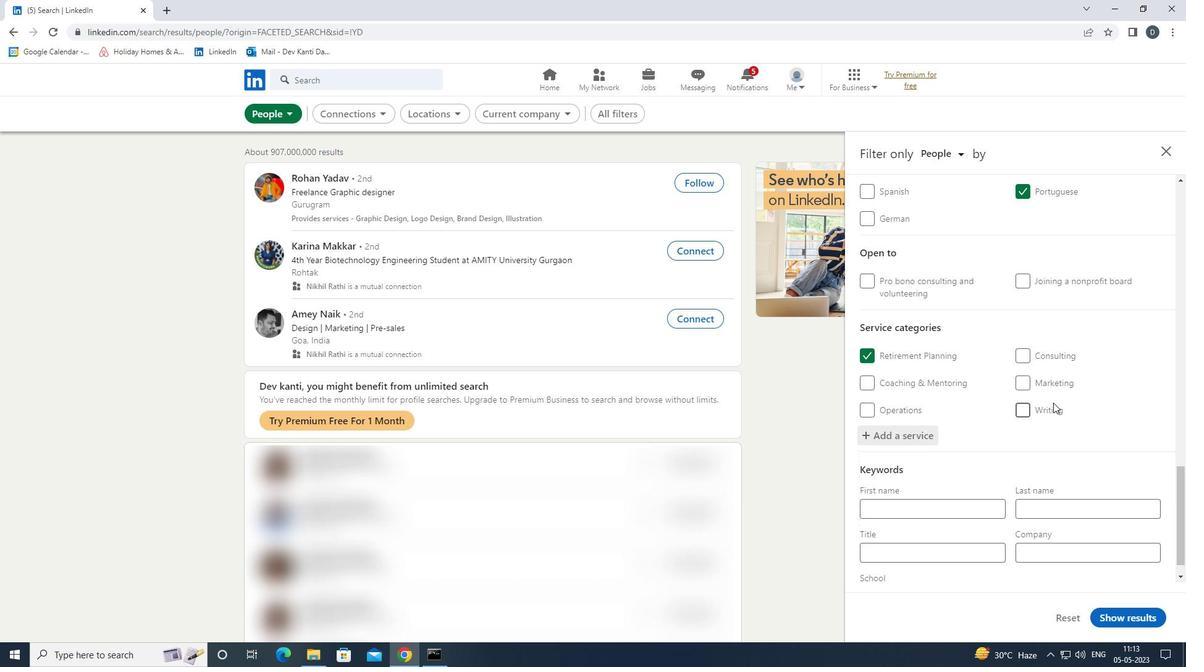 
Action: Mouse scrolled (897, 356) with delta (0, 0)
Screenshot: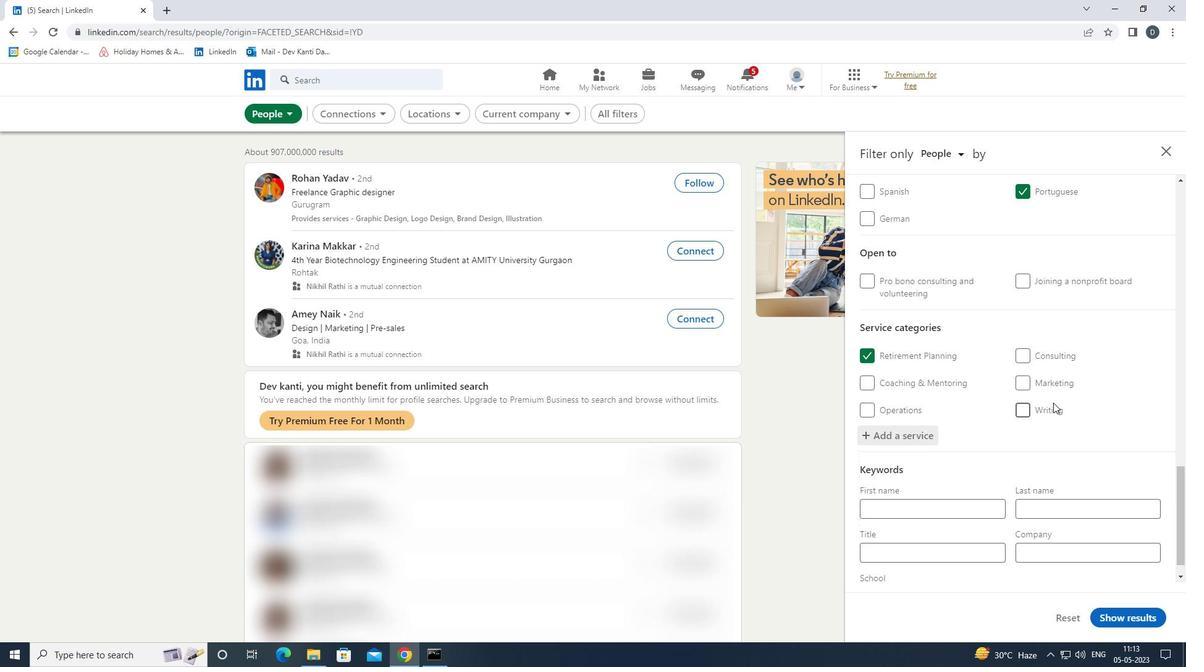
Action: Mouse scrolled (897, 356) with delta (0, 0)
Screenshot: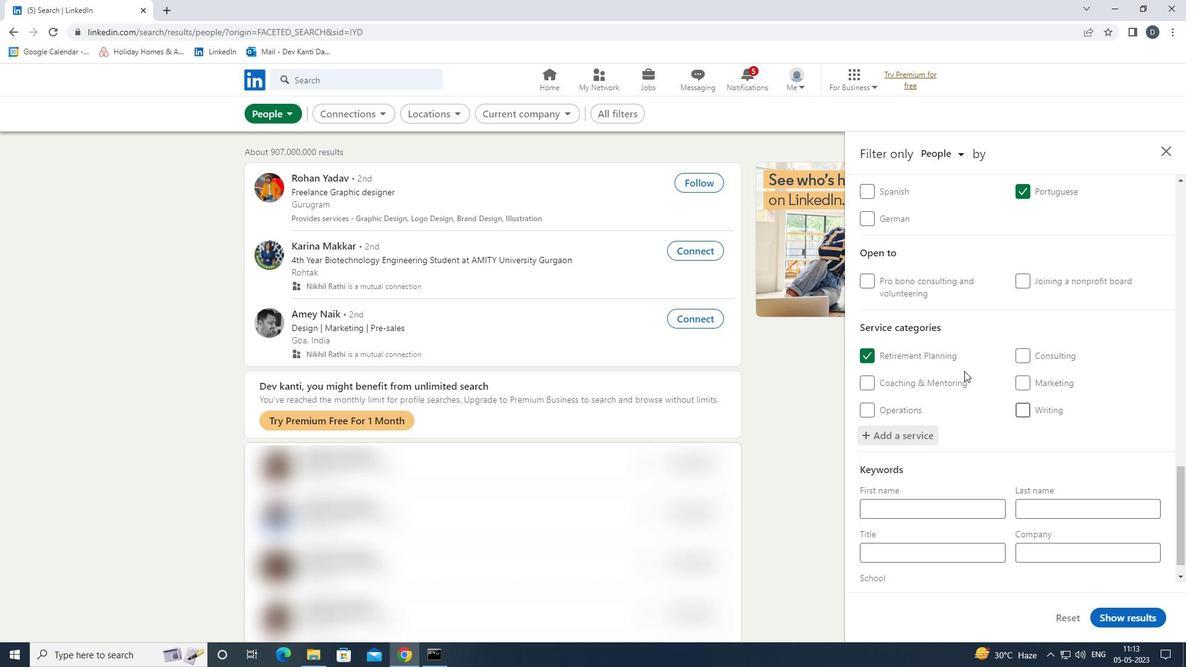 
Action: Mouse moved to (930, 530)
Screenshot: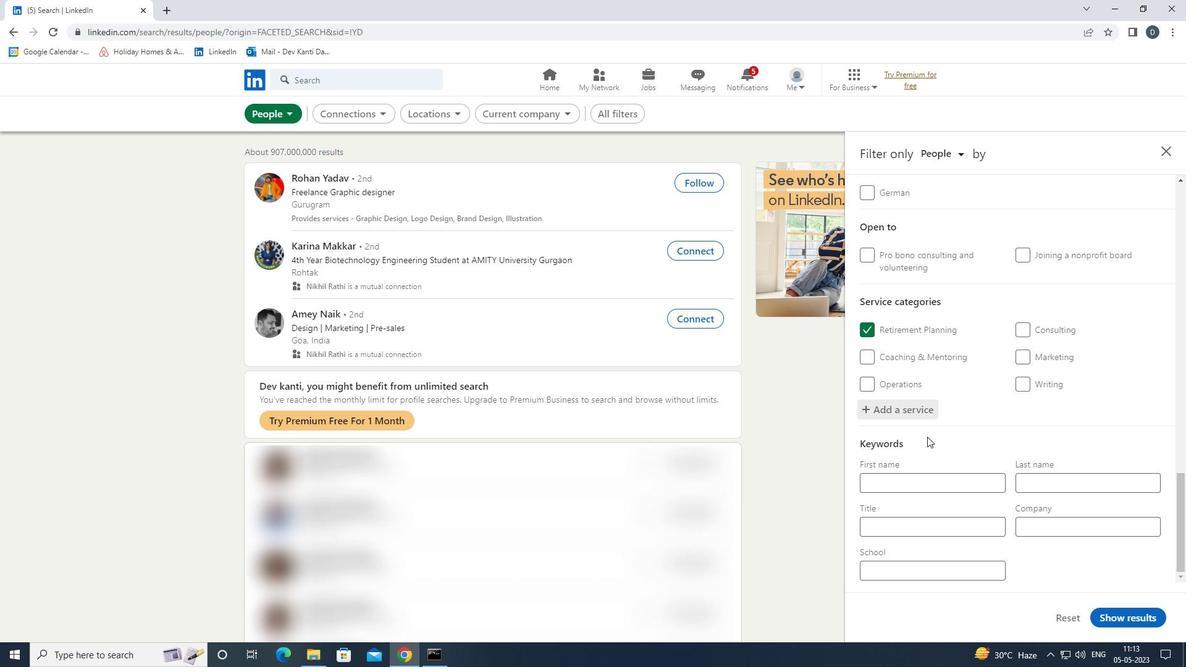 
Action: Mouse pressed left at (930, 530)
Screenshot: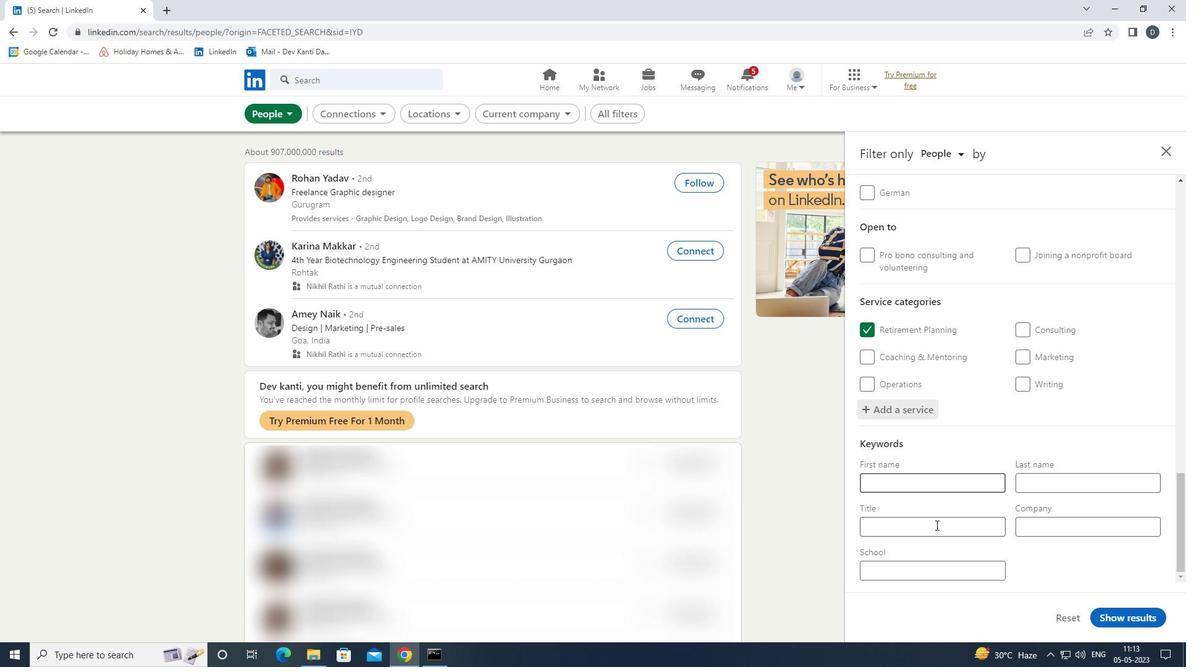 
Action: Mouse moved to (923, 532)
Screenshot: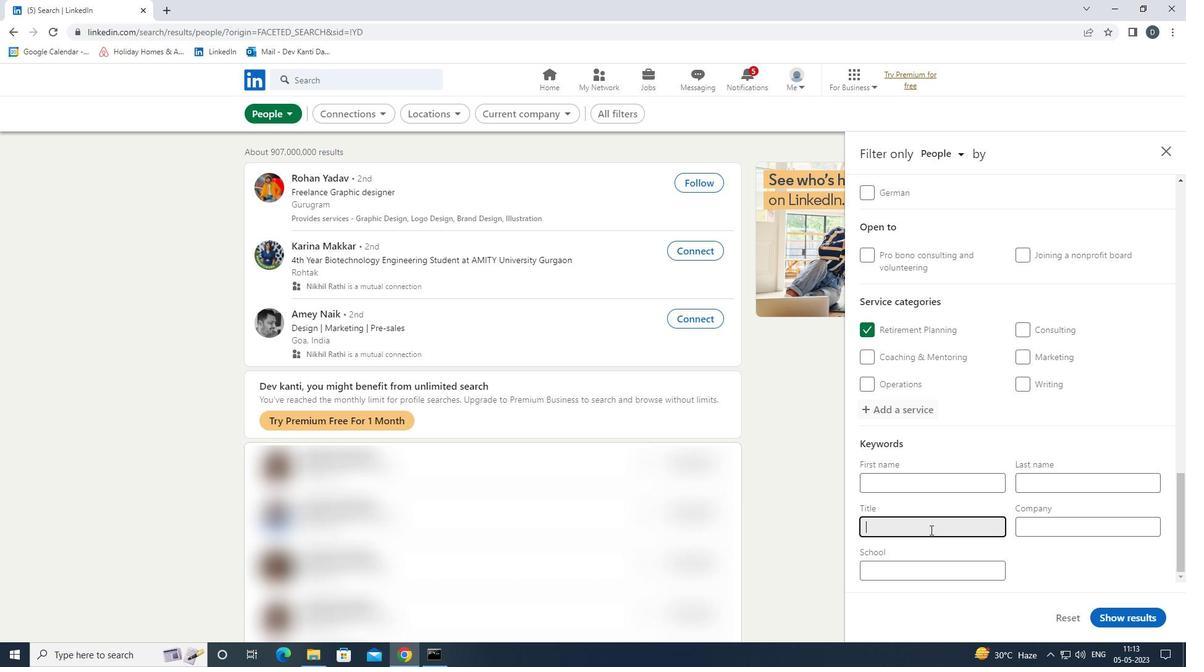 
Action: Key pressed <Key.shift><Key.shift><Key.shift>I<Key.backspace><Key.shift><Key.shift><Key.shift>UX<Key.shift><Key.shift><Key.shift><Key.shift>DES<Key.backspace><Key.backspace><Key.backspace><Key.space><Key.shift>DESIGNER<Key.space><Key.shift><Key.shift><Key.shift><Key.shift><Key.shift><Key.shift><Key.shift><Key.shift><Key.shift>&<Key.space><Key.shift><Key.shift><Key.shift><Key.shift><Key.shift><Key.shift><Key.shift><Key.shift><Key.shift><Key.shift><Key.shift><Key.shift><Key.shift><Key.shift><Key.shift><Key.shift><Key.shift><Key.shift><Key.shift><Key.shift><Key.shift><Key.shift><Key.shift><Key.shift><Key.shift>UI<Key.space><Key.shift><Key.shift><Key.shift><Key.shift><Key.shift><Key.shift><Key.shift><Key.shift><Key.shift><Key.shift><Key.shift><Key.shift>DEVELOPER
Screenshot: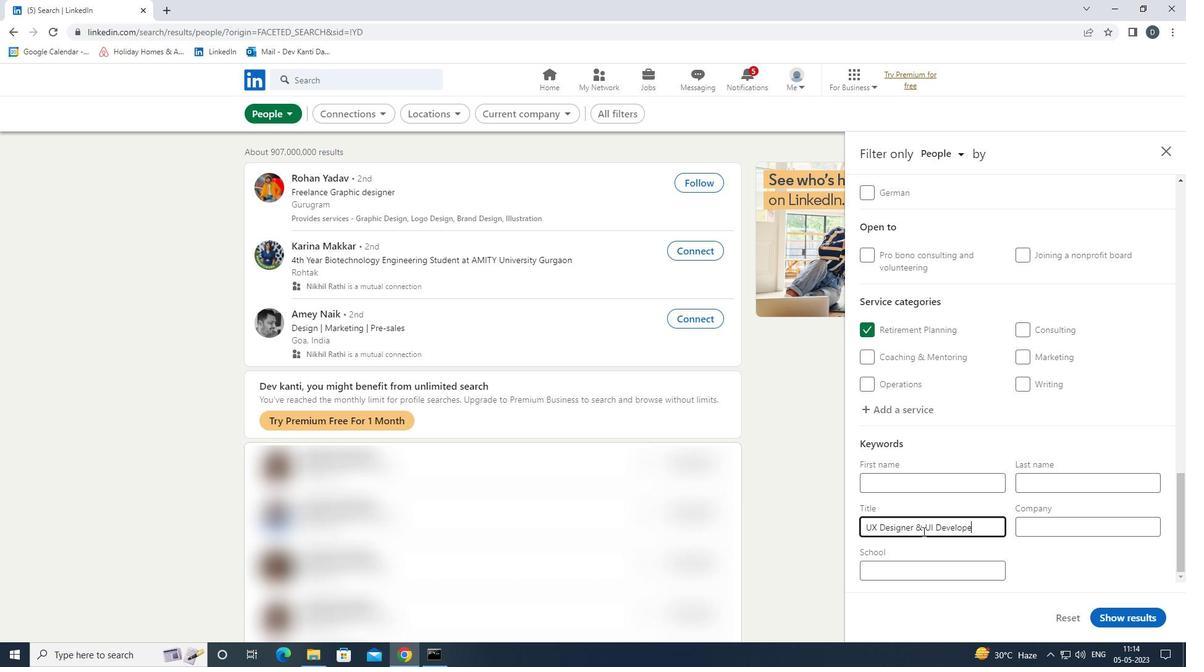 
Action: Mouse moved to (1137, 618)
Screenshot: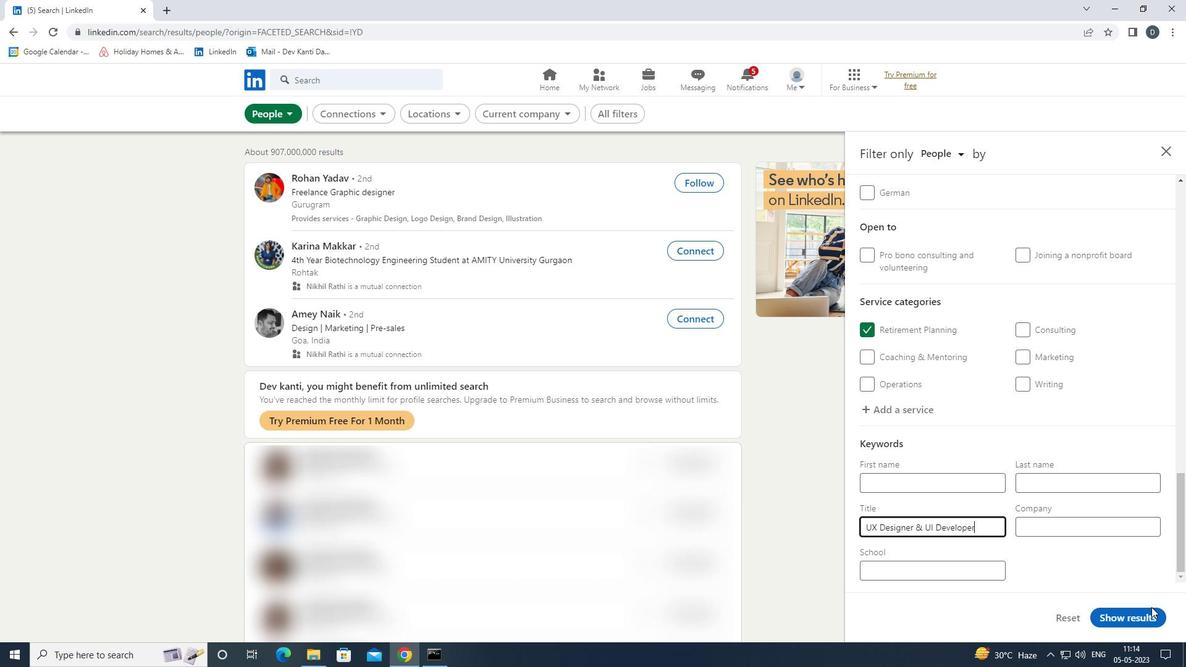 
Action: Mouse pressed left at (1137, 618)
Screenshot: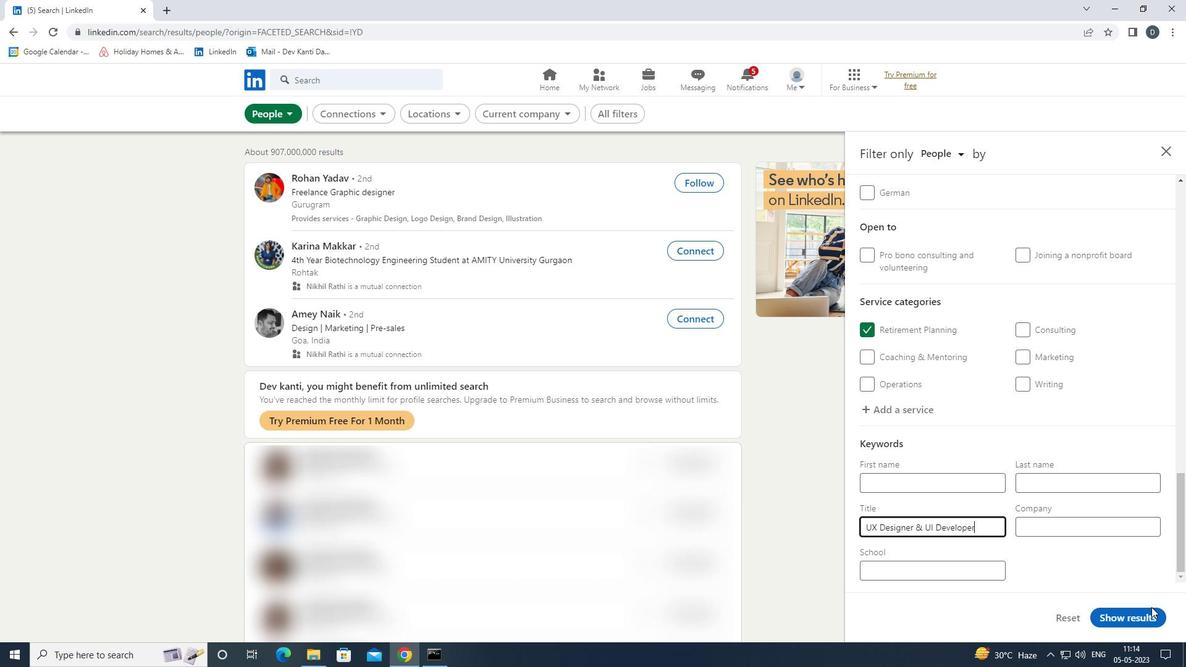 
Action: Mouse moved to (797, 304)
Screenshot: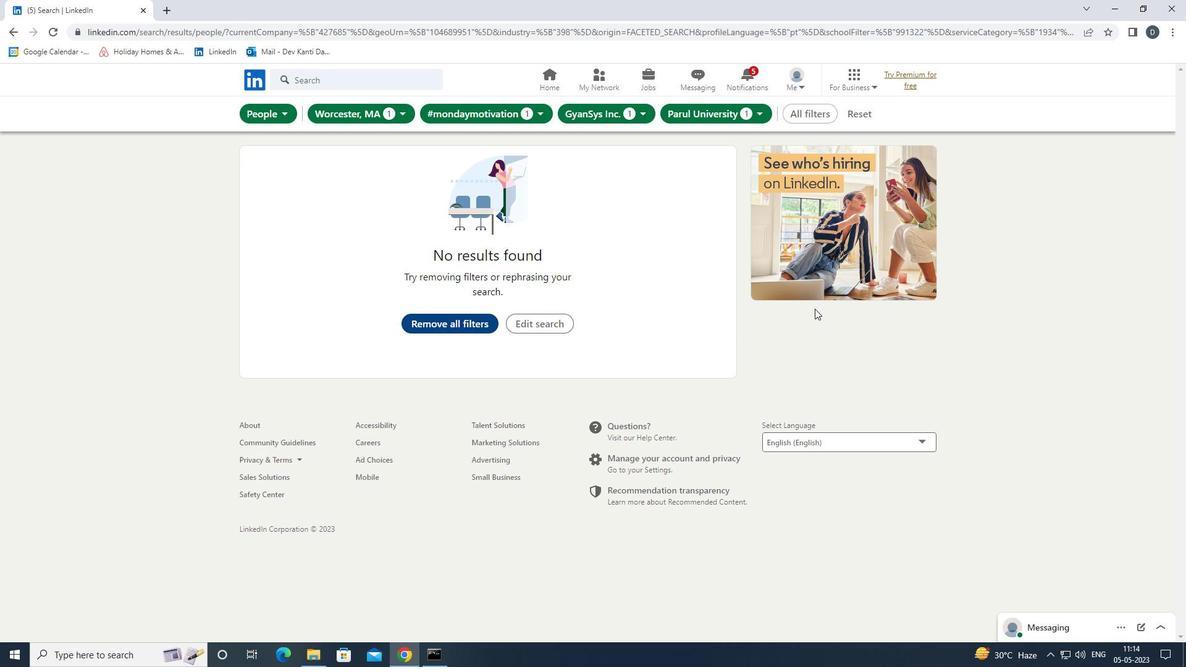 
